 Task: Find connections with filter location Toulon with filter topic #Jobhunterswith filter profile language Spanish with filter current company Network18 Media & Investments Limited with filter school Sree Chitra Thirunal College of Engineering, Pappanamcode, Thiruvananthapuram with filter industry Rubber Products Manufacturing with filter service category Financial Accounting with filter keywords title Heavy Equipment Operator
Action: Mouse moved to (355, 284)
Screenshot: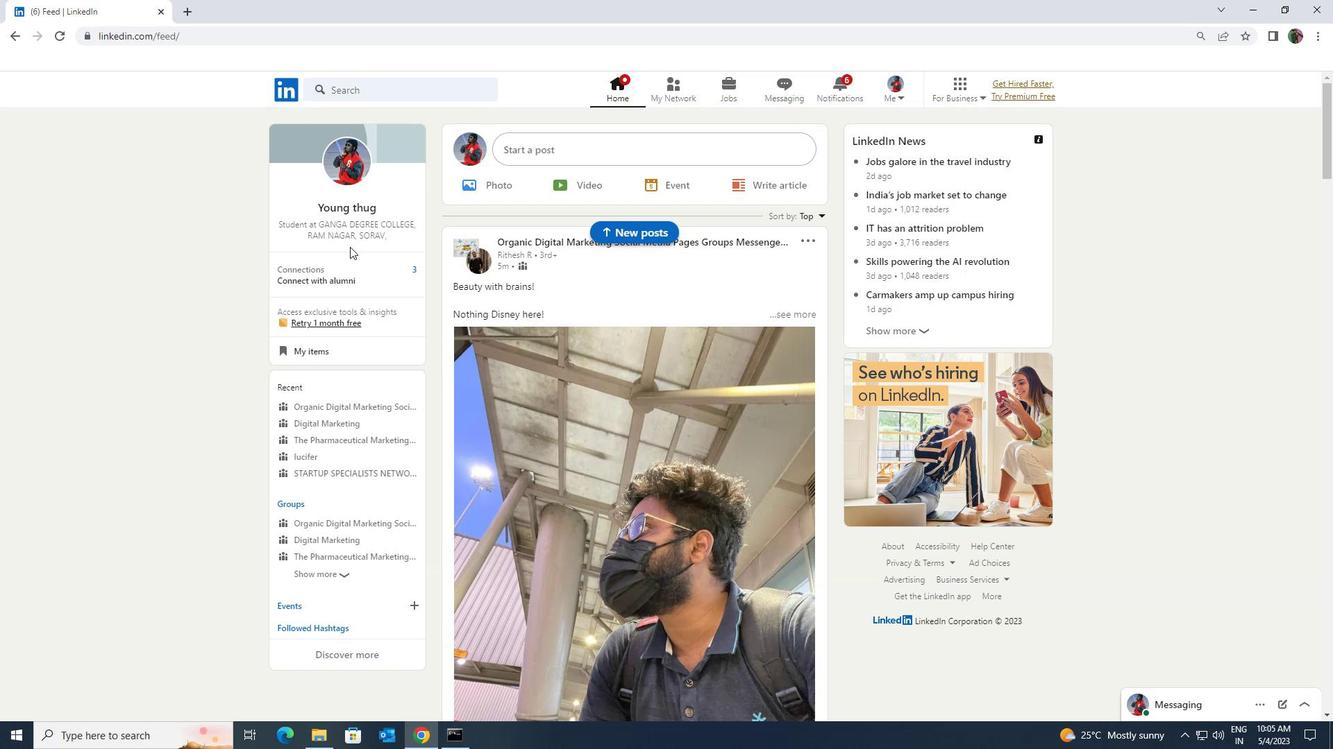 
Action: Mouse pressed left at (355, 284)
Screenshot: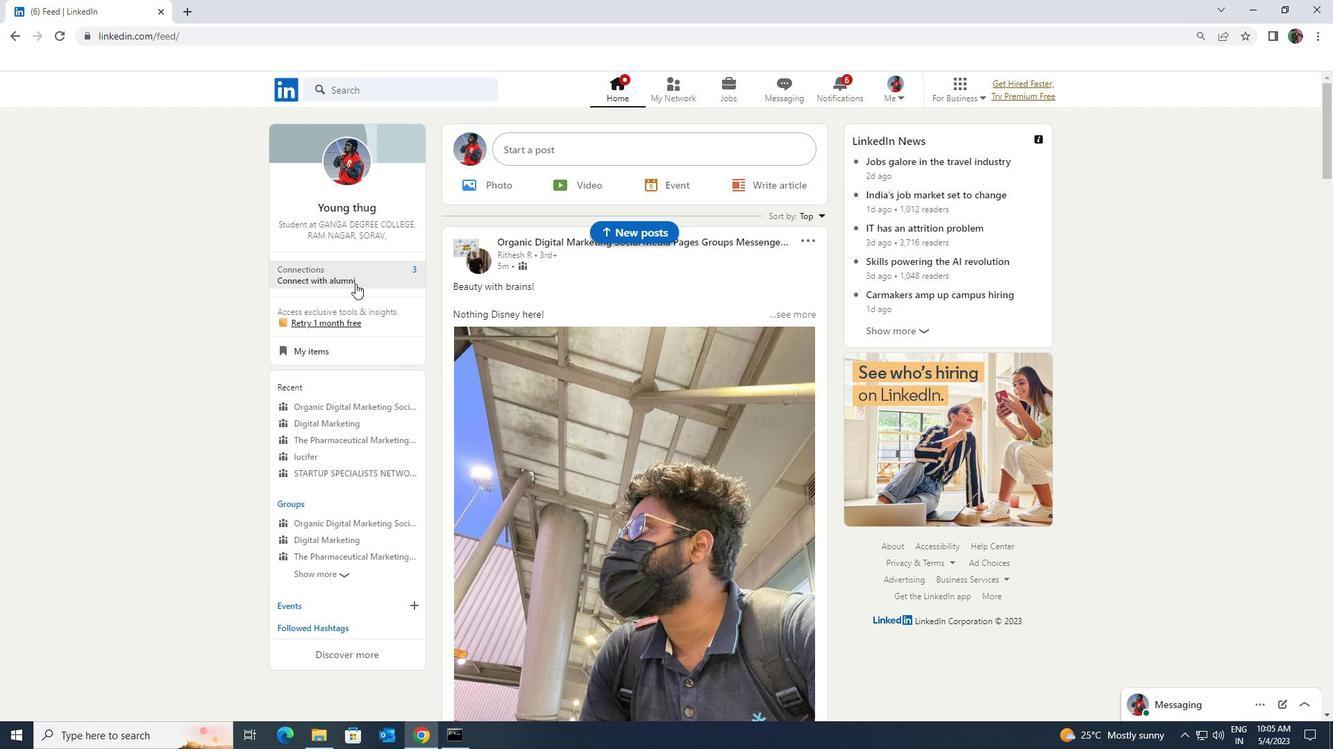 
Action: Mouse moved to (375, 163)
Screenshot: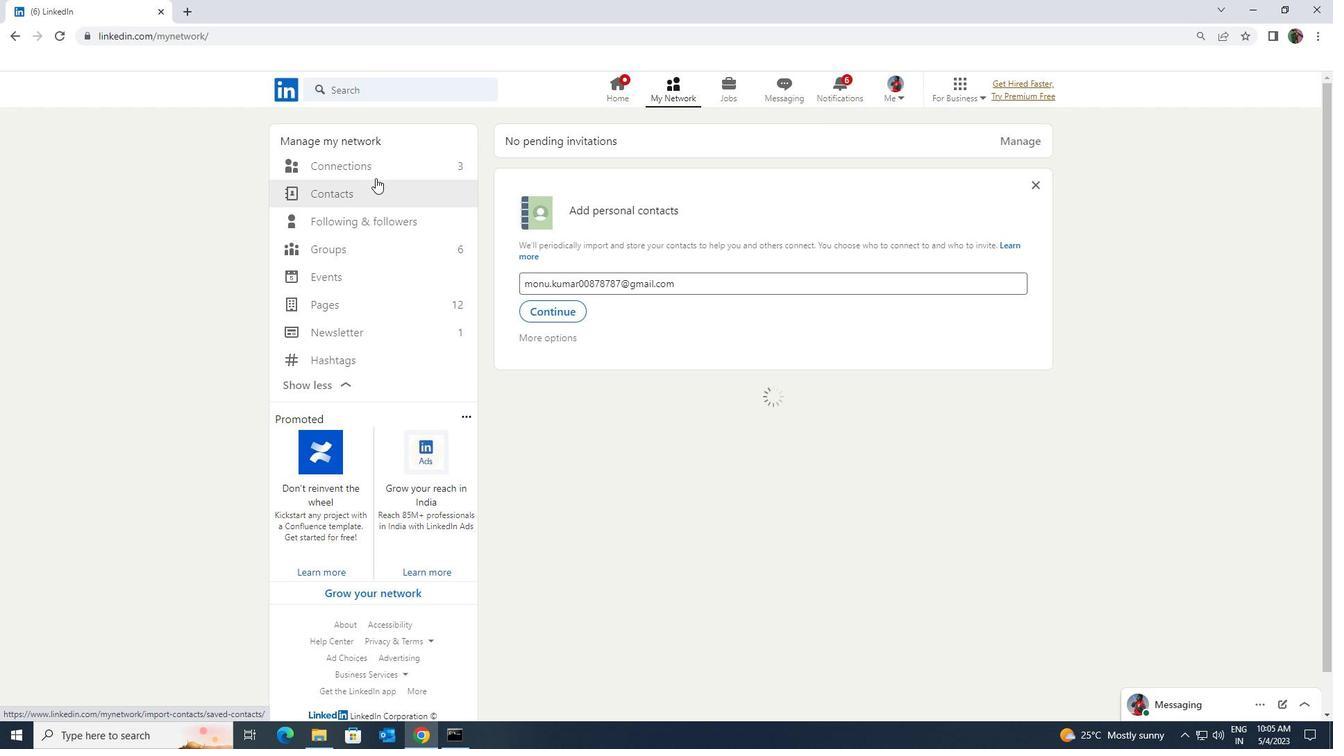
Action: Mouse pressed left at (375, 163)
Screenshot: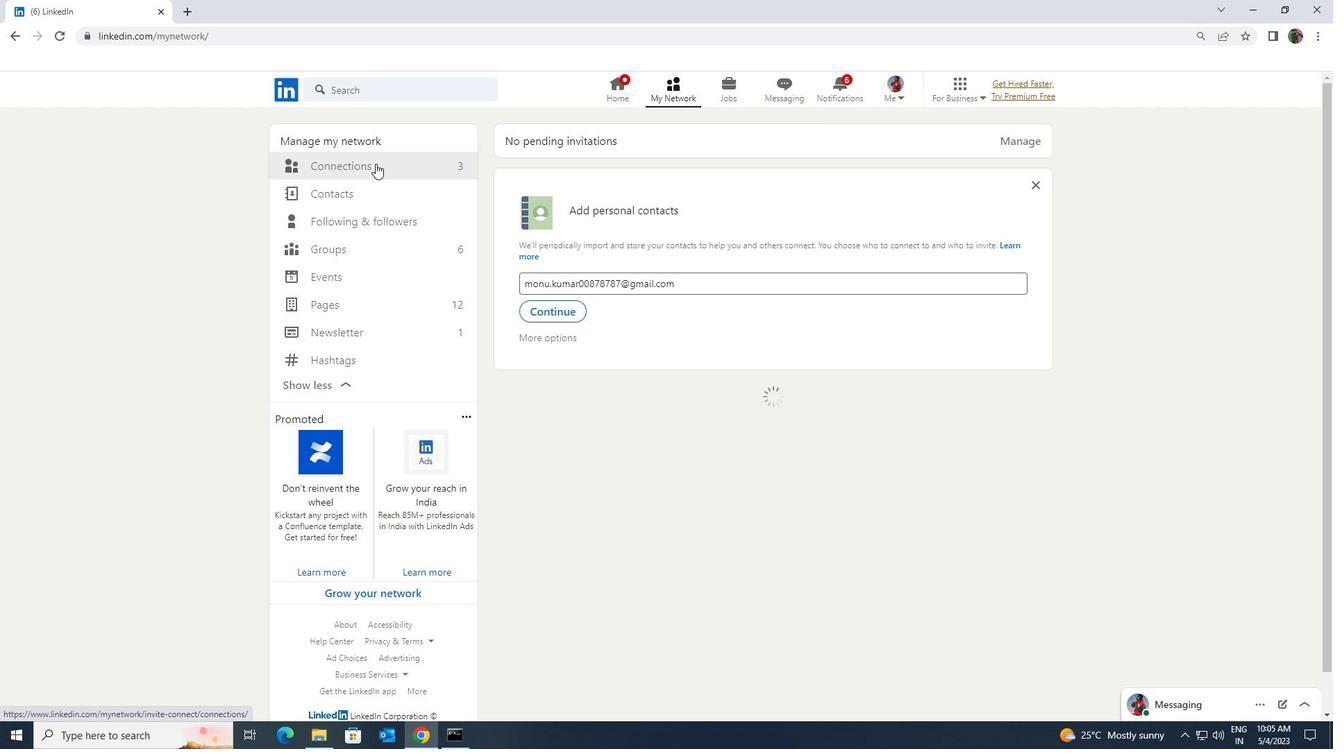 
Action: Mouse moved to (738, 169)
Screenshot: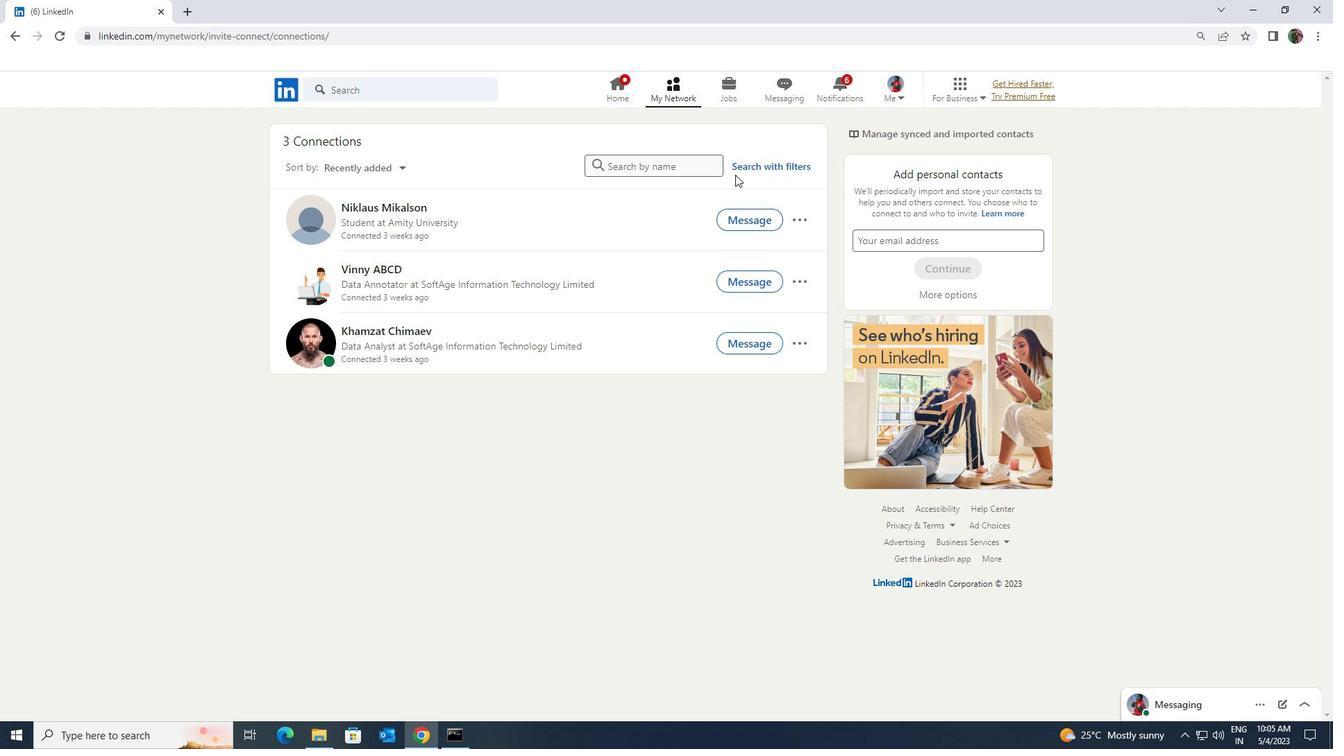 
Action: Mouse pressed left at (738, 169)
Screenshot: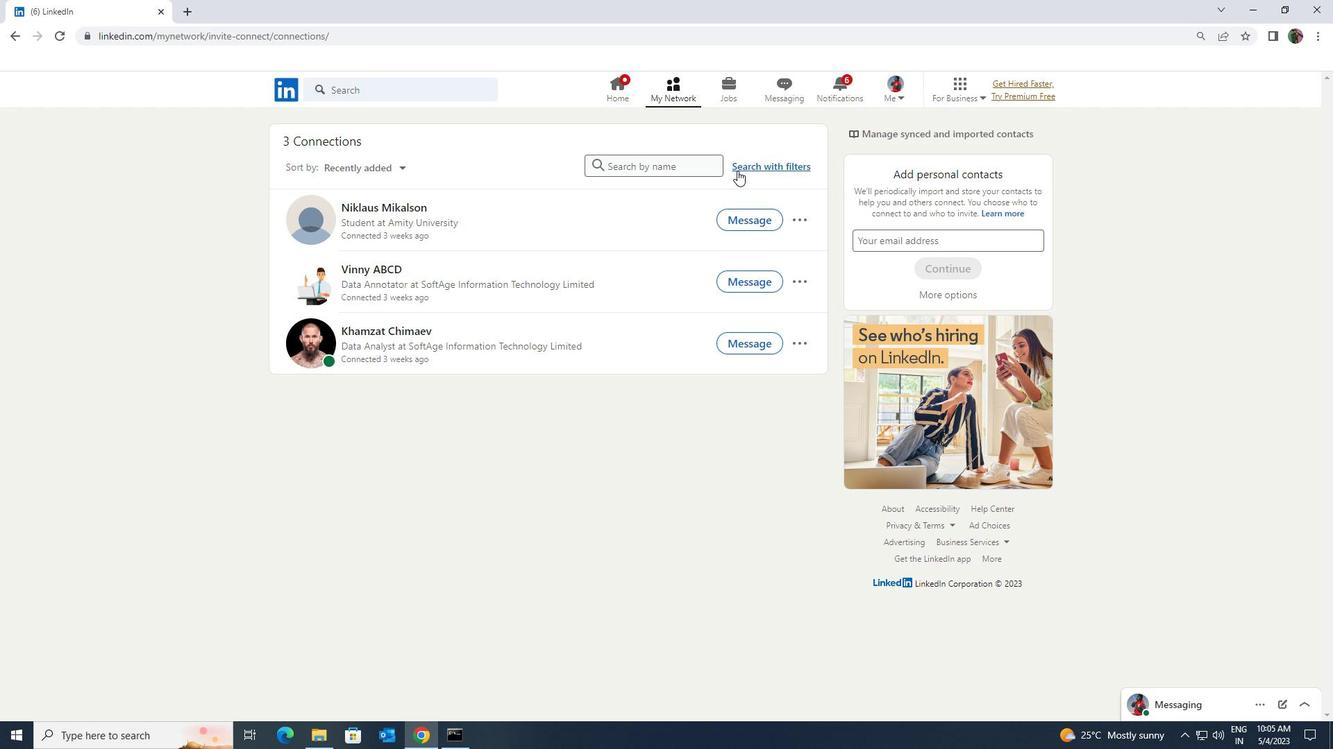 
Action: Mouse moved to (714, 131)
Screenshot: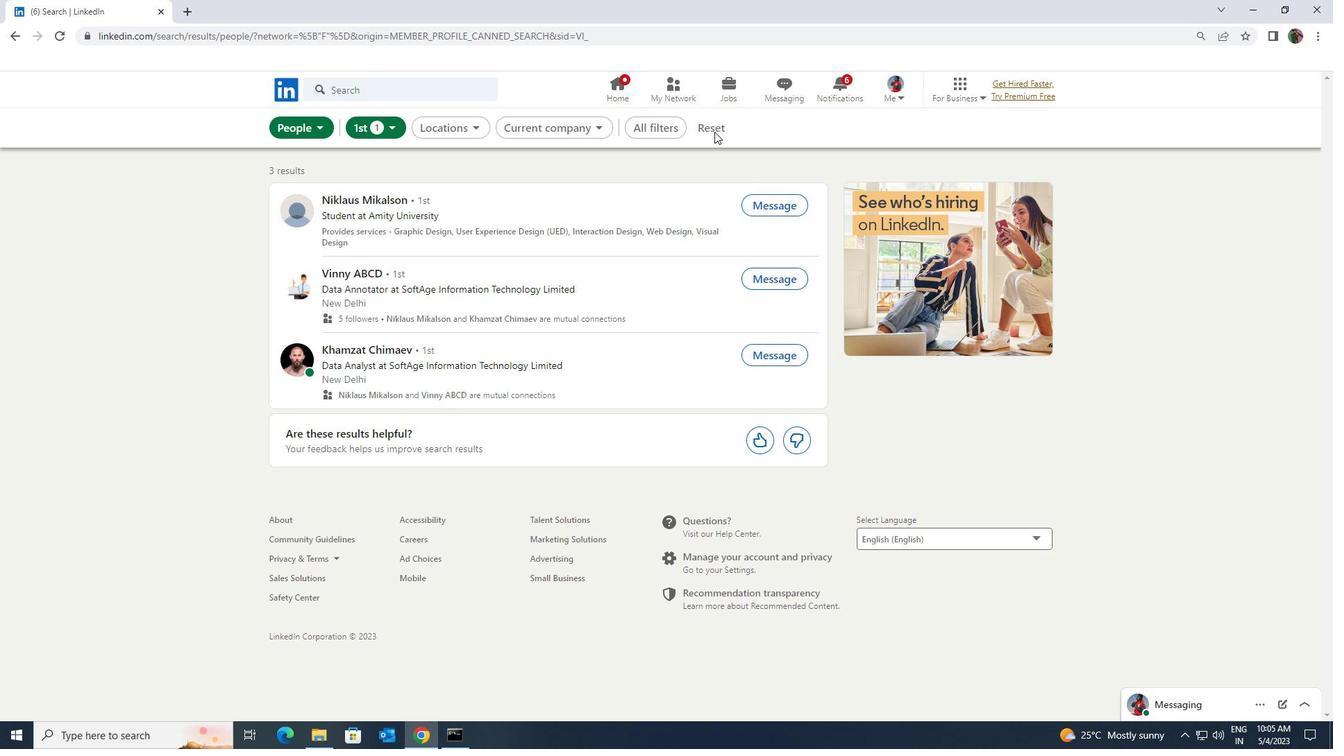 
Action: Mouse pressed left at (714, 131)
Screenshot: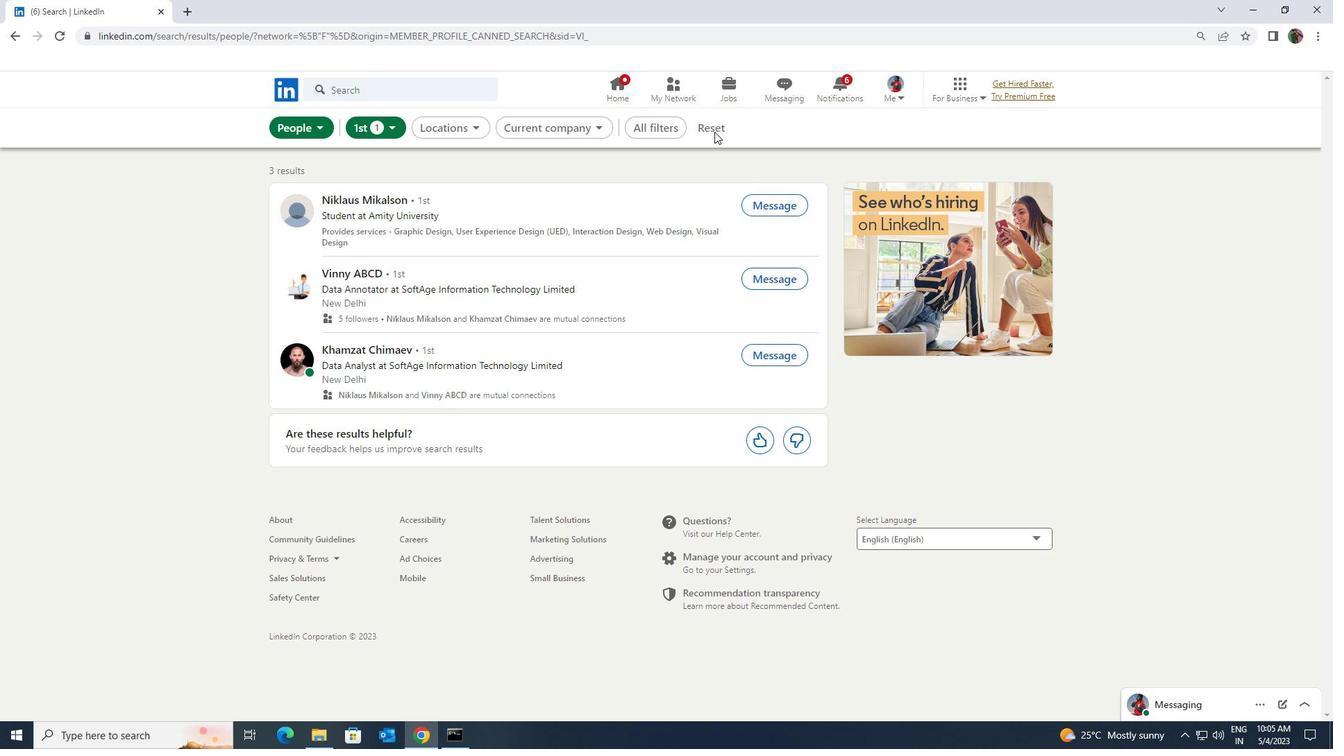 
Action: Mouse moved to (696, 127)
Screenshot: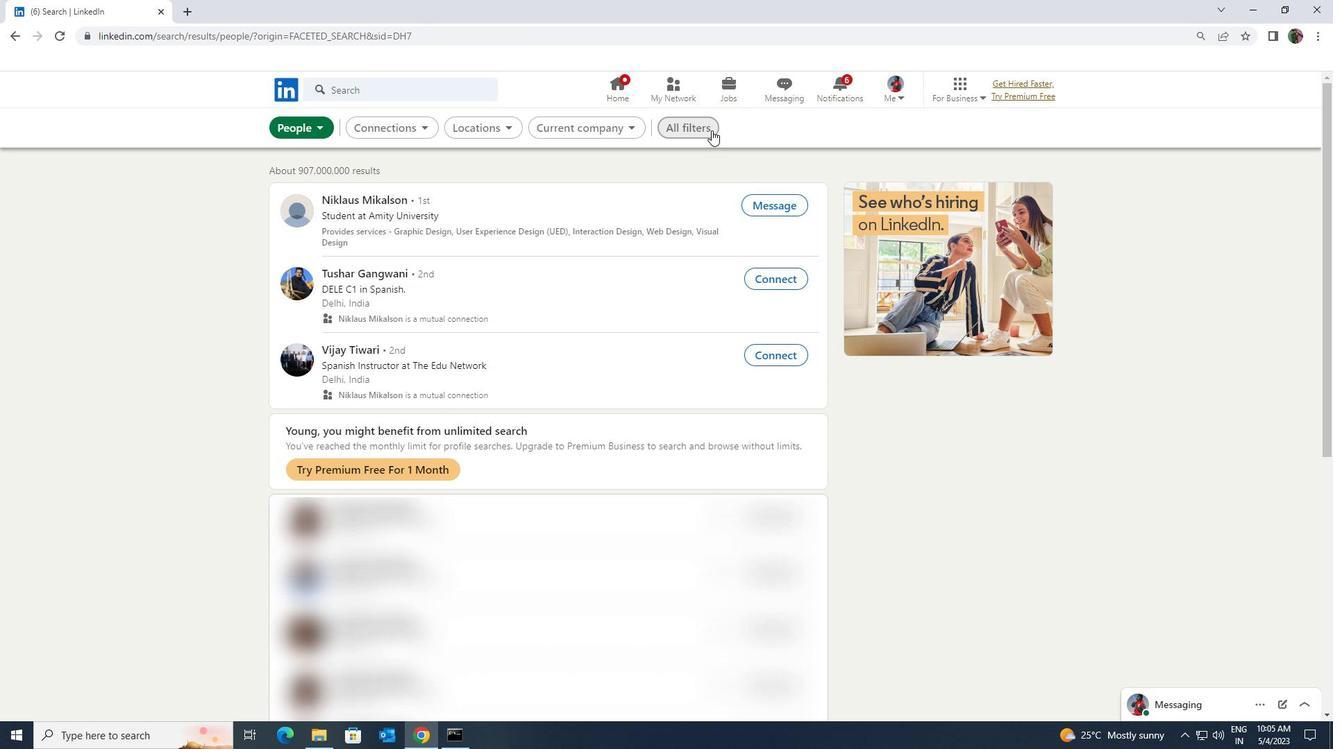 
Action: Mouse pressed left at (696, 127)
Screenshot: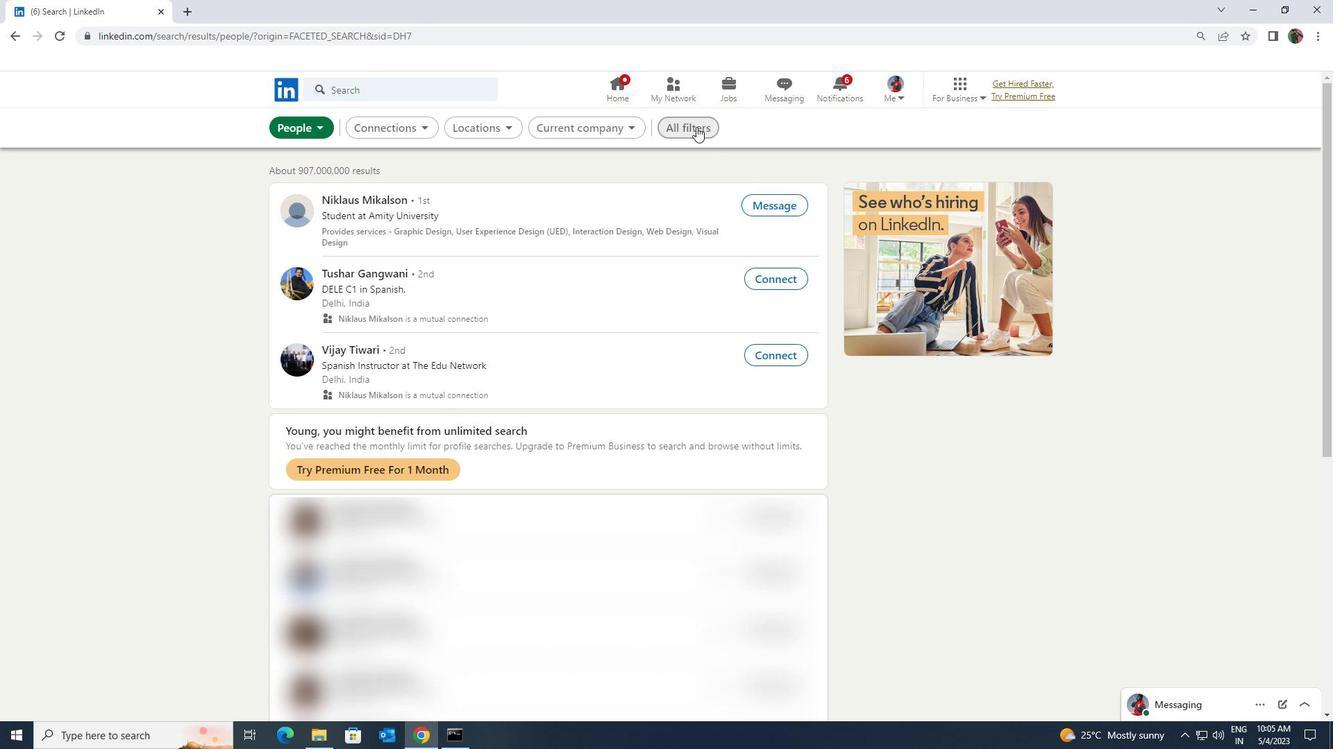 
Action: Mouse moved to (1179, 540)
Screenshot: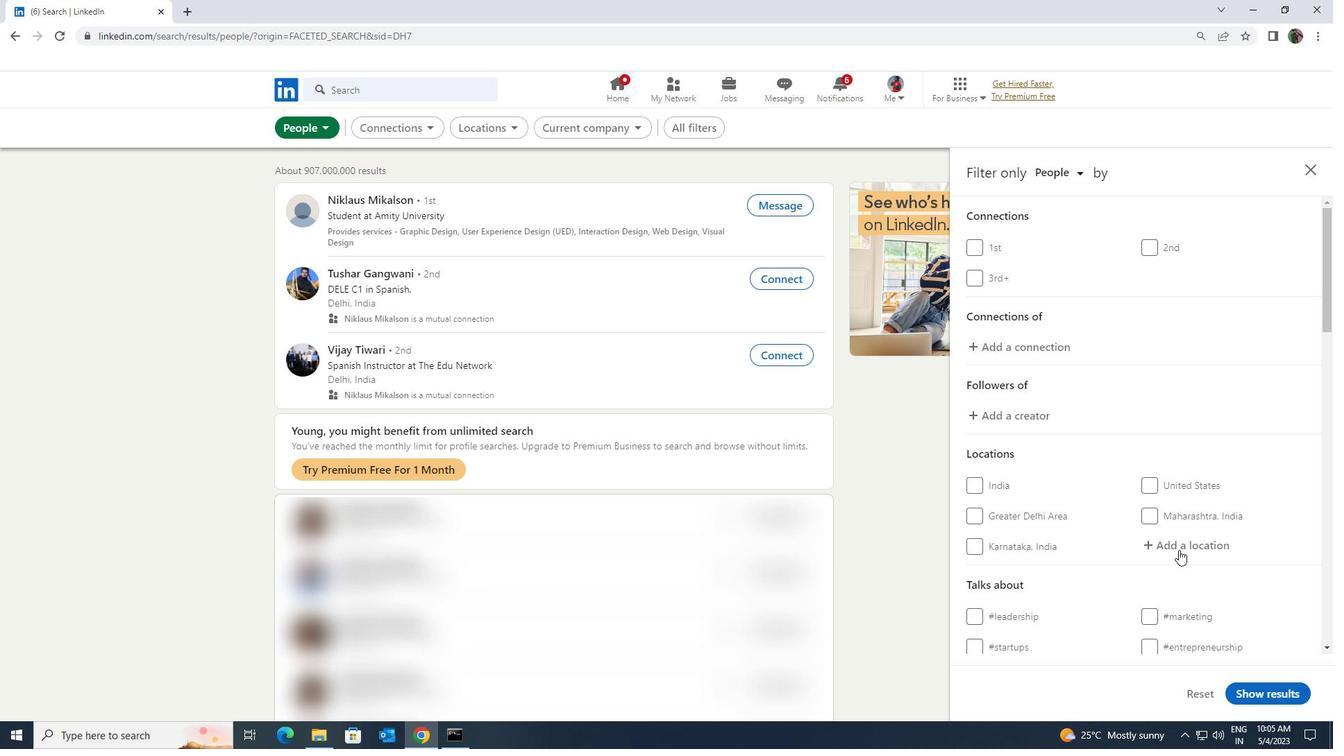 
Action: Mouse pressed left at (1179, 540)
Screenshot: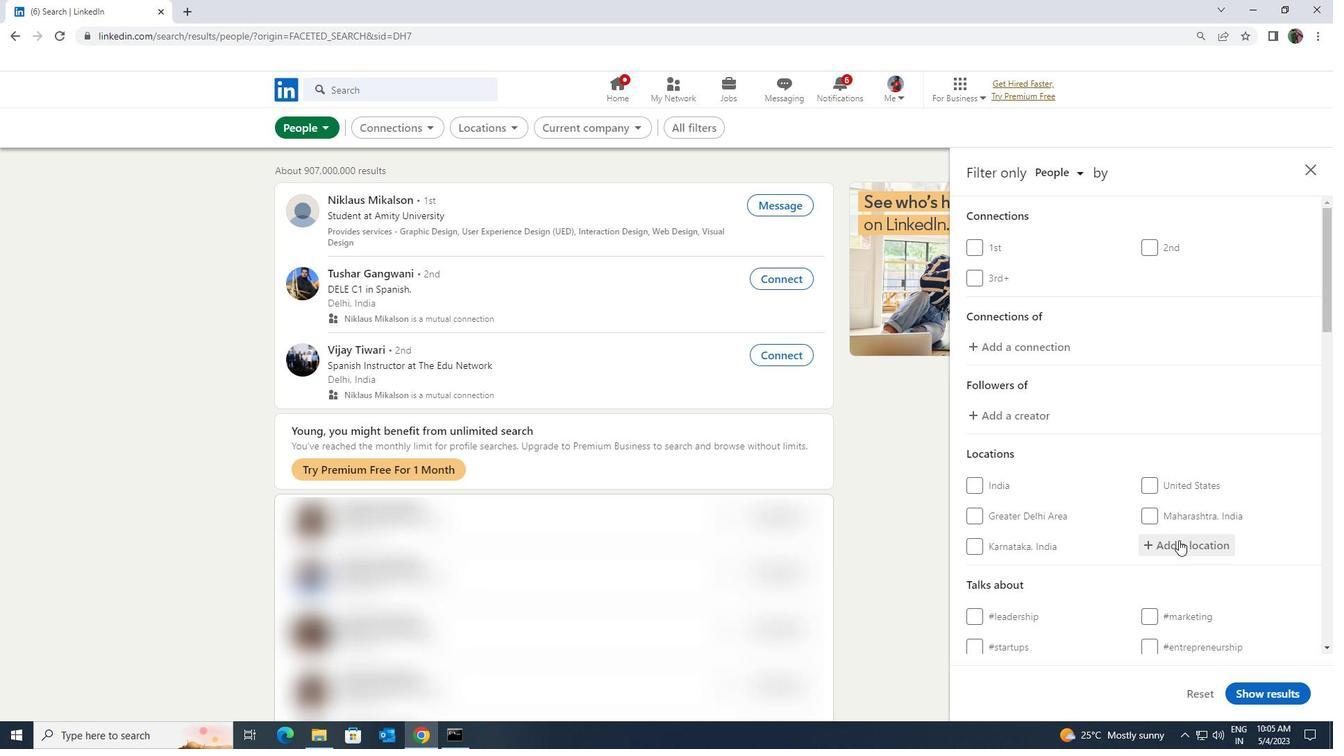 
Action: Key pressed <Key.shift>TOULON
Screenshot: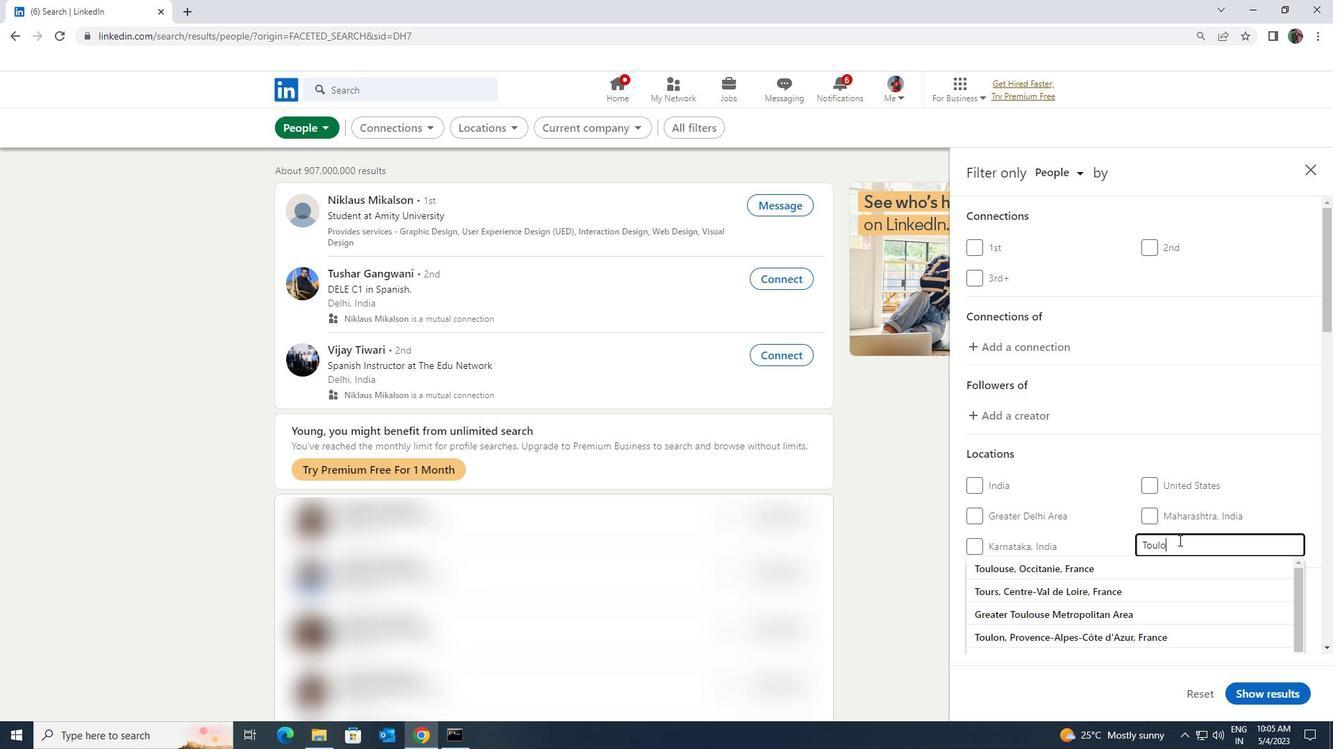 
Action: Mouse moved to (1175, 561)
Screenshot: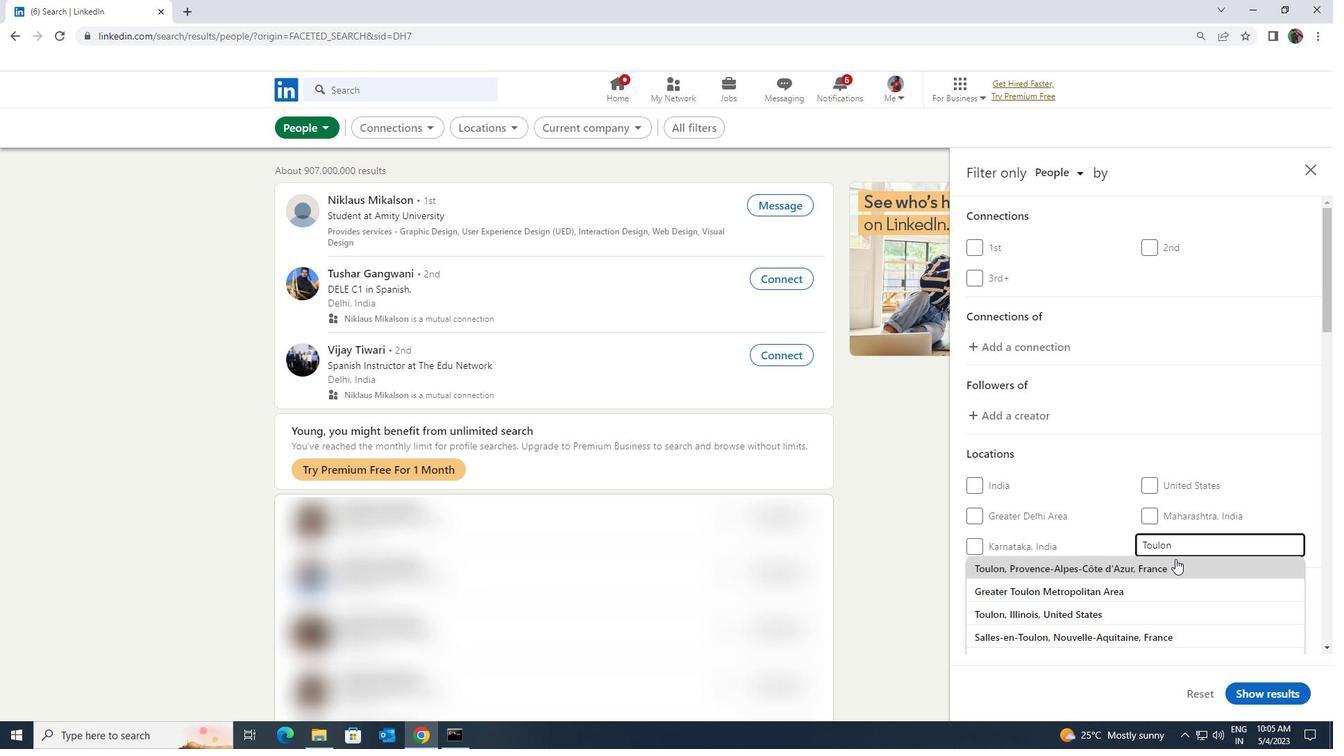 
Action: Mouse pressed left at (1175, 561)
Screenshot: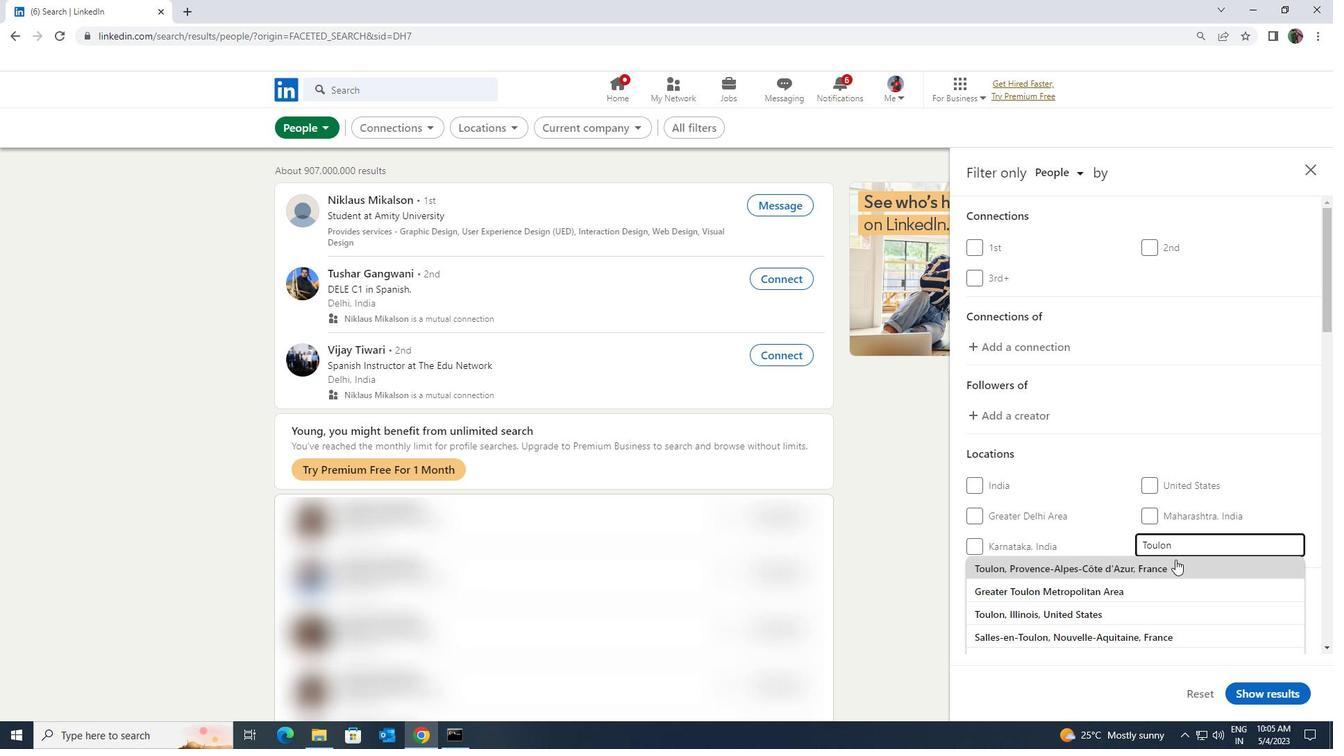 
Action: Mouse scrolled (1175, 560) with delta (0, 0)
Screenshot: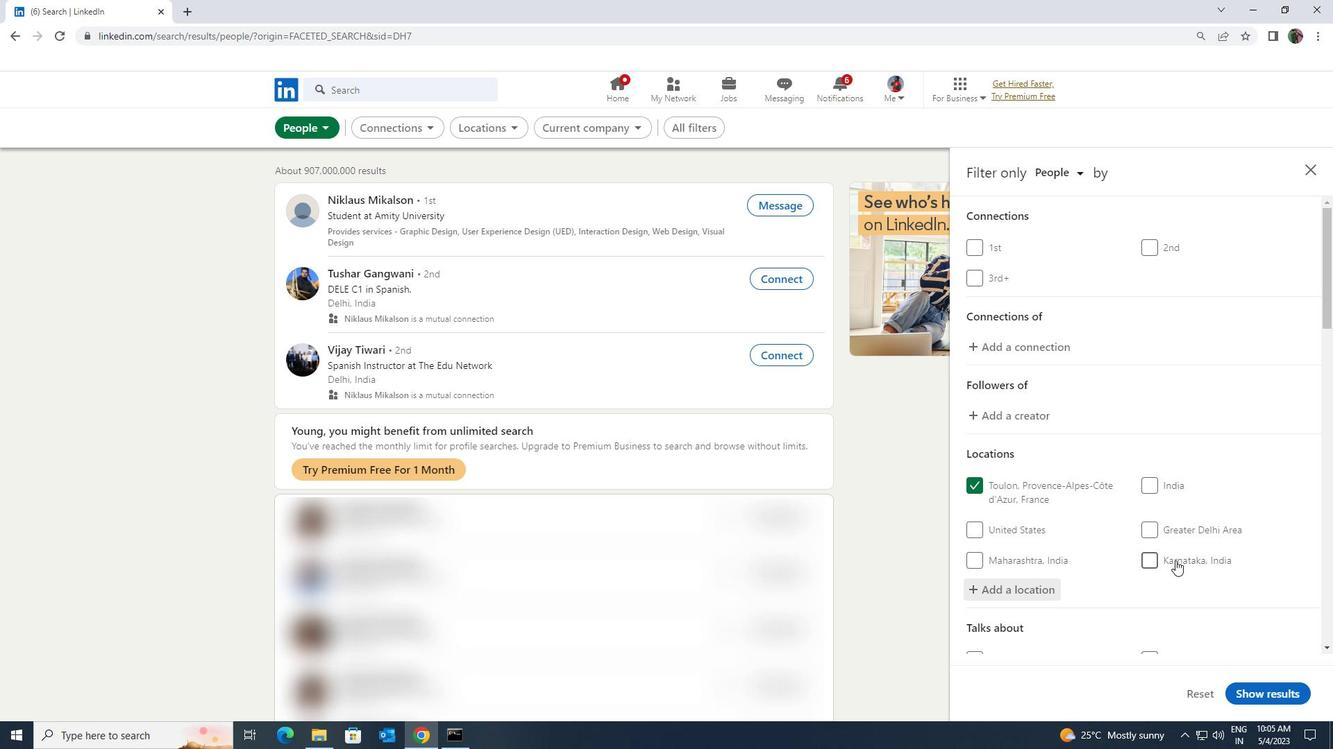 
Action: Mouse scrolled (1175, 560) with delta (0, 0)
Screenshot: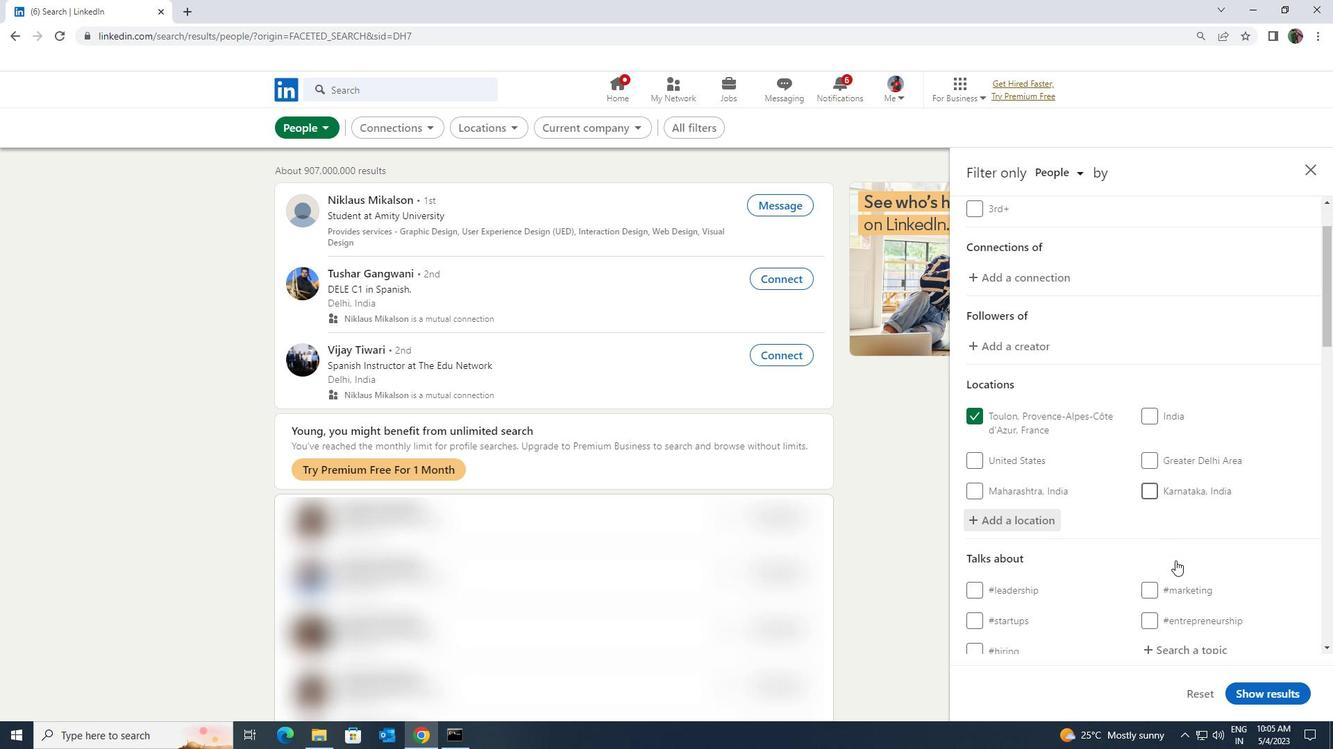 
Action: Mouse scrolled (1175, 560) with delta (0, 0)
Screenshot: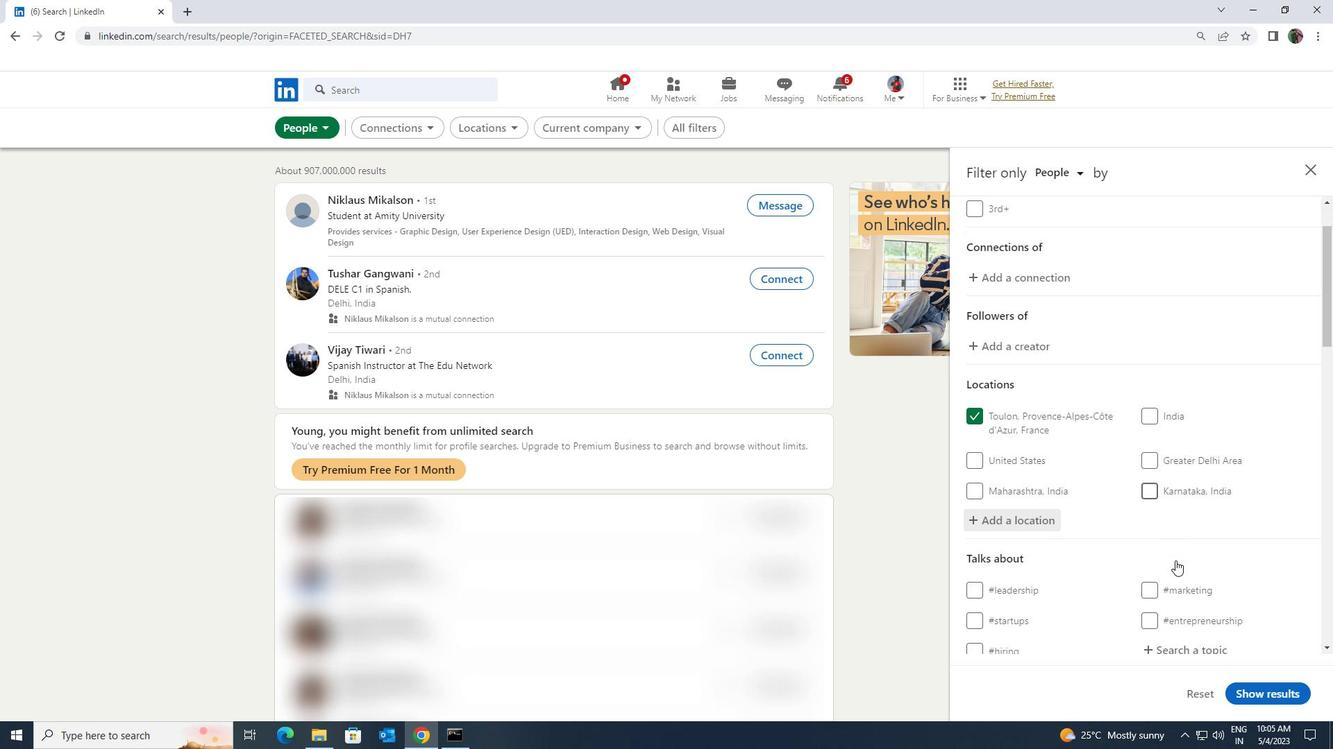 
Action: Mouse moved to (1178, 515)
Screenshot: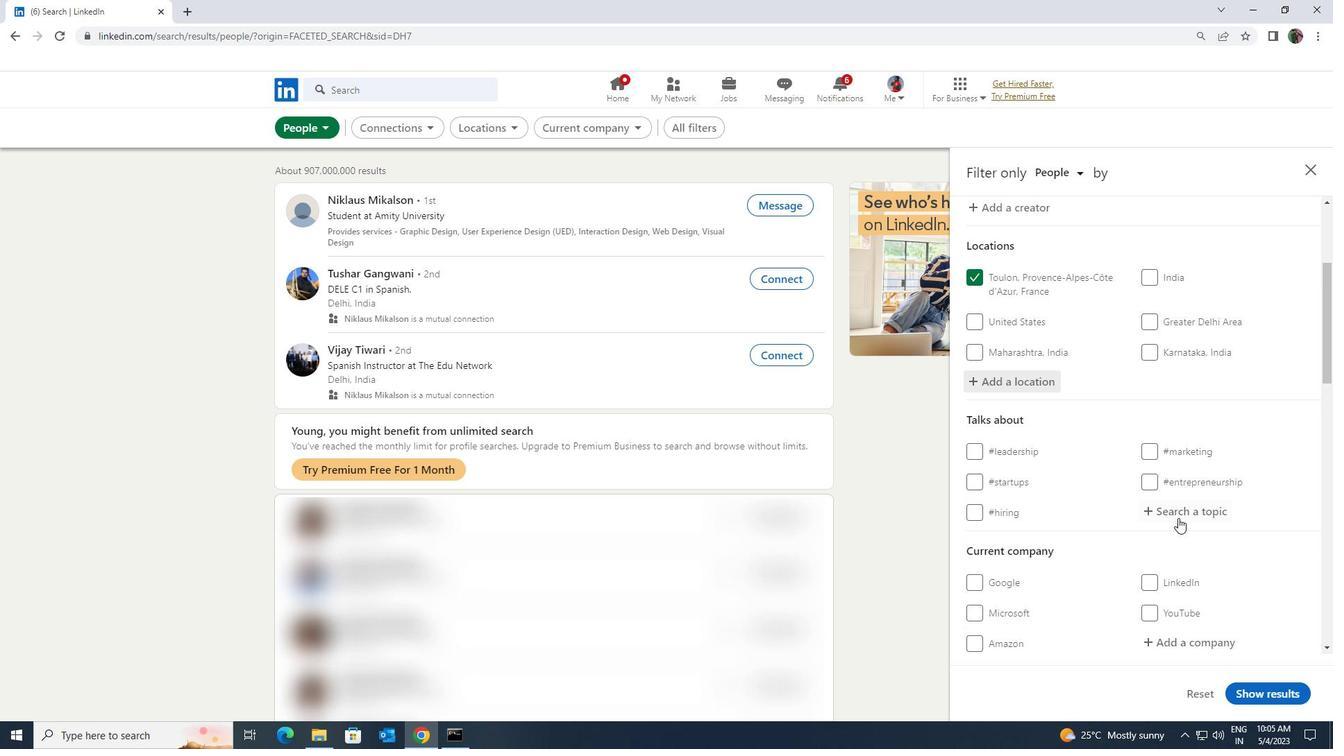 
Action: Mouse pressed left at (1178, 515)
Screenshot: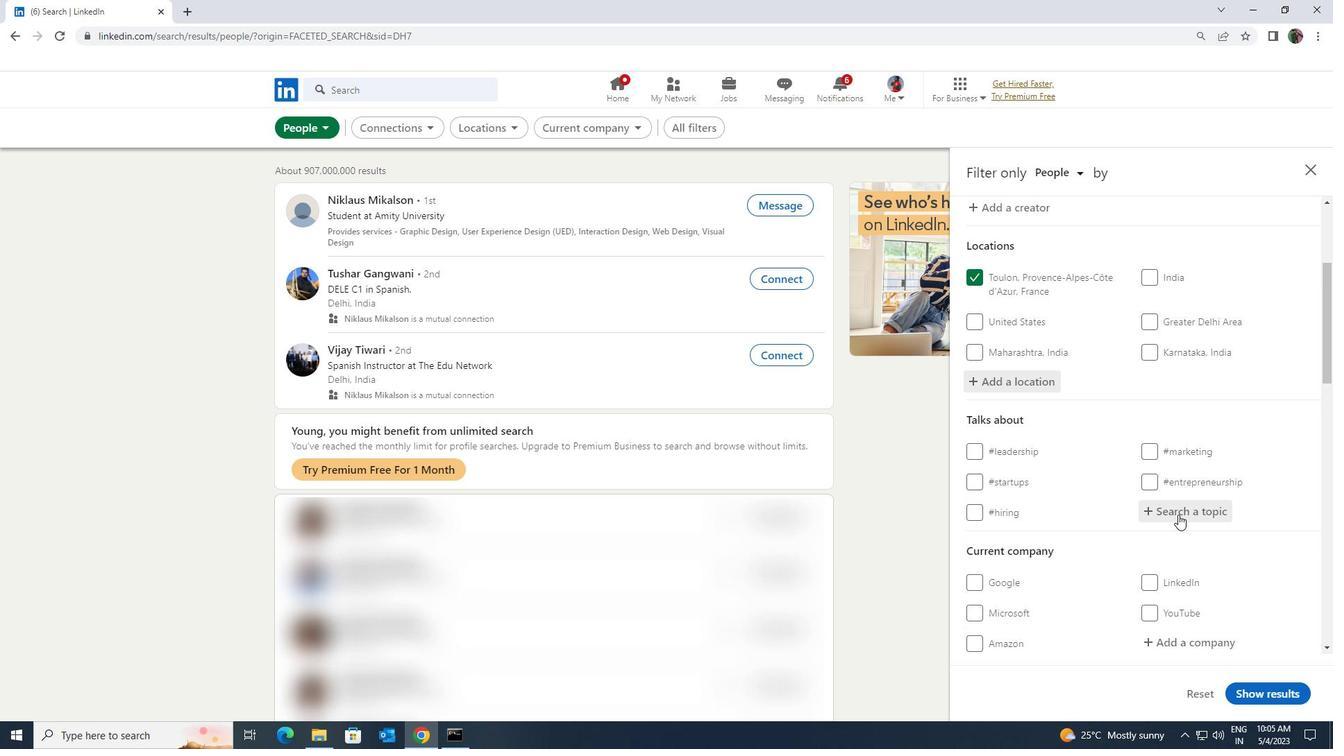 
Action: Key pressed <Key.shift>JOBHUN
Screenshot: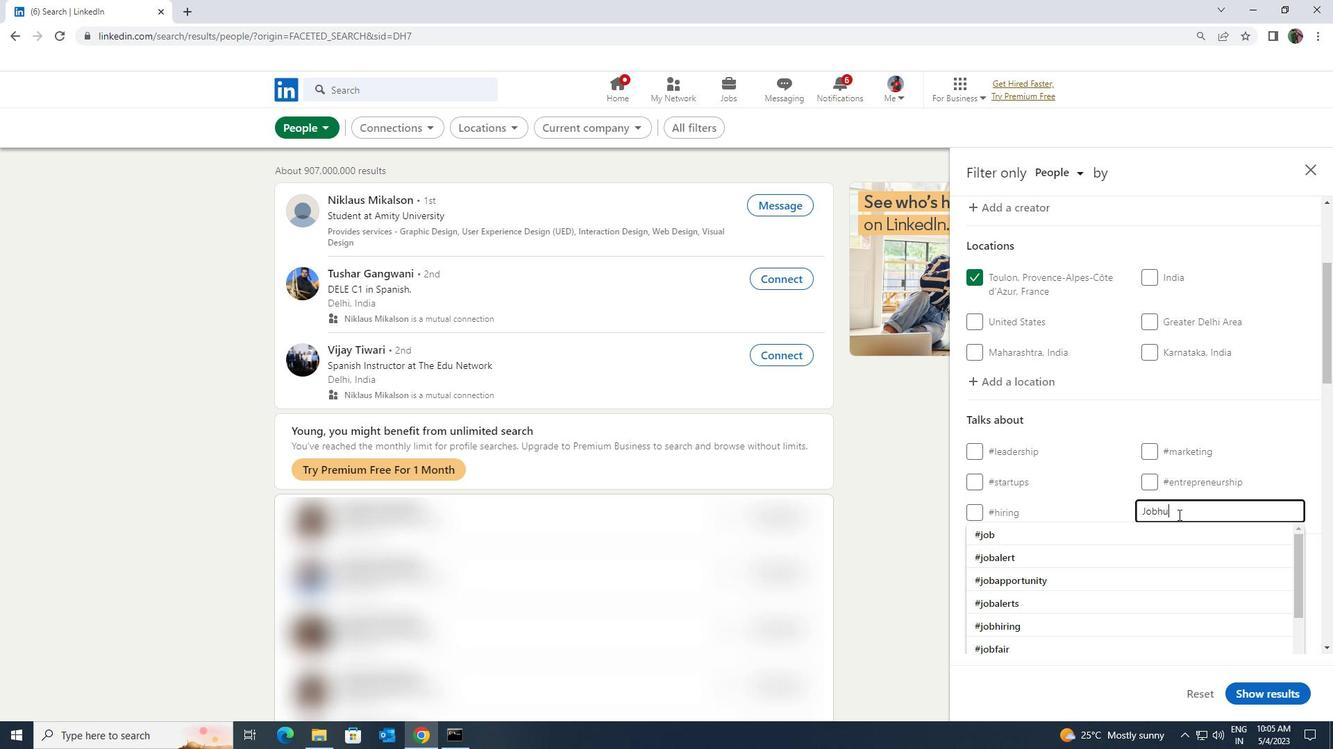 
Action: Mouse moved to (1152, 556)
Screenshot: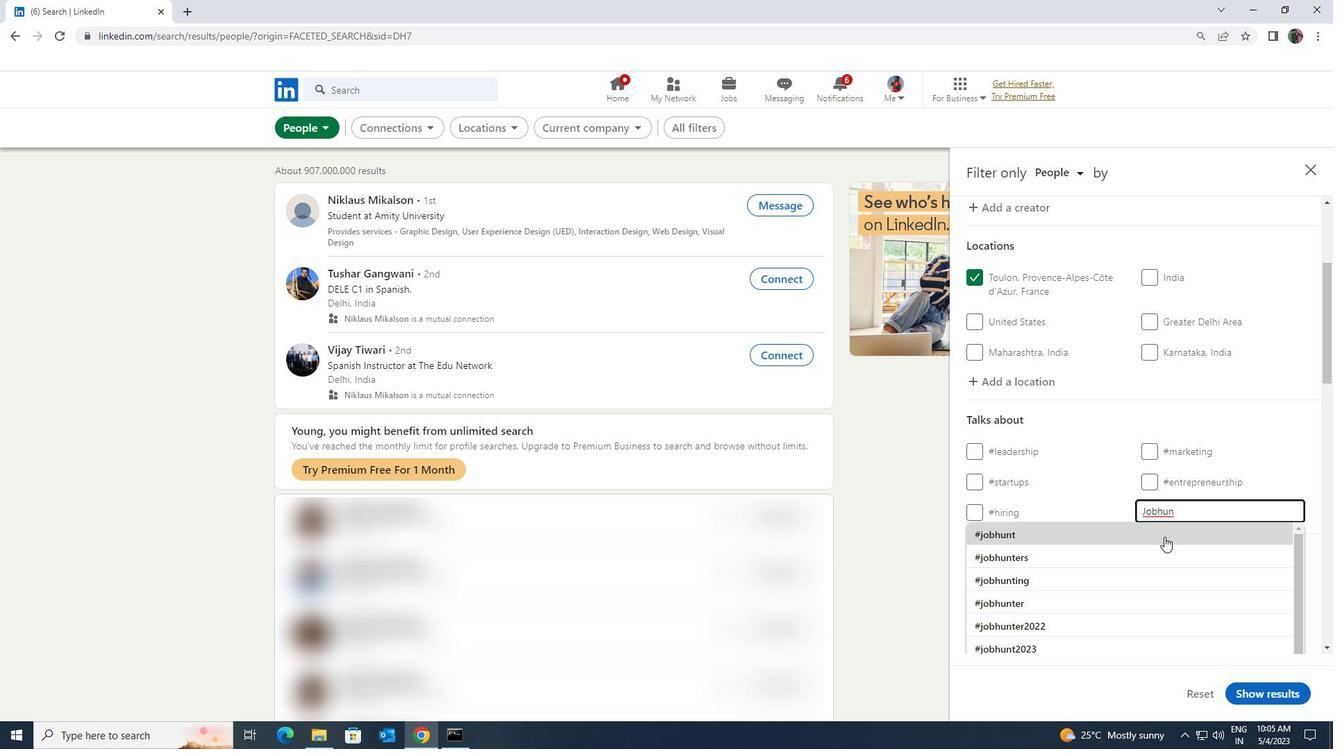
Action: Mouse pressed left at (1152, 556)
Screenshot: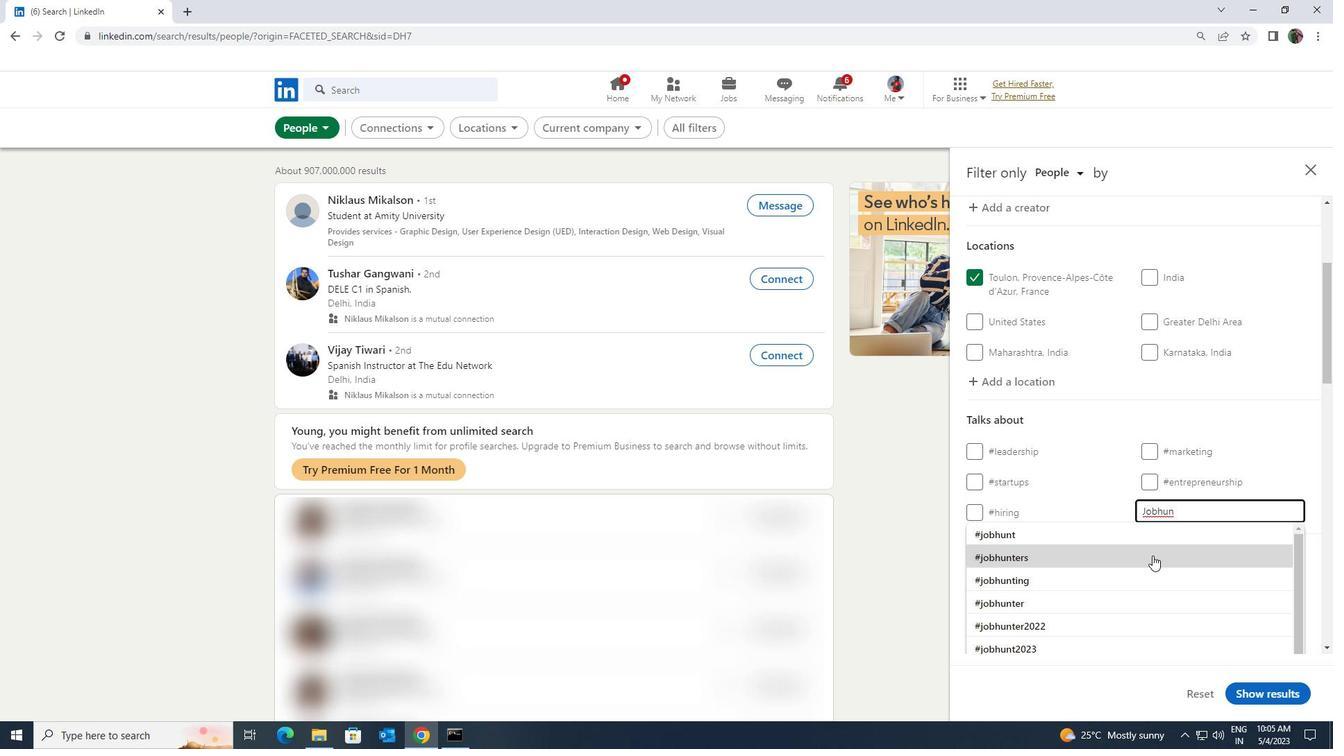 
Action: Mouse scrolled (1152, 555) with delta (0, 0)
Screenshot: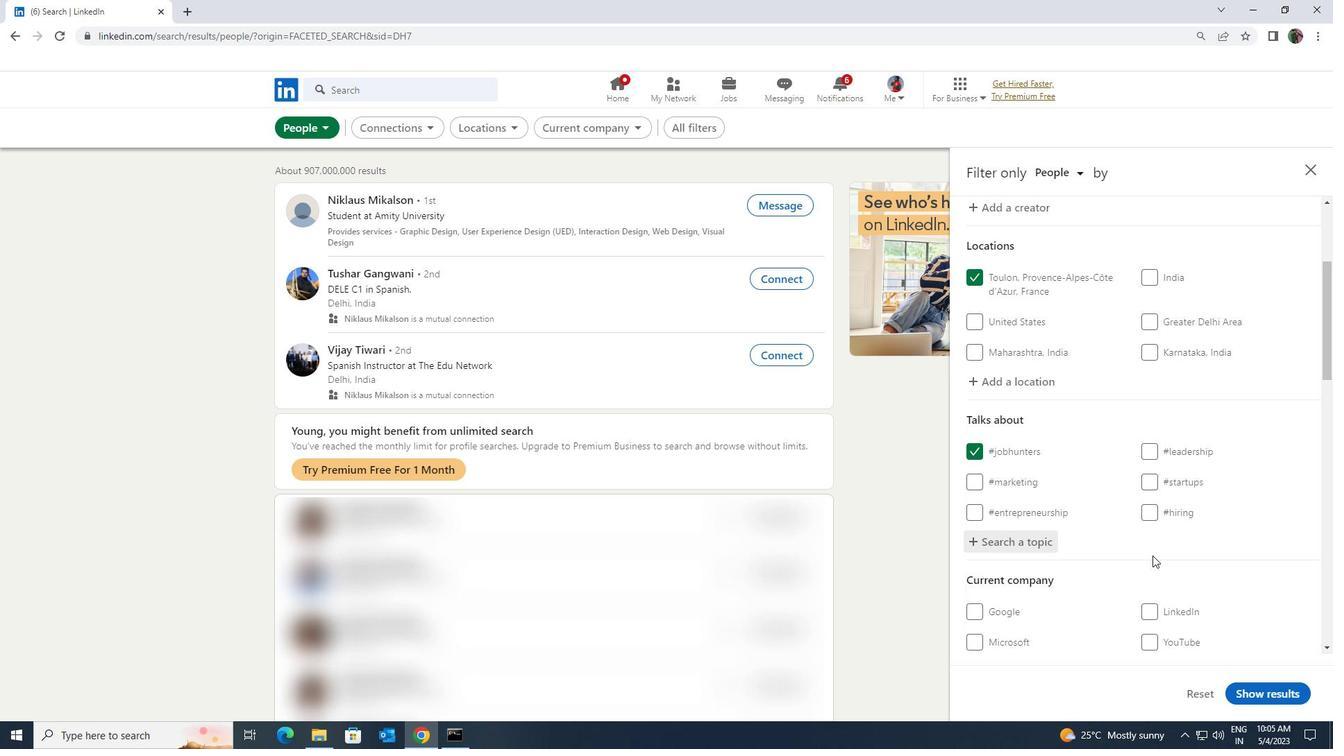
Action: Mouse scrolled (1152, 555) with delta (0, 0)
Screenshot: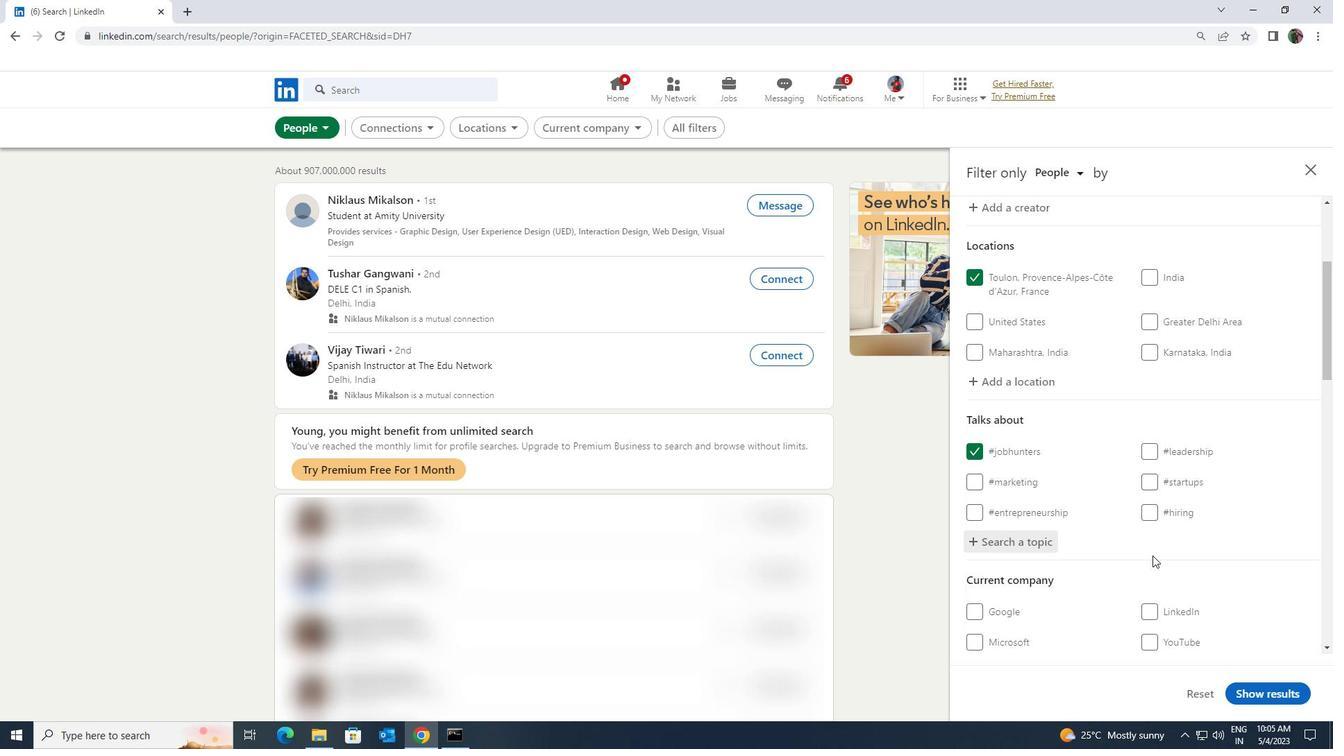 
Action: Mouse scrolled (1152, 555) with delta (0, 0)
Screenshot: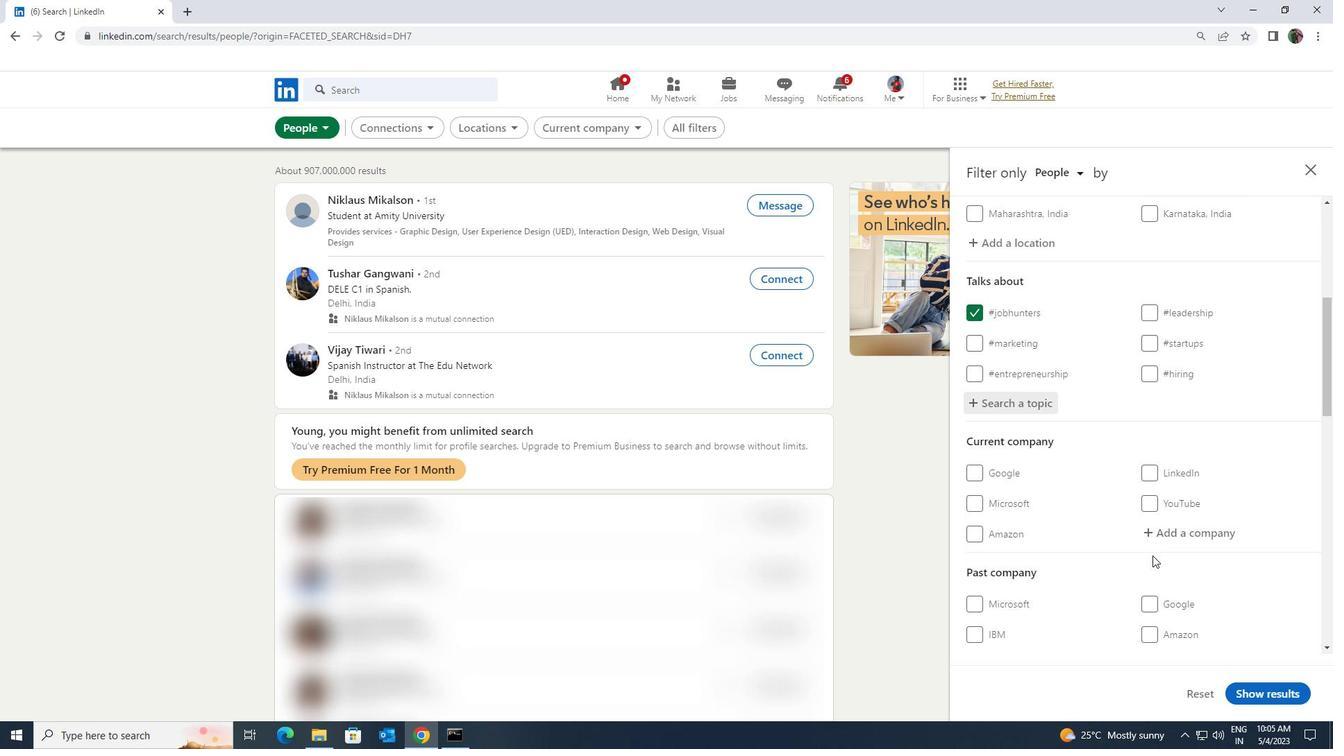
Action: Mouse scrolled (1152, 555) with delta (0, 0)
Screenshot: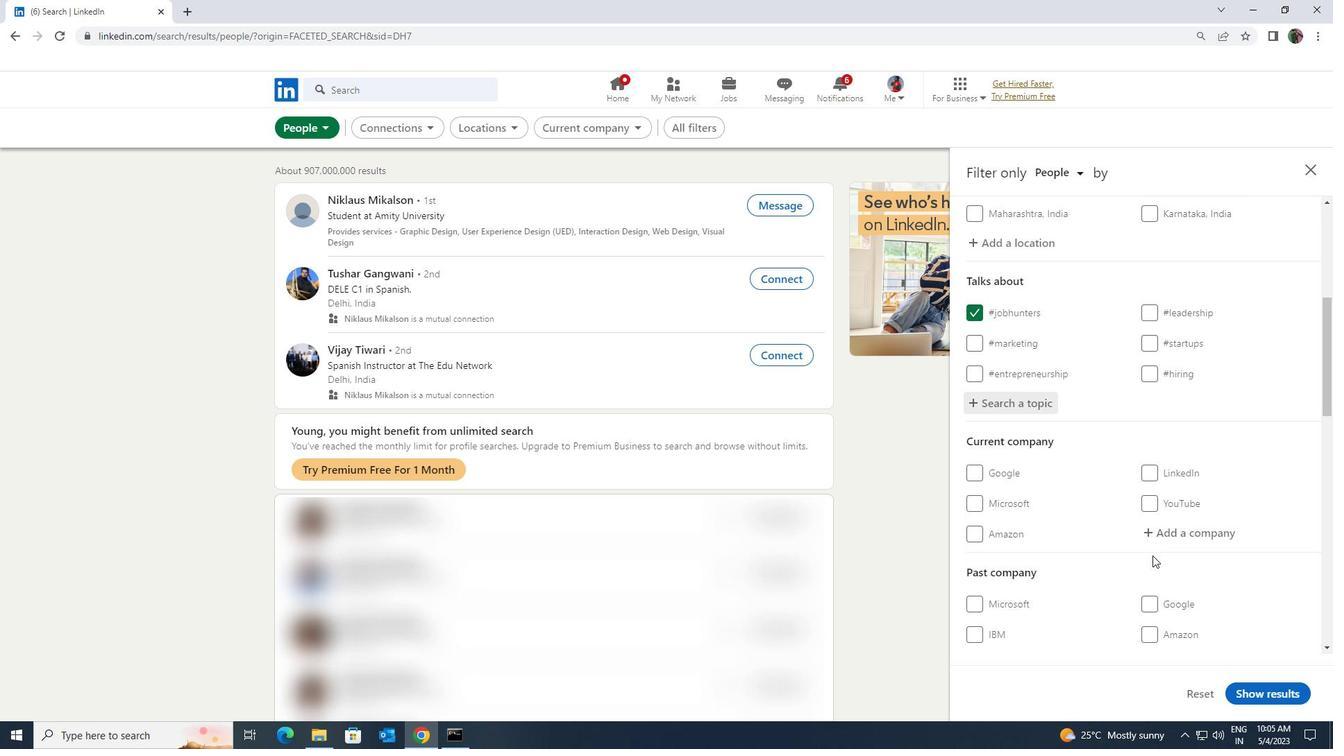 
Action: Mouse moved to (1151, 556)
Screenshot: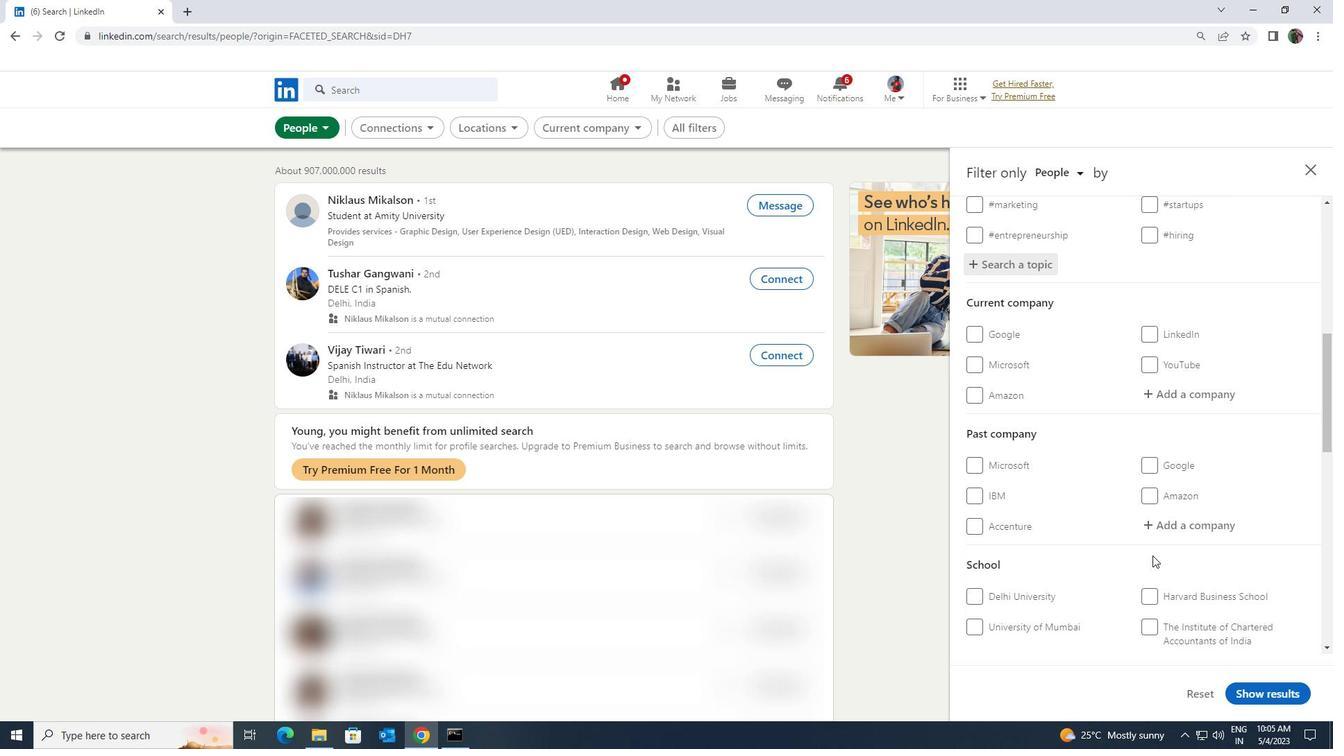 
Action: Mouse scrolled (1151, 556) with delta (0, 0)
Screenshot: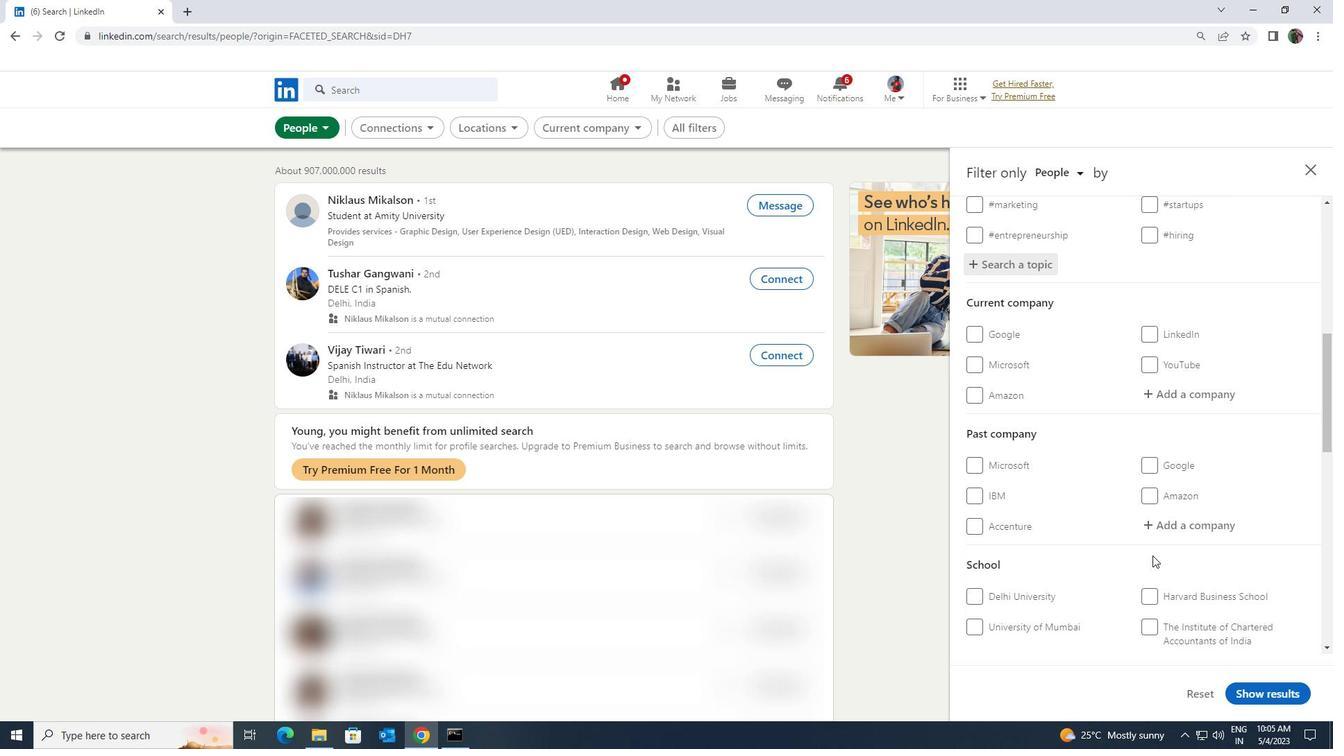 
Action: Mouse scrolled (1151, 556) with delta (0, 0)
Screenshot: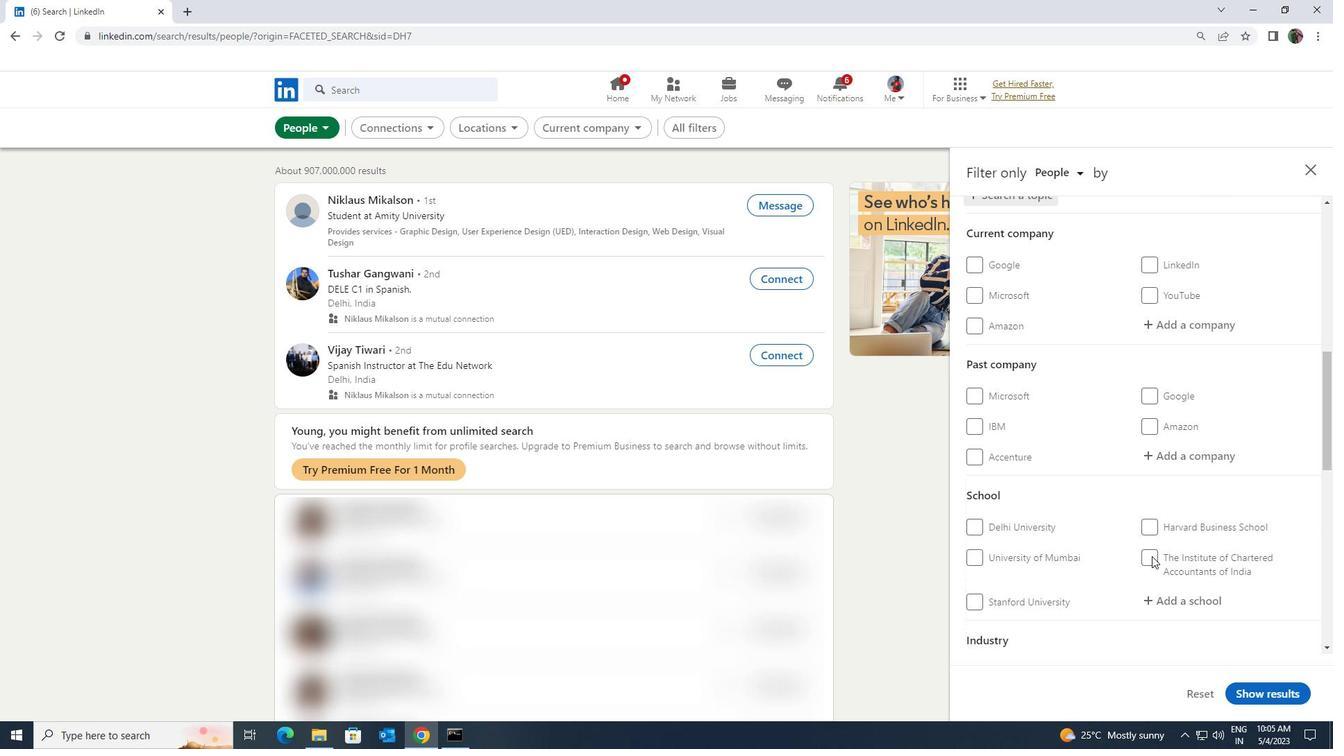 
Action: Mouse scrolled (1151, 556) with delta (0, 0)
Screenshot: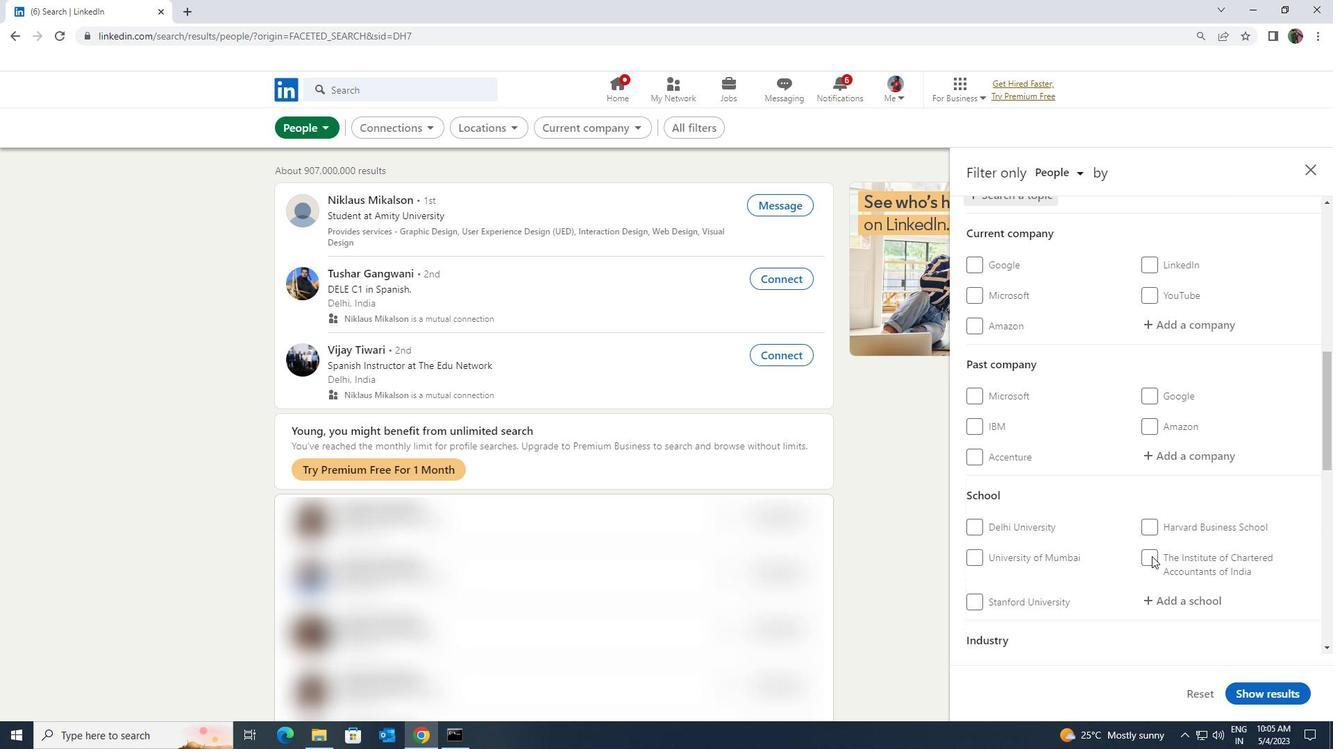 
Action: Mouse scrolled (1151, 556) with delta (0, 0)
Screenshot: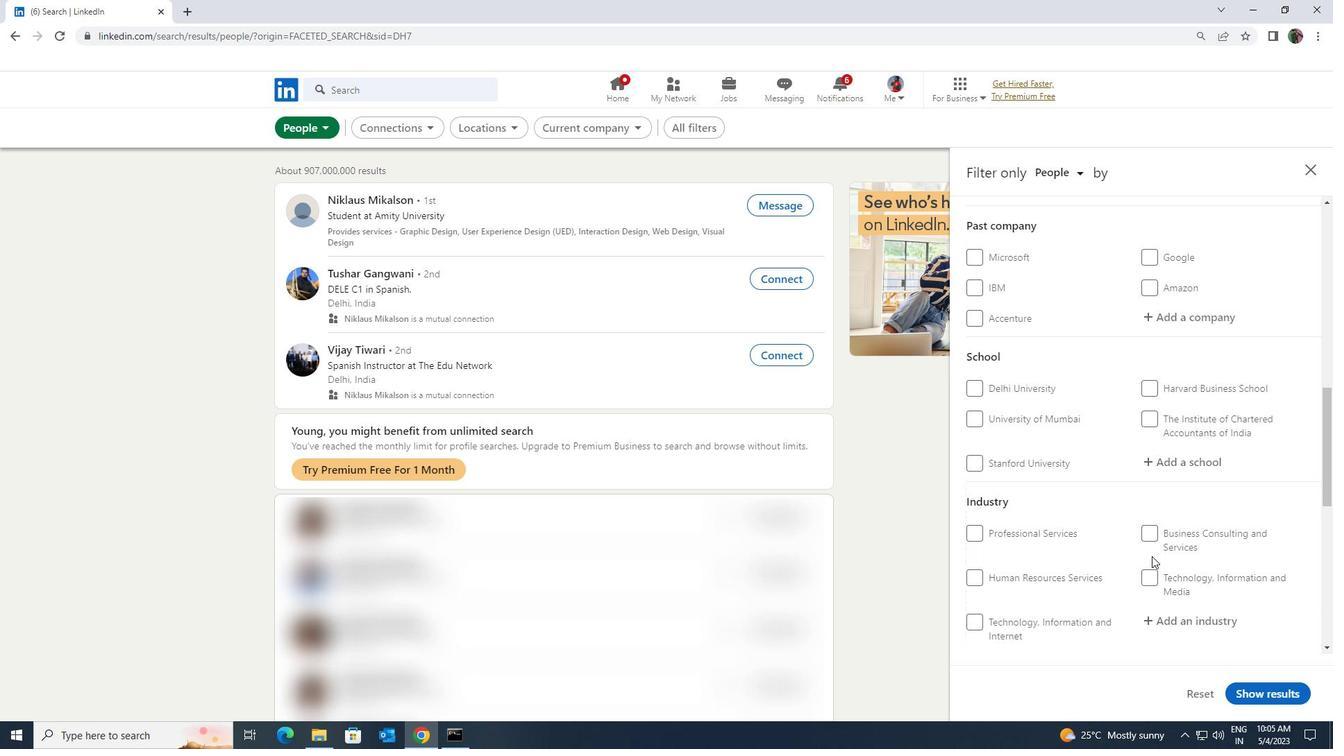 
Action: Mouse scrolled (1151, 556) with delta (0, 0)
Screenshot: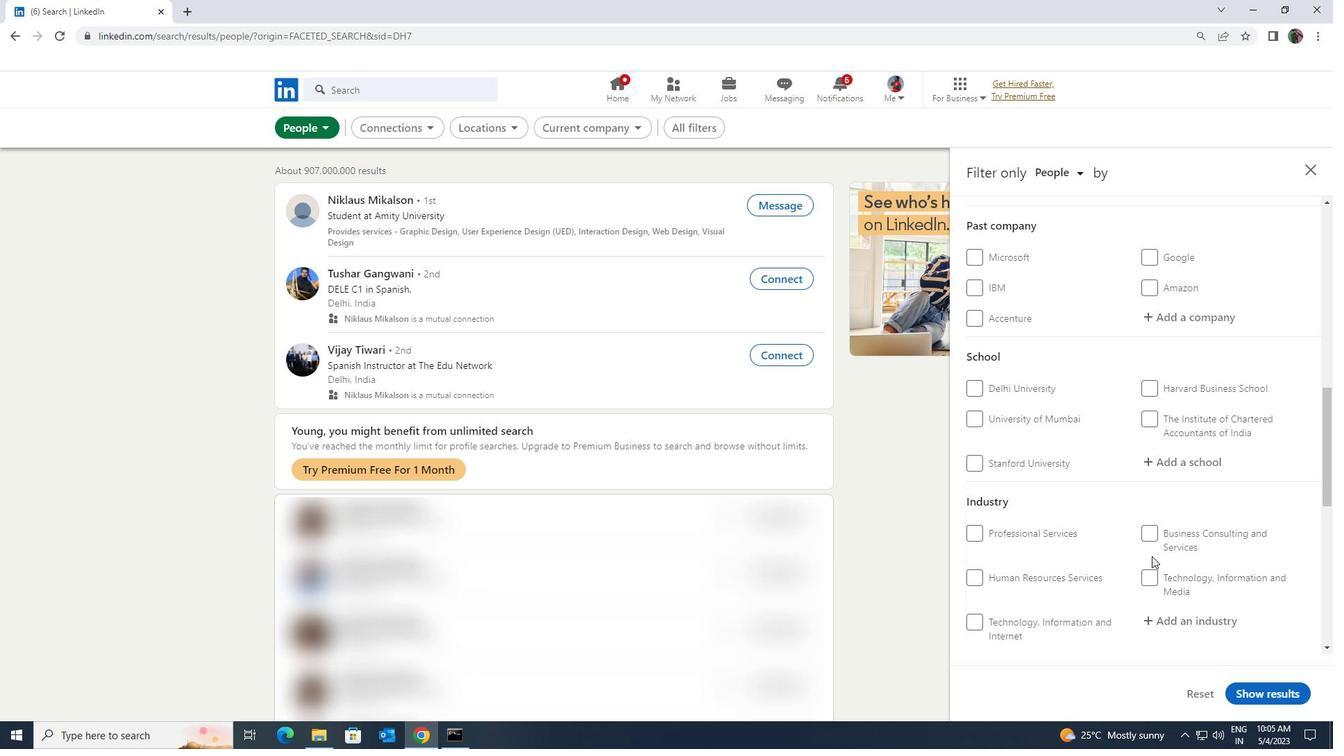 
Action: Mouse moved to (975, 594)
Screenshot: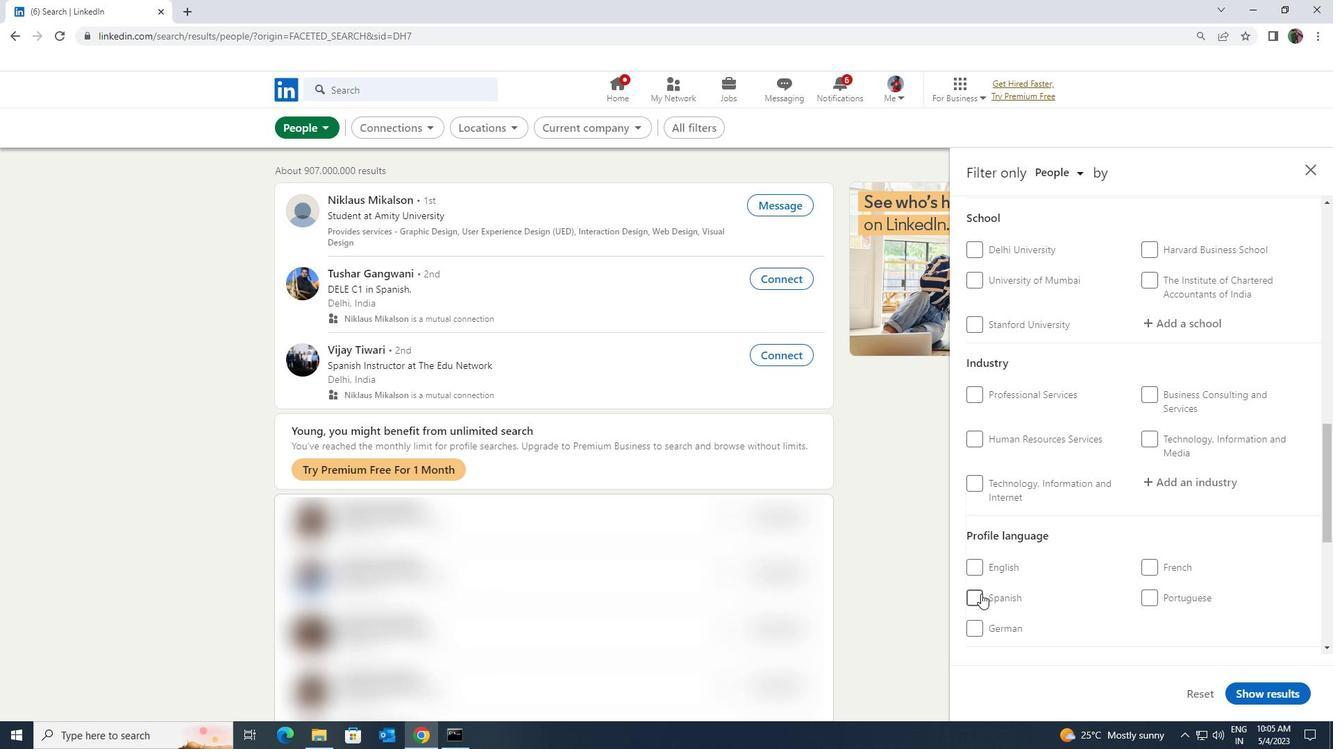 
Action: Mouse pressed left at (975, 594)
Screenshot: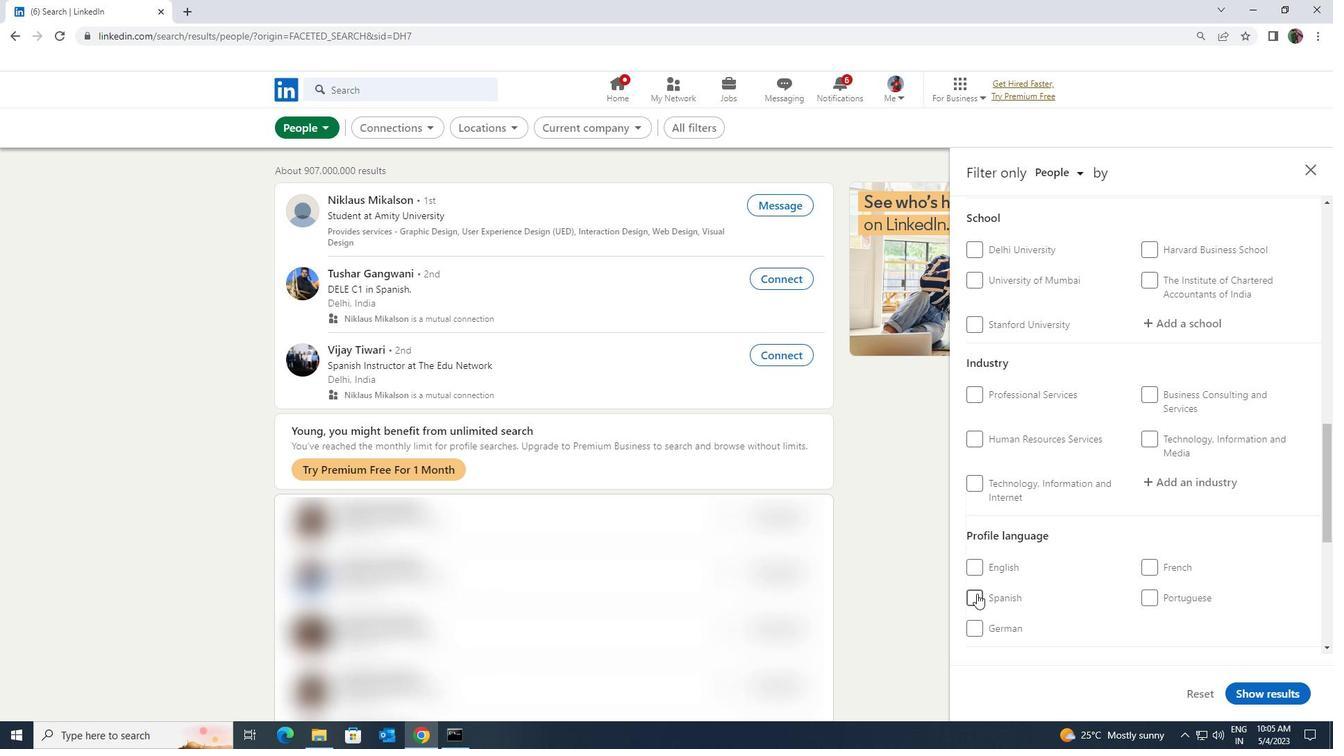 
Action: Mouse moved to (1097, 578)
Screenshot: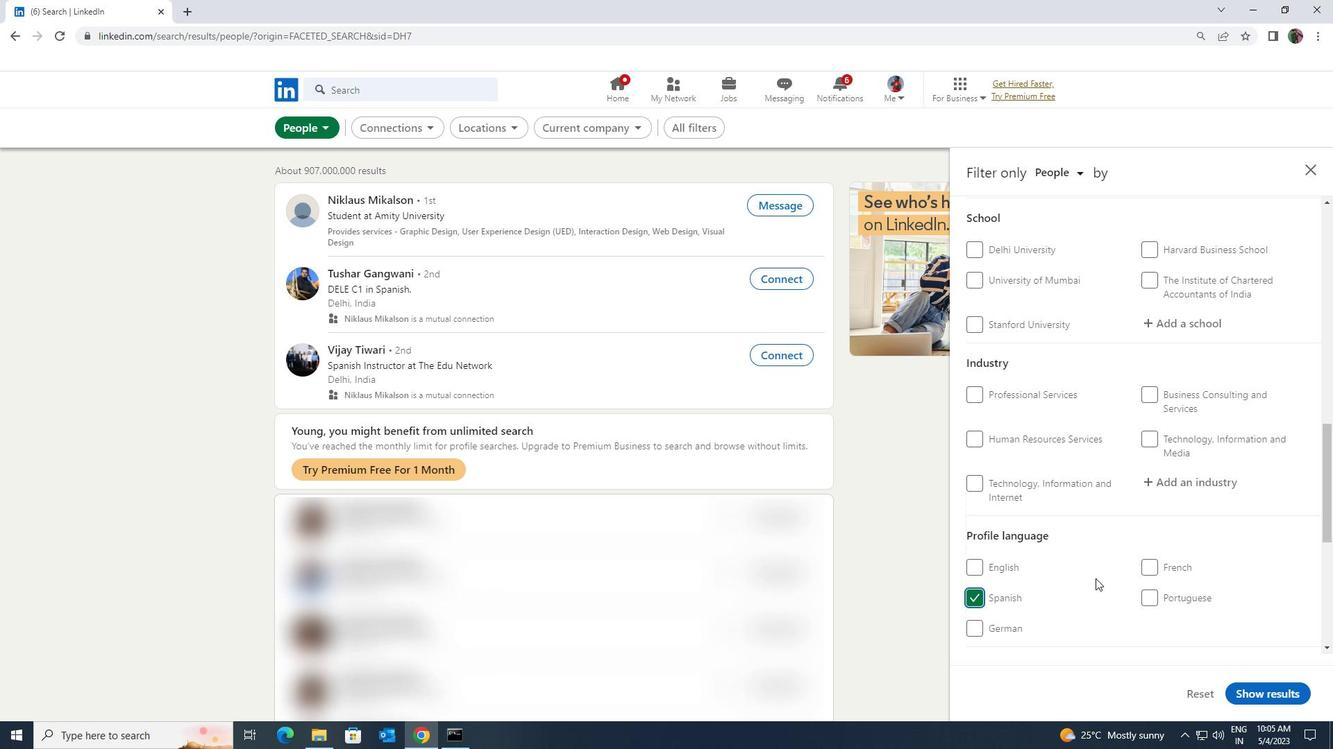 
Action: Mouse scrolled (1097, 579) with delta (0, 0)
Screenshot: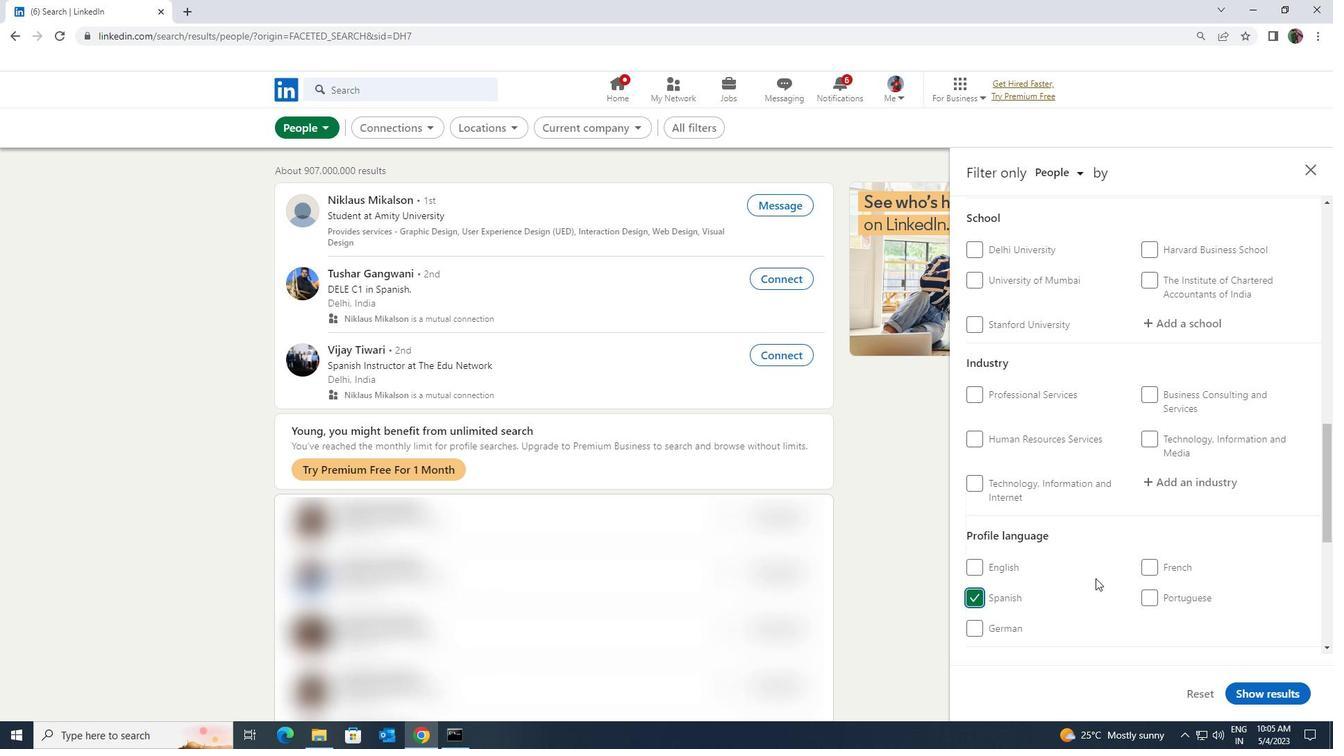 
Action: Mouse scrolled (1097, 579) with delta (0, 0)
Screenshot: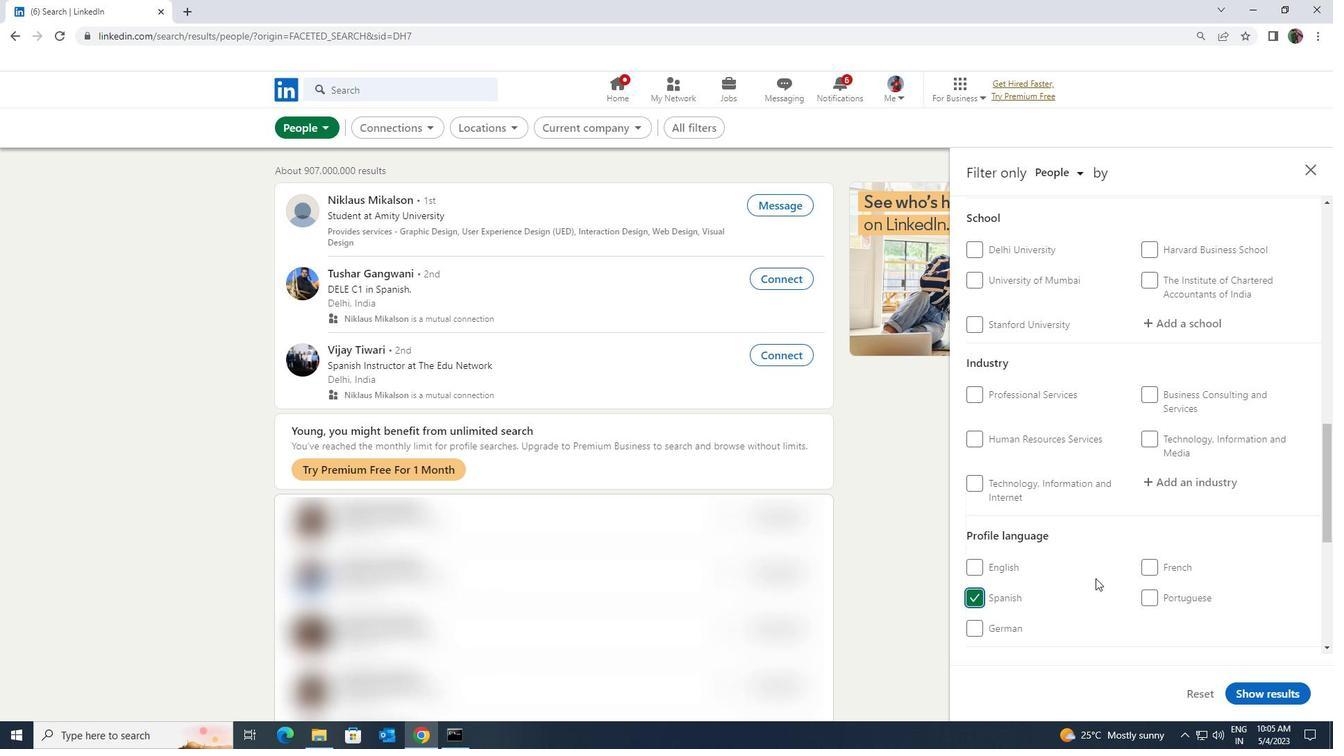 
Action: Mouse scrolled (1097, 579) with delta (0, 0)
Screenshot: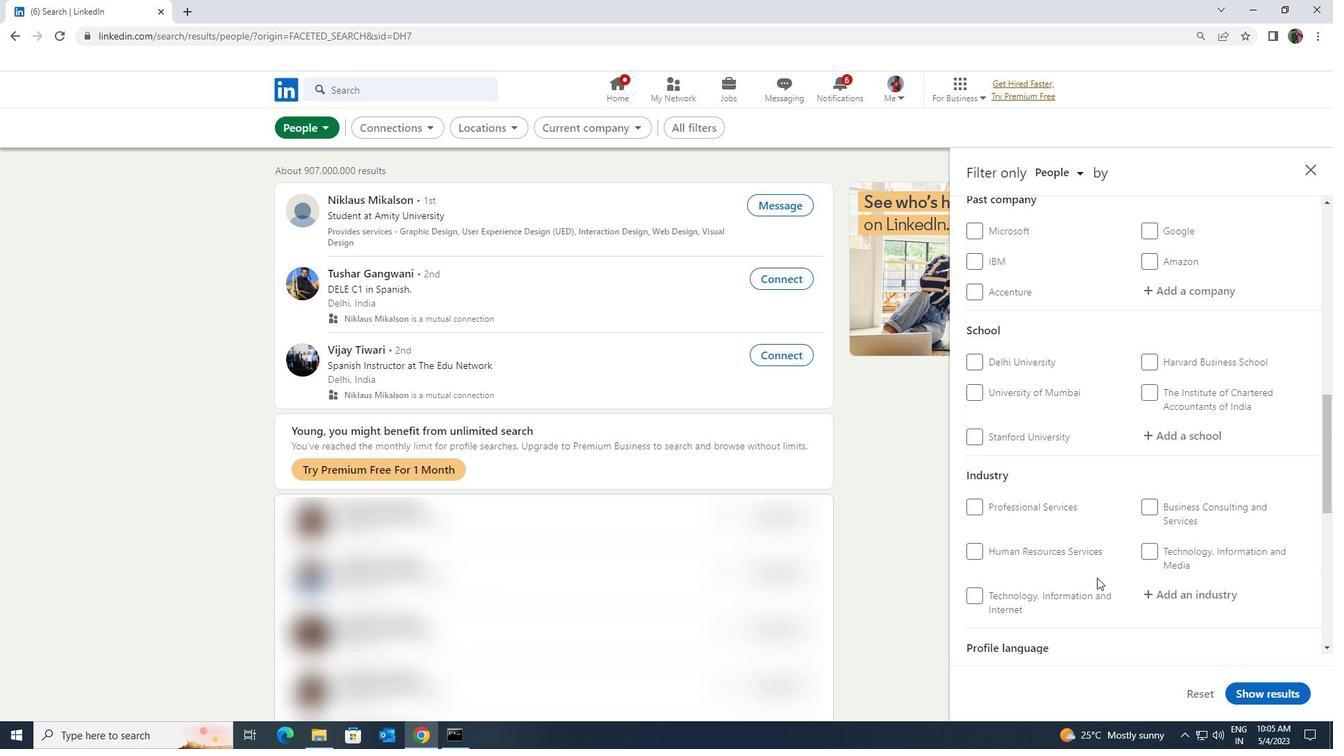 
Action: Mouse scrolled (1097, 579) with delta (0, 0)
Screenshot: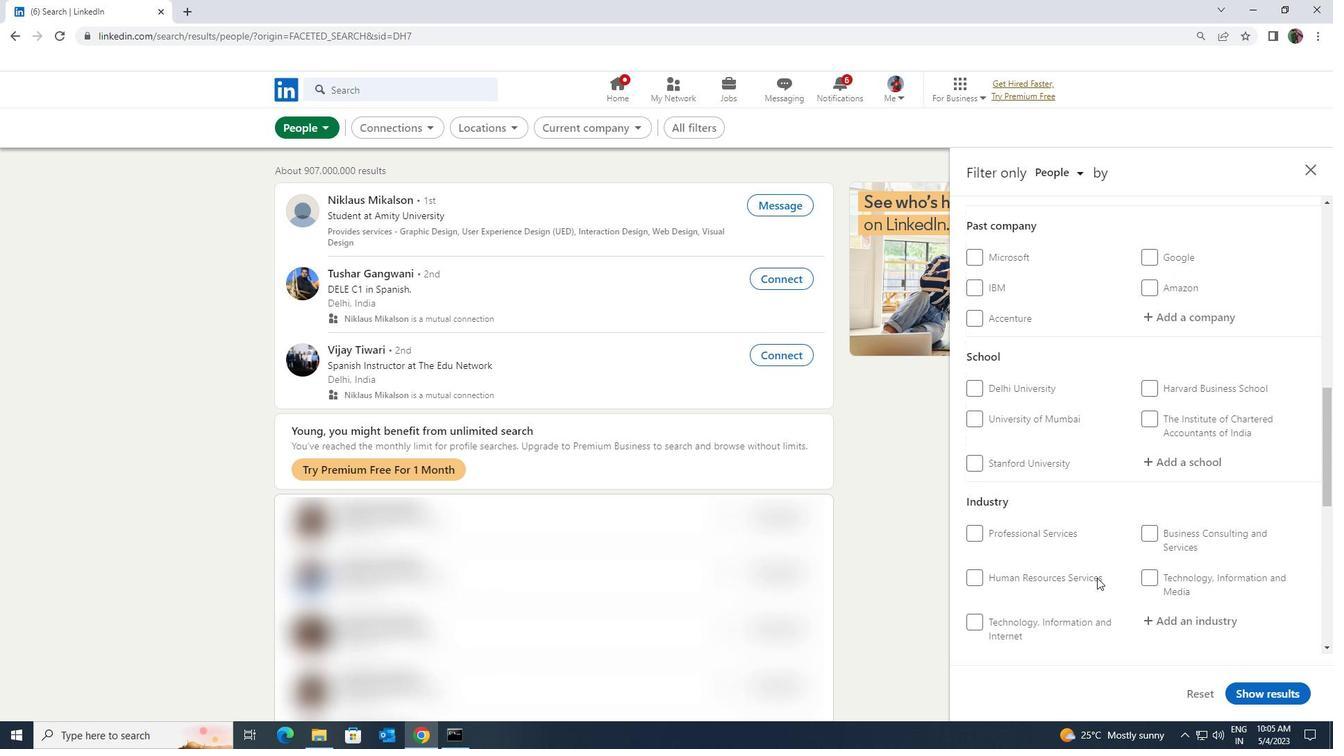 
Action: Mouse scrolled (1097, 579) with delta (0, 0)
Screenshot: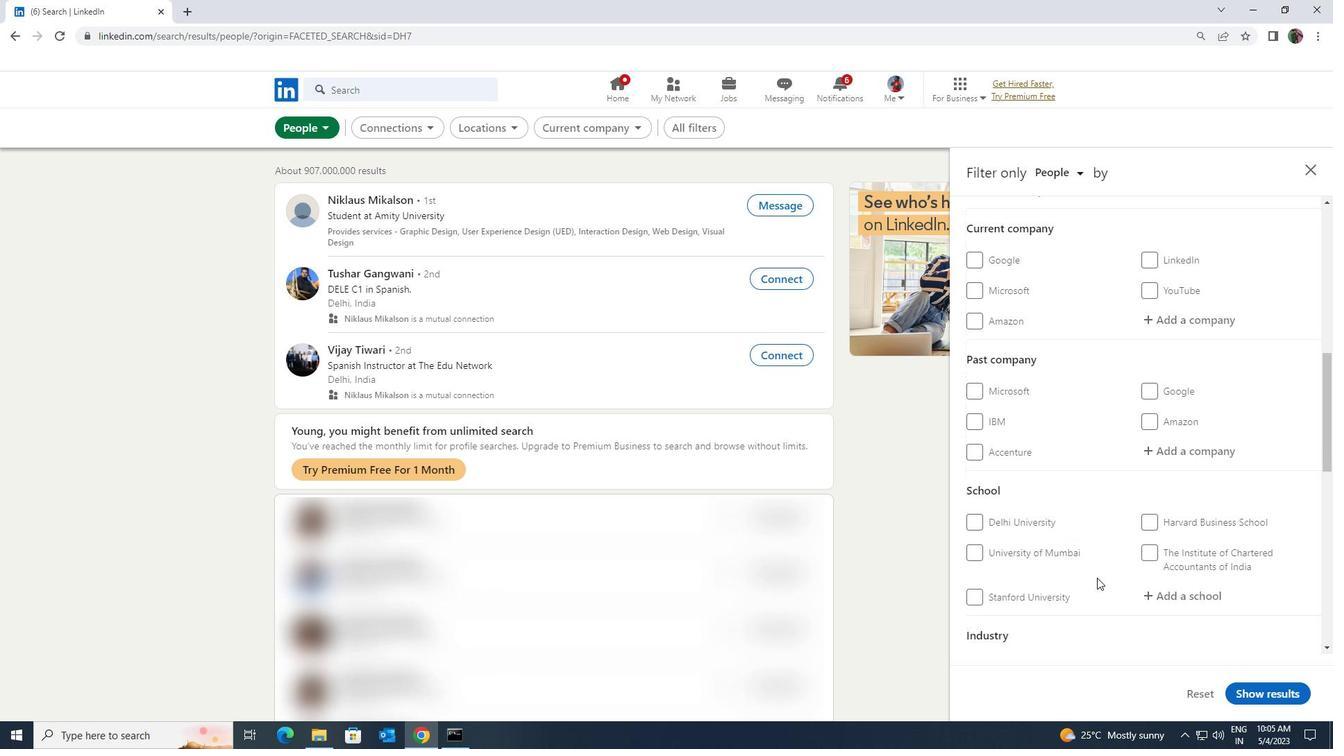
Action: Mouse scrolled (1097, 579) with delta (0, 0)
Screenshot: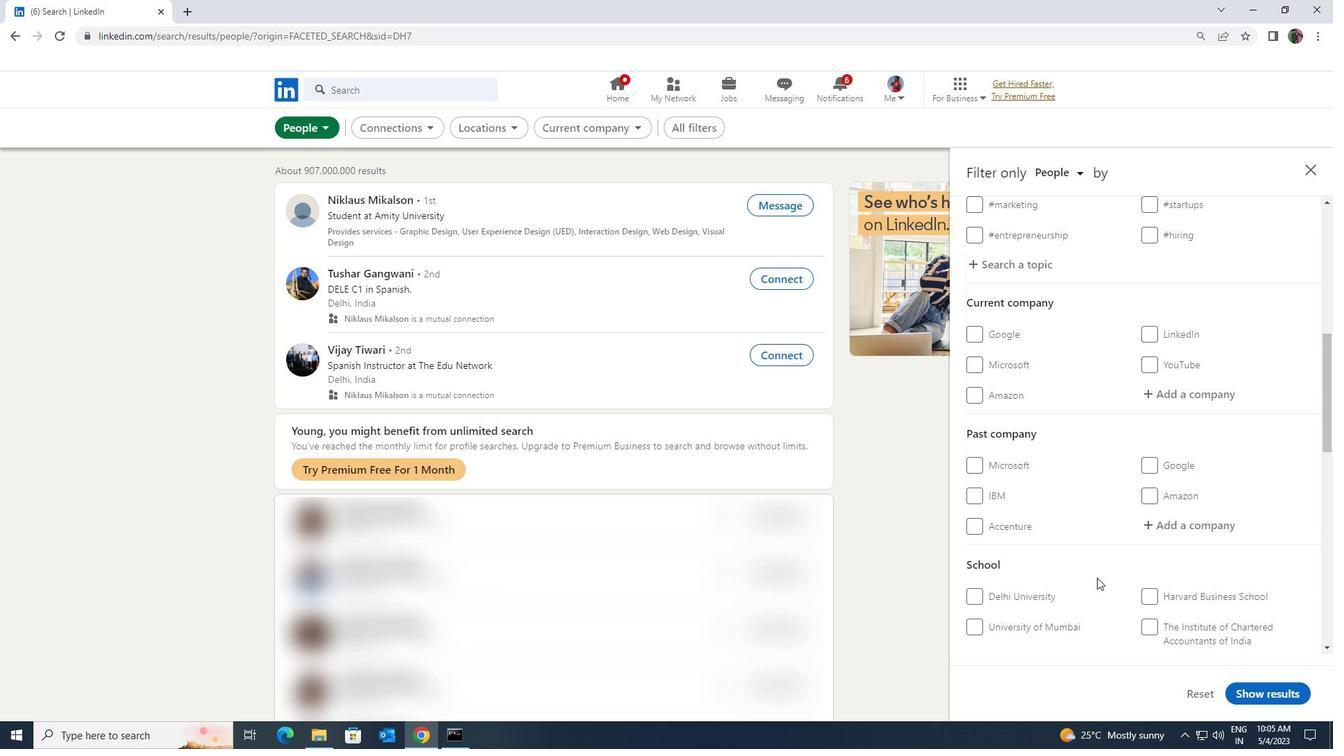 
Action: Mouse scrolled (1097, 579) with delta (0, 0)
Screenshot: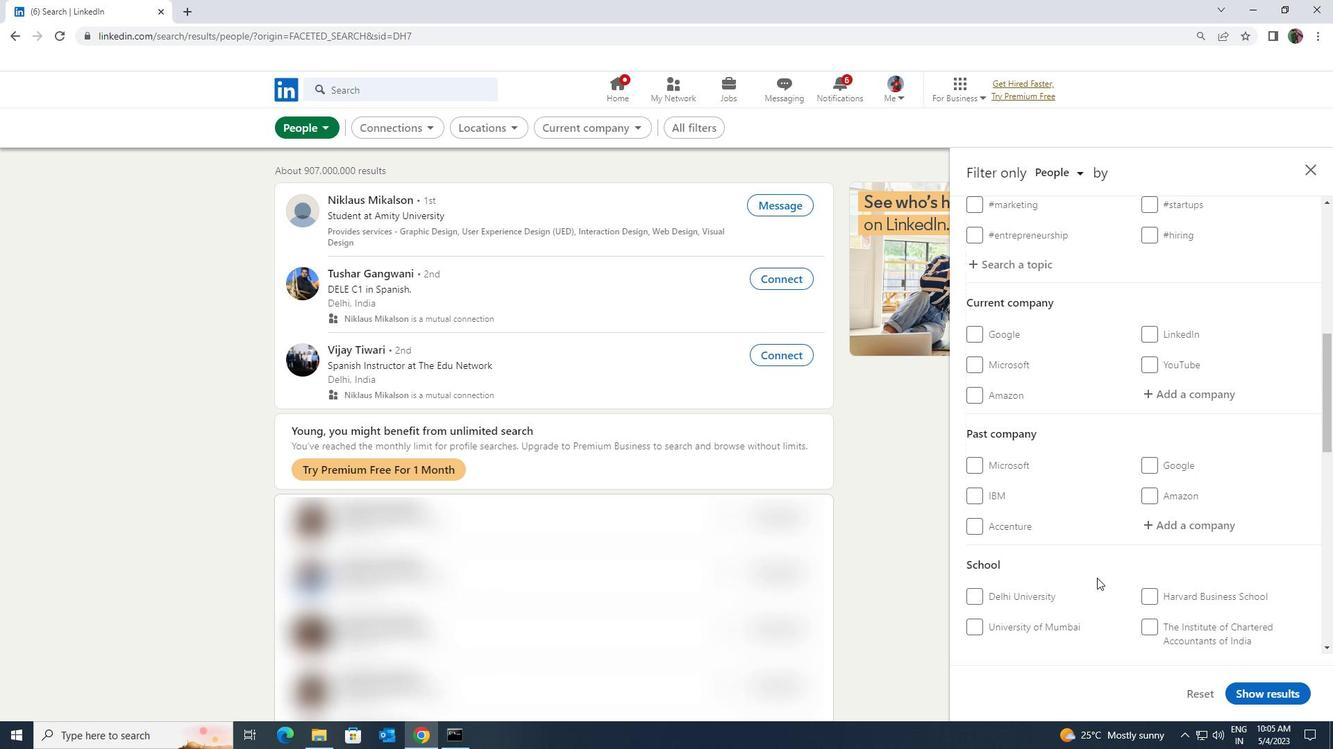 
Action: Mouse moved to (1161, 534)
Screenshot: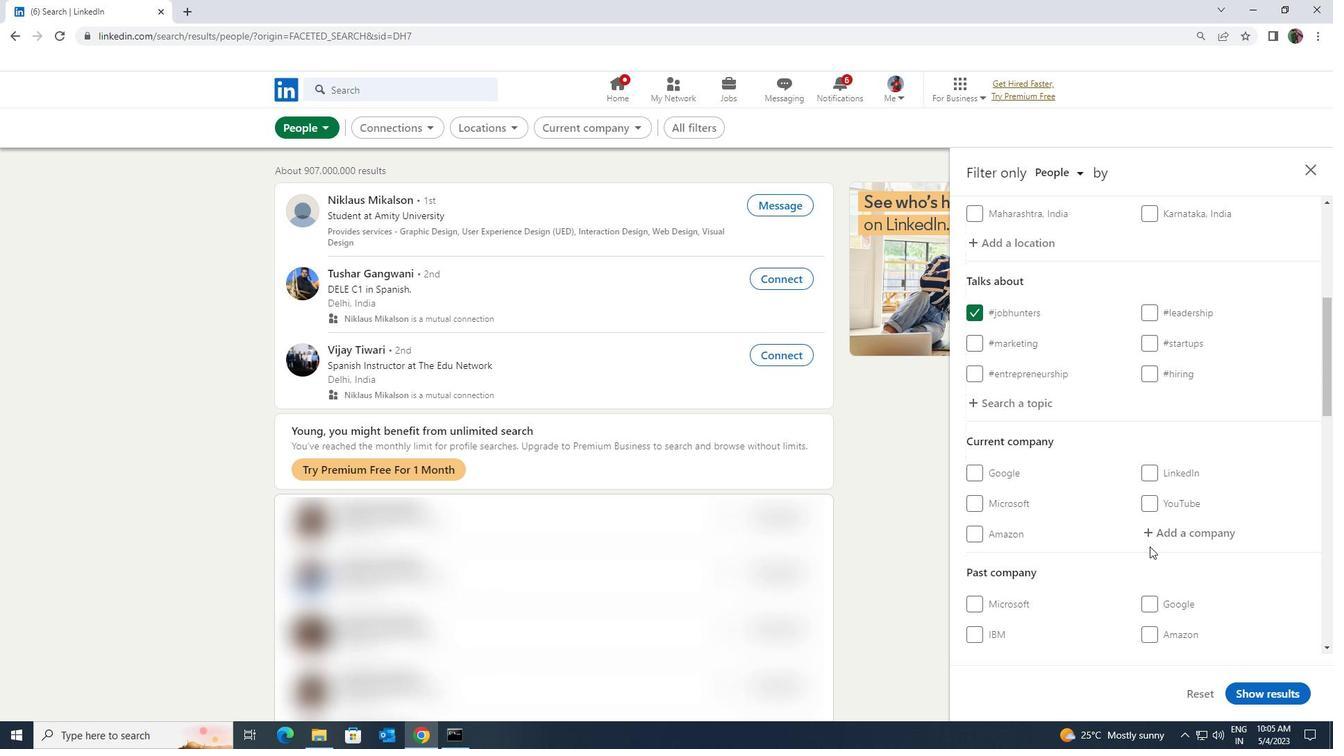 
Action: Mouse pressed left at (1161, 534)
Screenshot: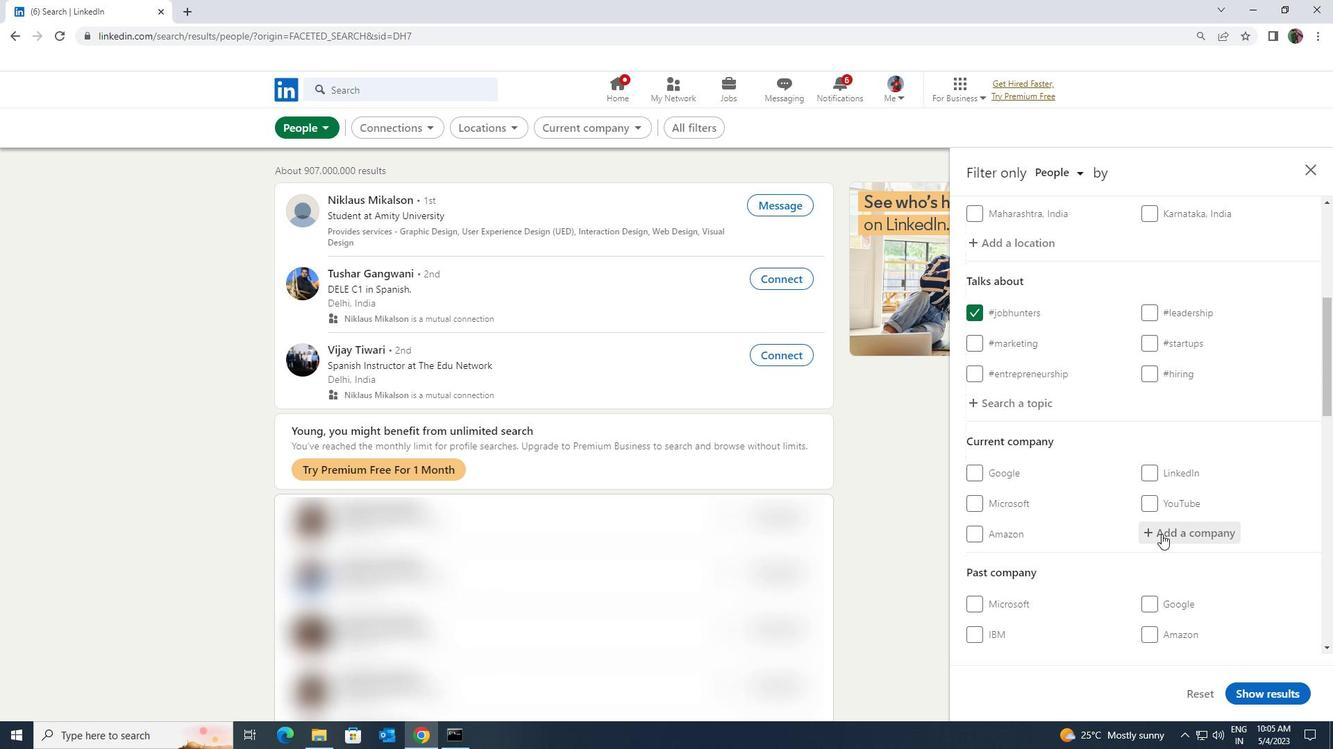 
Action: Key pressed <Key.shift>NETWORK18
Screenshot: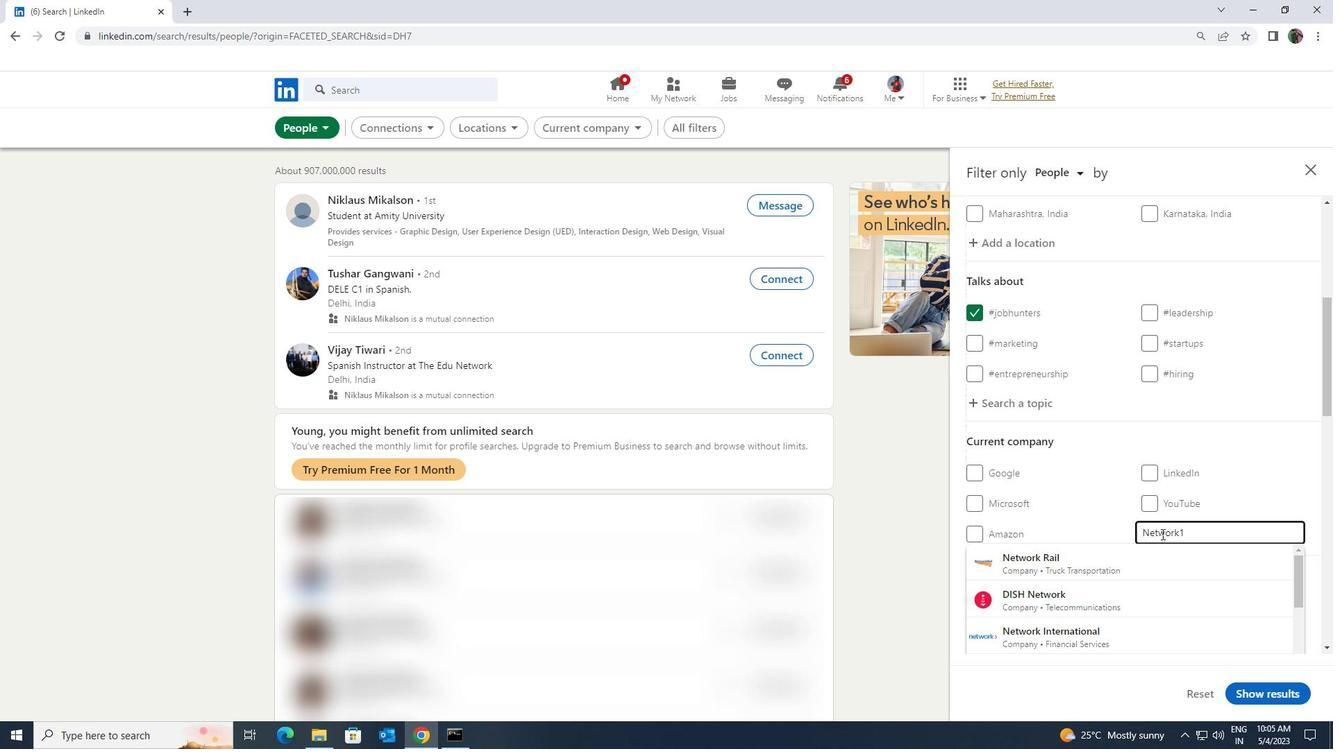 
Action: Mouse moved to (1154, 561)
Screenshot: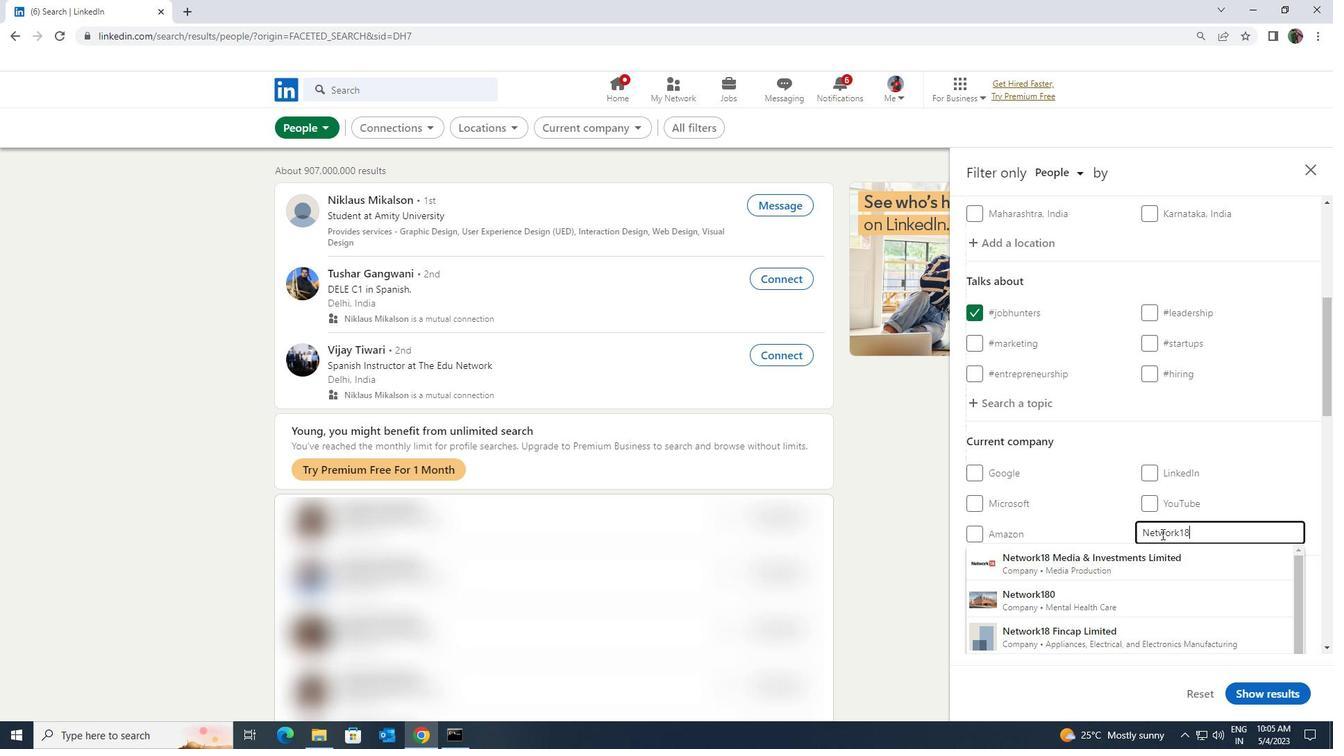
Action: Mouse pressed left at (1154, 561)
Screenshot: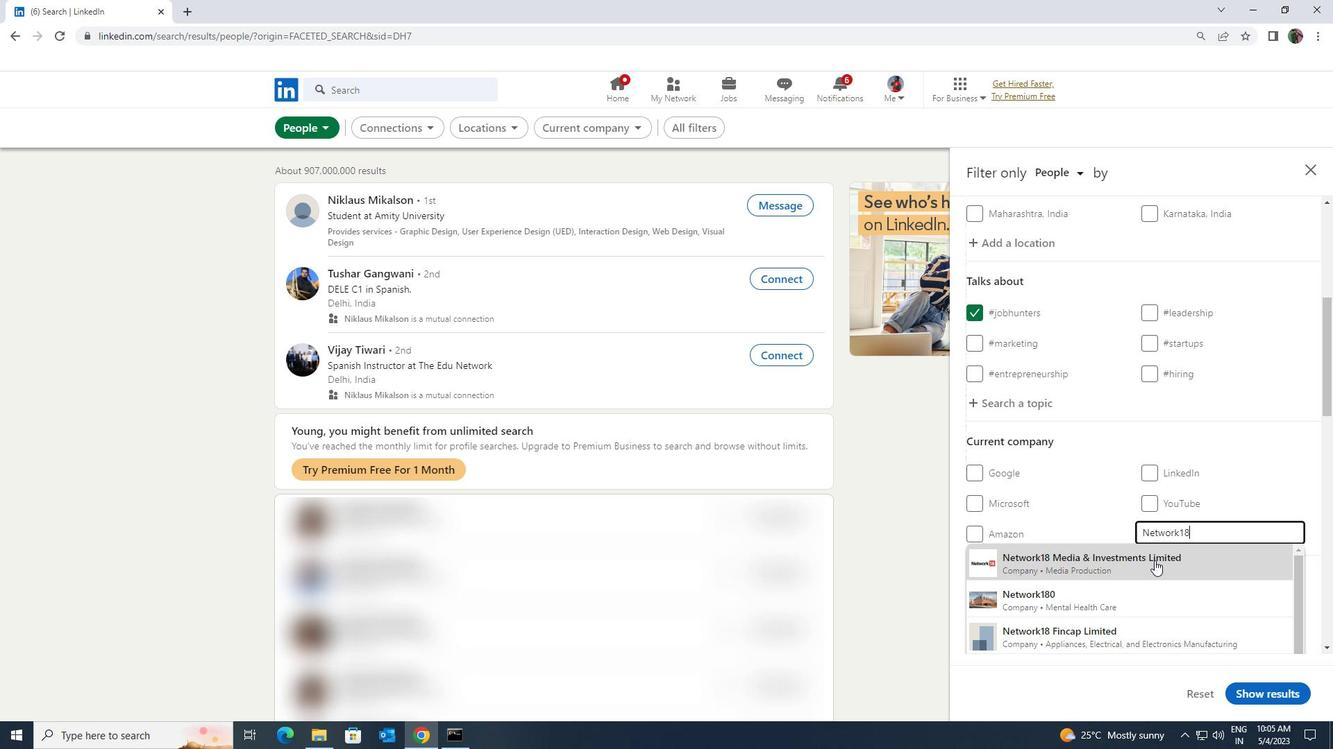 
Action: Mouse scrolled (1154, 560) with delta (0, 0)
Screenshot: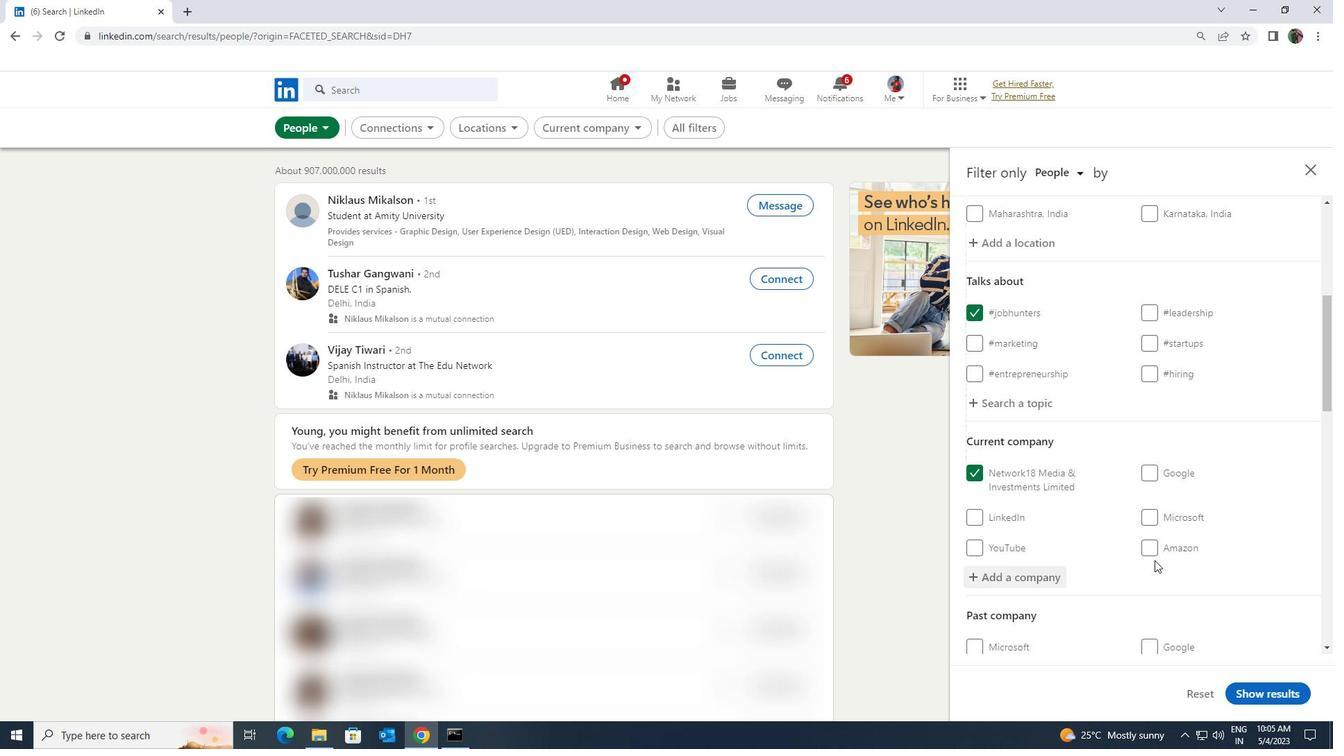 
Action: Mouse scrolled (1154, 560) with delta (0, 0)
Screenshot: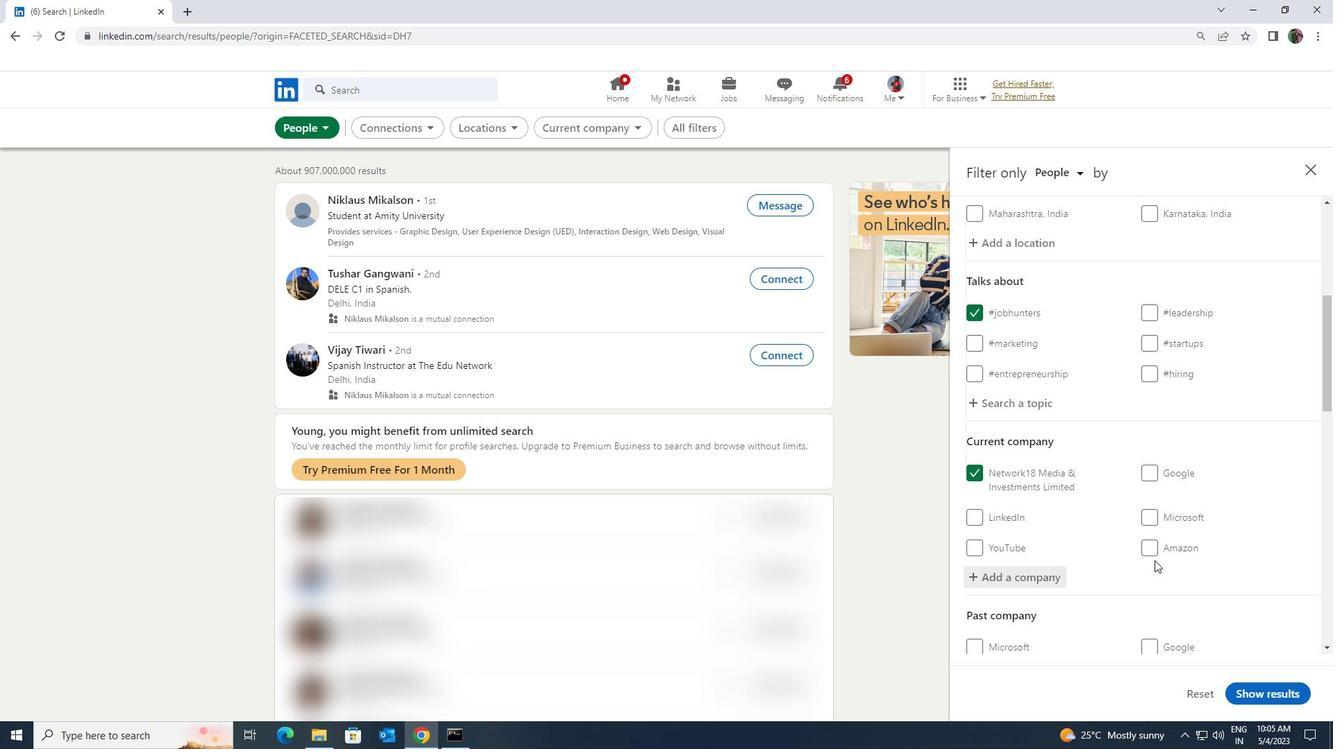 
Action: Mouse moved to (1154, 561)
Screenshot: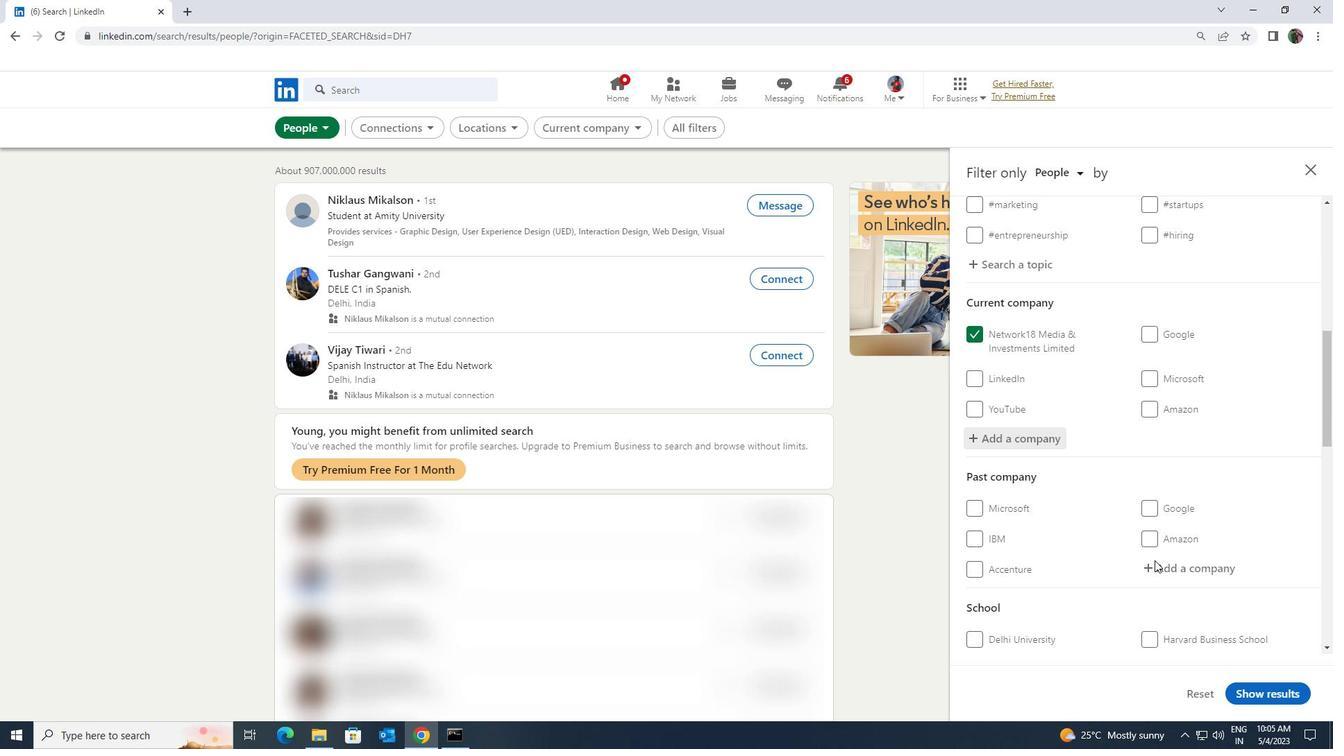 
Action: Mouse scrolled (1154, 561) with delta (0, 0)
Screenshot: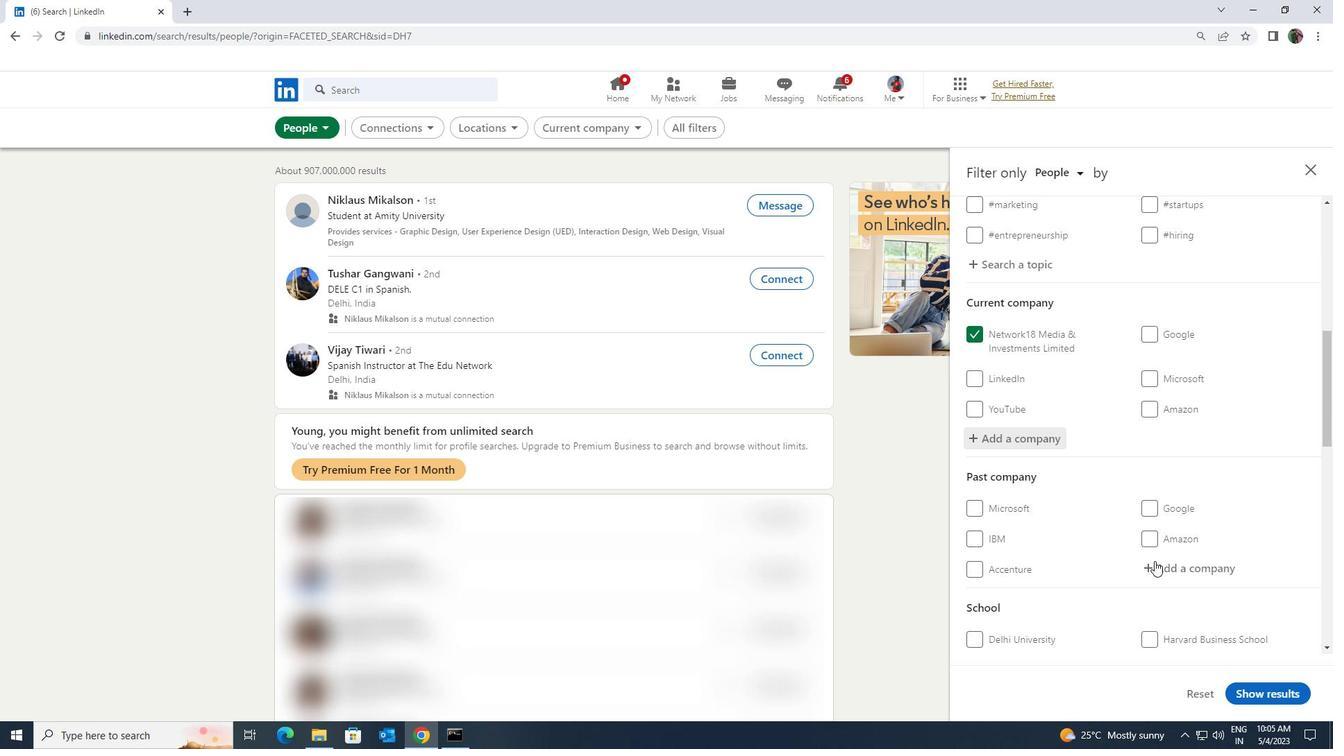
Action: Mouse moved to (1156, 561)
Screenshot: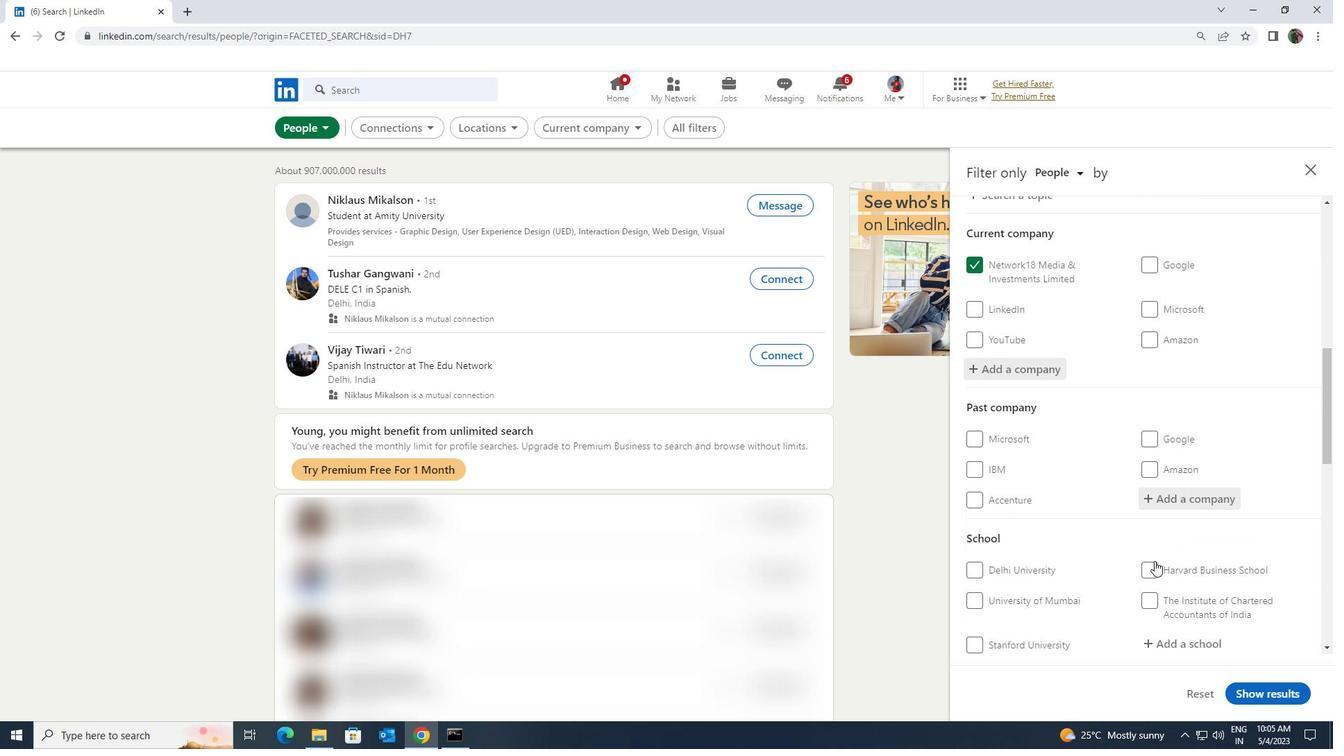
Action: Mouse scrolled (1156, 560) with delta (0, 0)
Screenshot: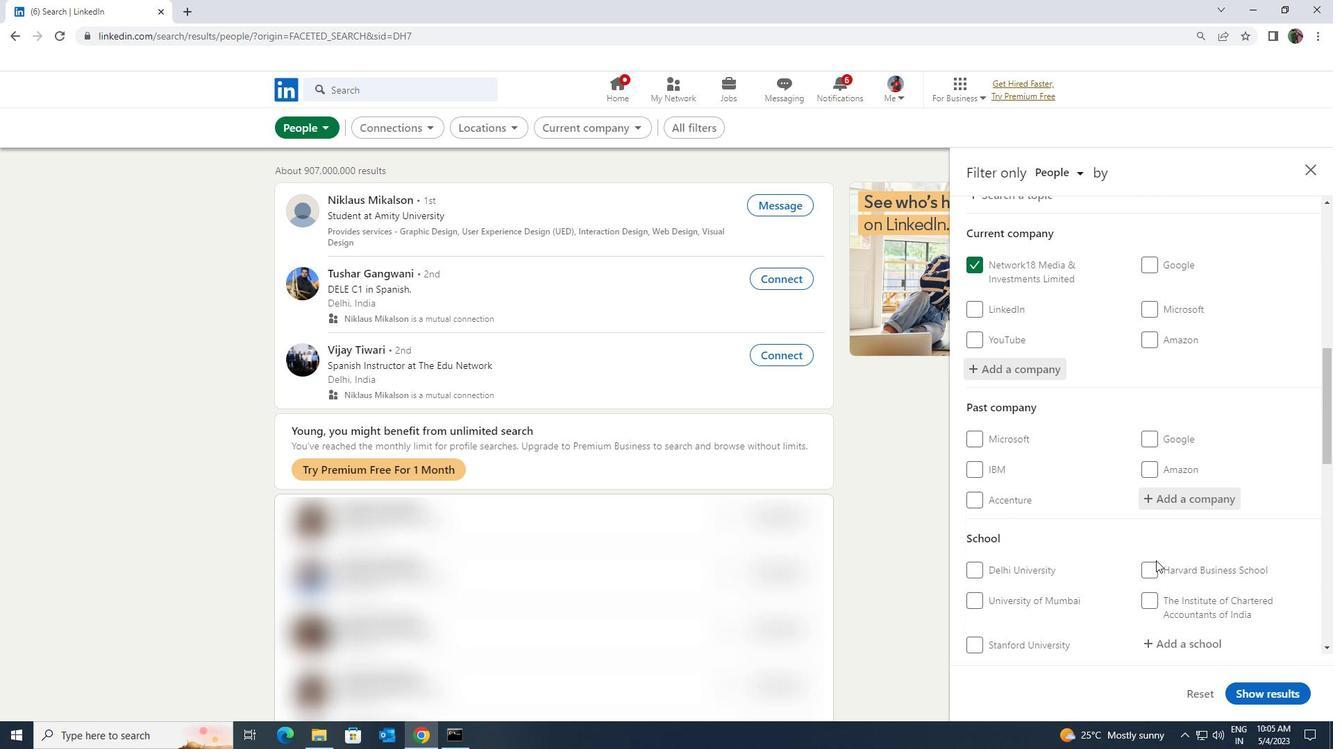 
Action: Mouse moved to (1155, 565)
Screenshot: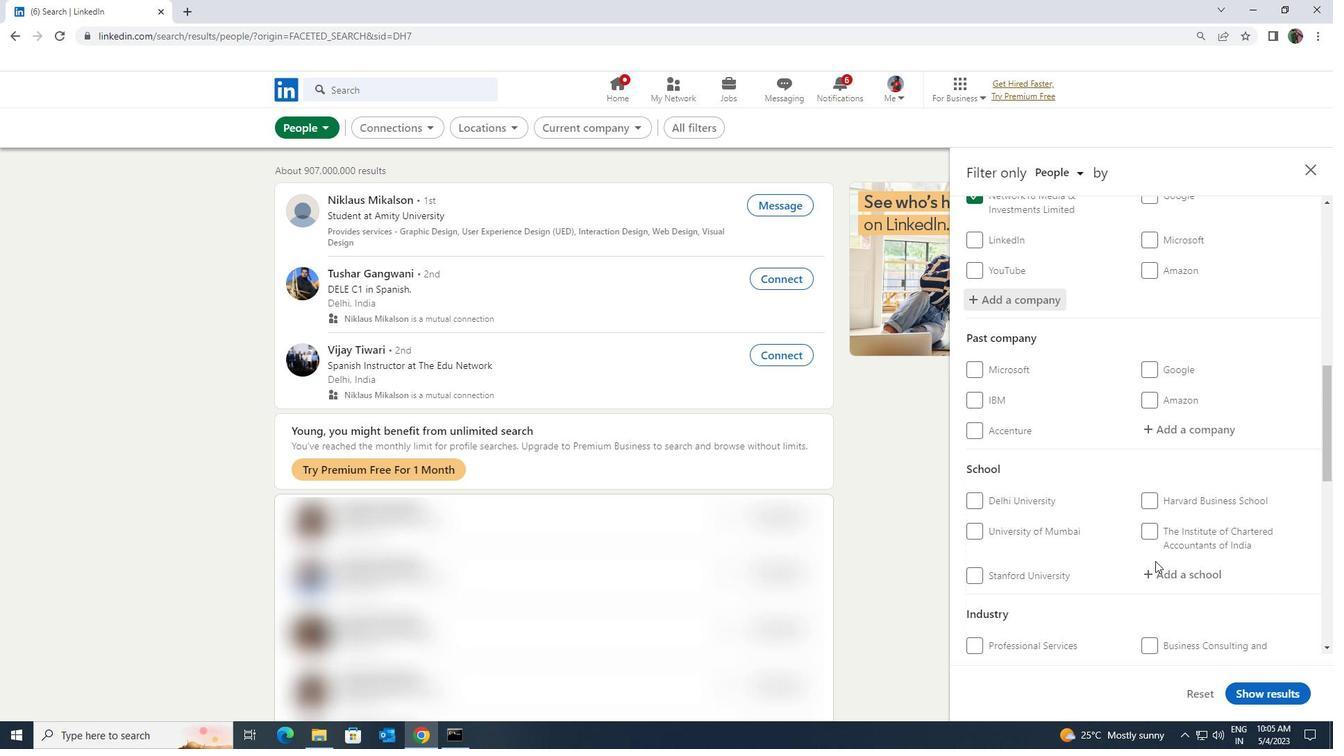 
Action: Mouse pressed left at (1155, 565)
Screenshot: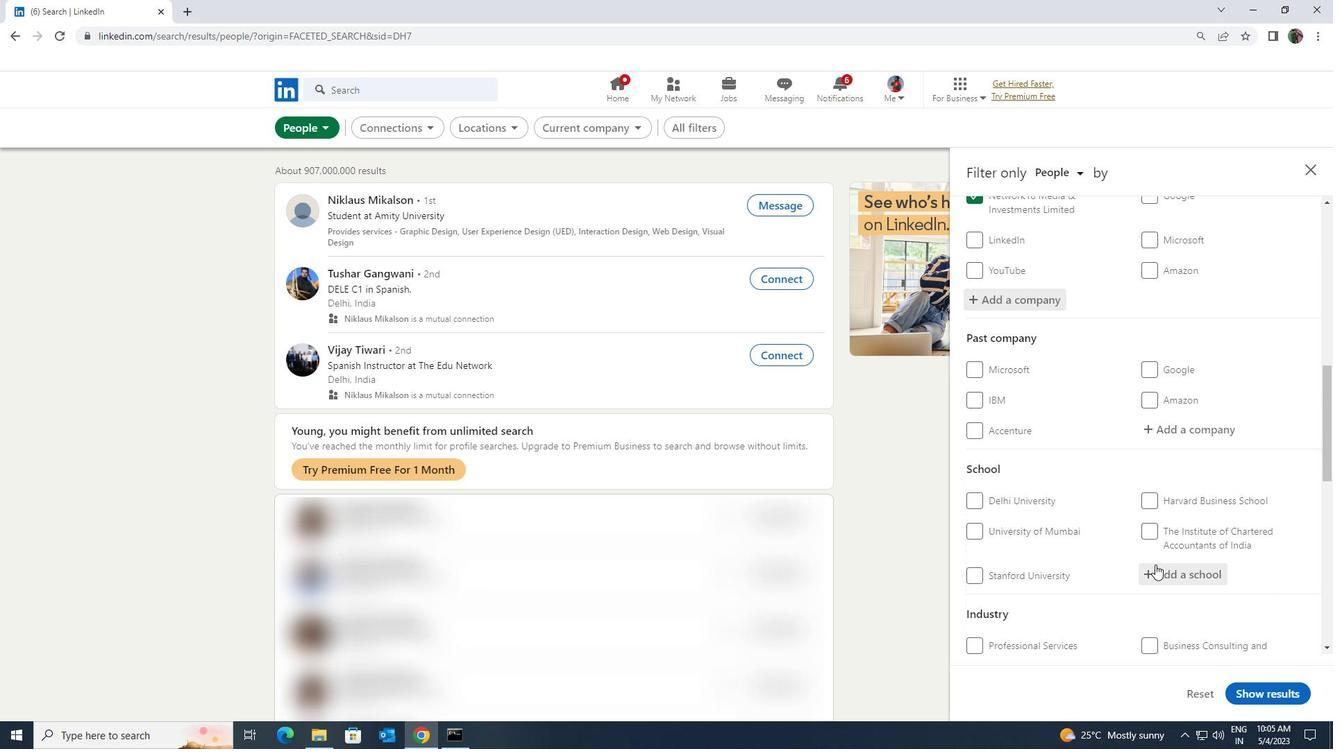 
Action: Key pressed <Key.shift><Key.shift><Key.shift><Key.shift><Key.shift><Key.shift>SREE<Key.space><Key.shift><Key.shift><Key.shift><Key.shift><Key.shift><Key.shift><Key.shift><Key.shift><Key.shift><Key.shift>CHITRA
Screenshot: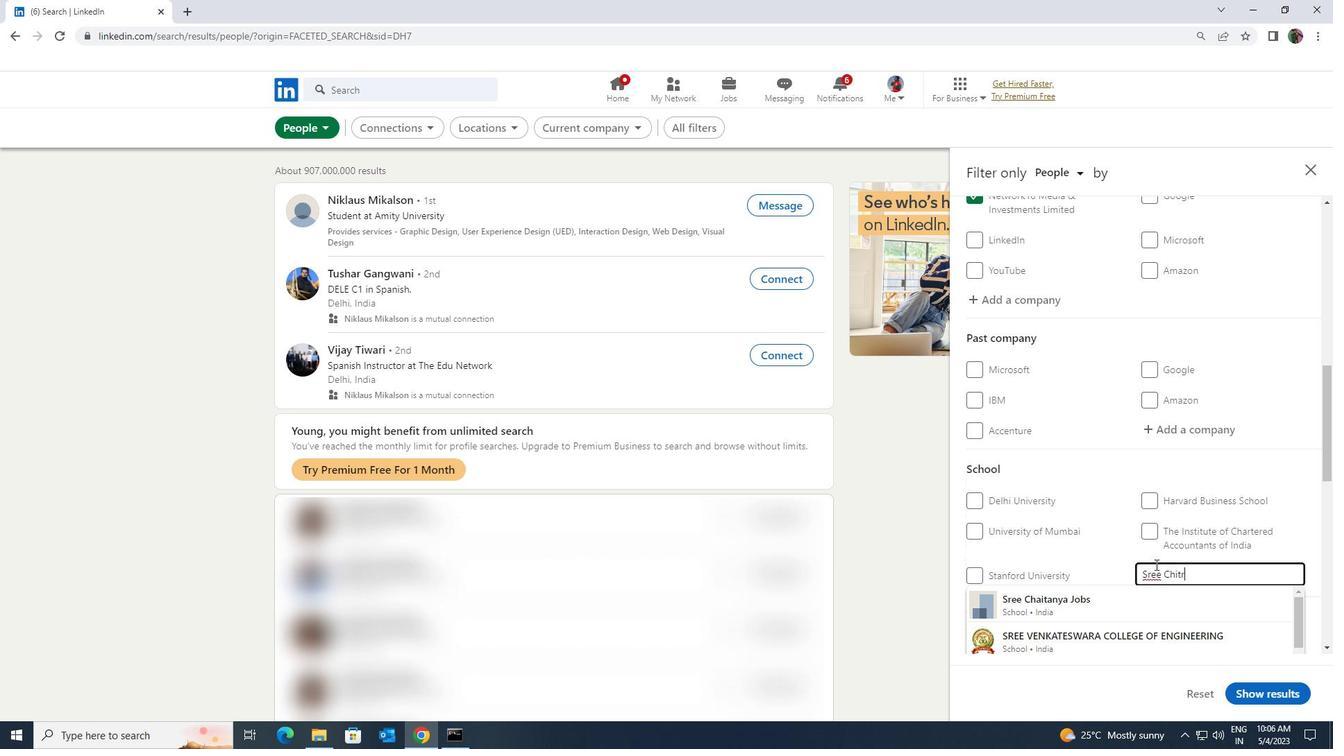 
Action: Mouse moved to (1154, 587)
Screenshot: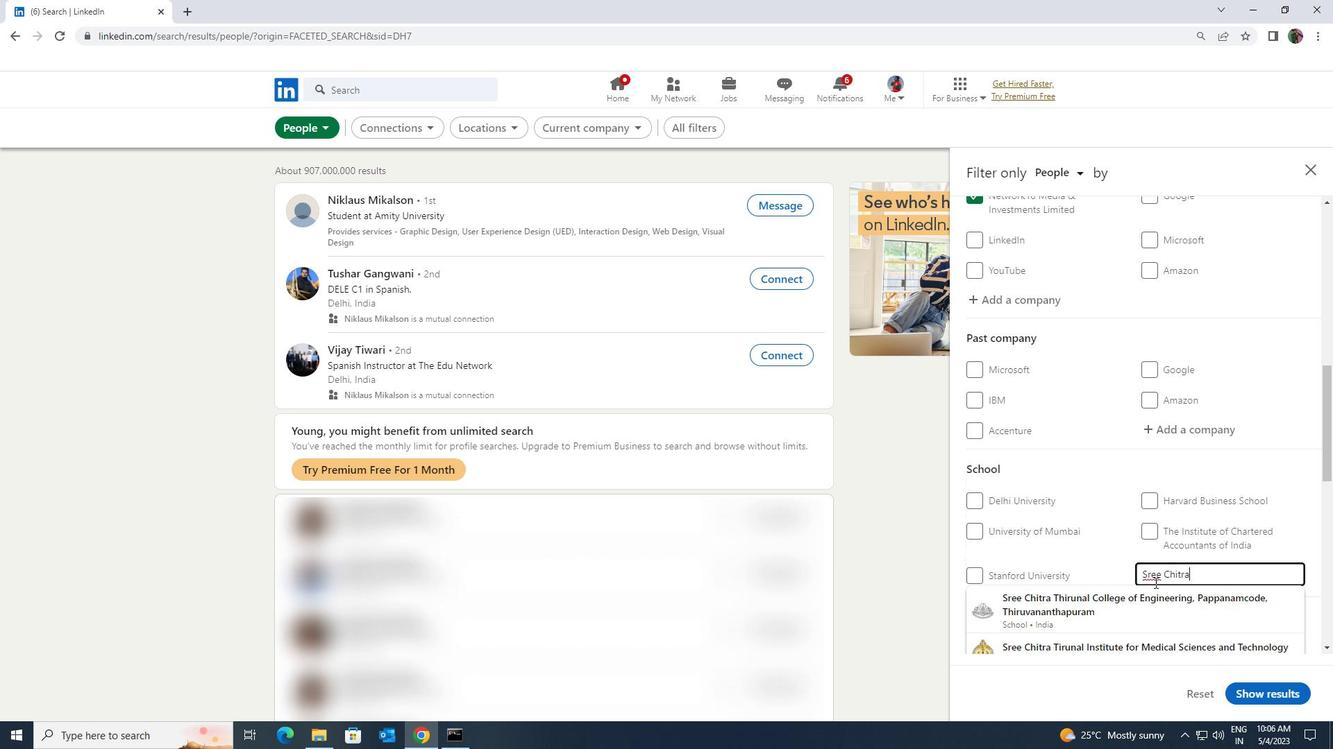 
Action: Mouse pressed left at (1154, 587)
Screenshot: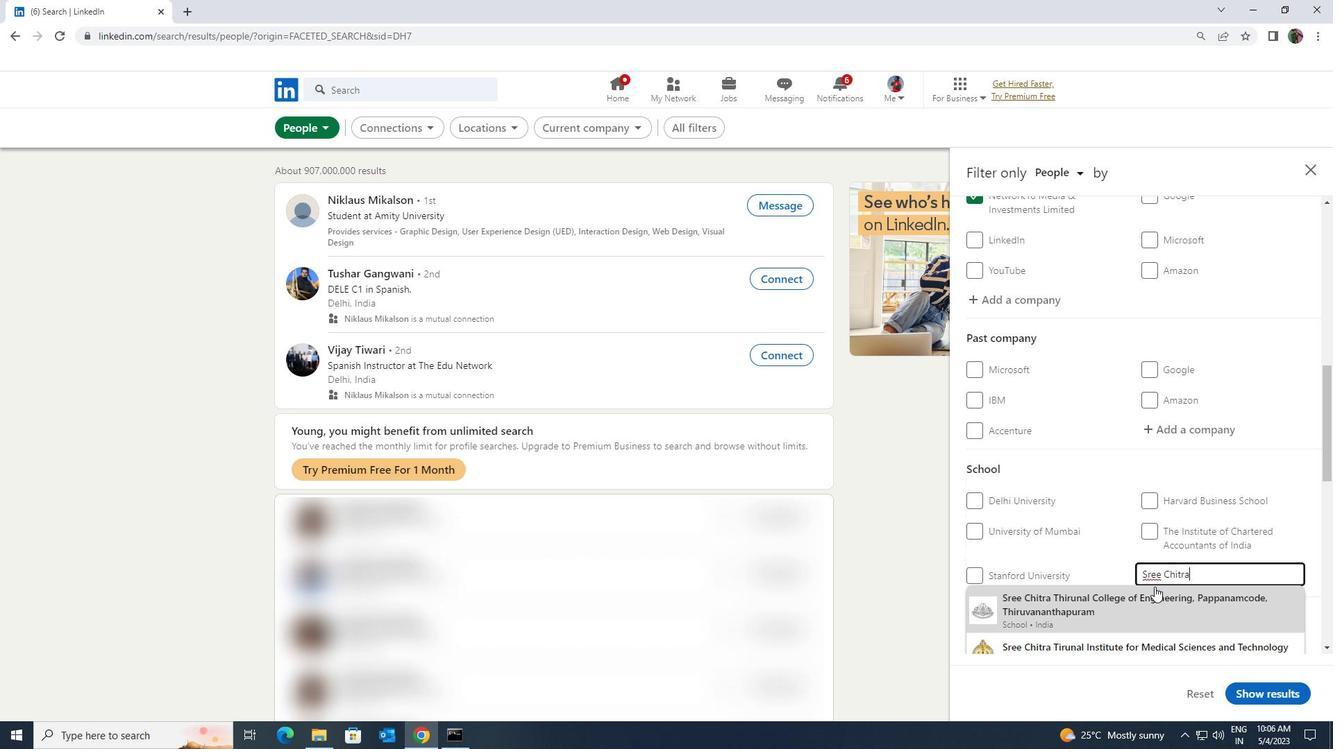 
Action: Mouse scrolled (1154, 586) with delta (0, 0)
Screenshot: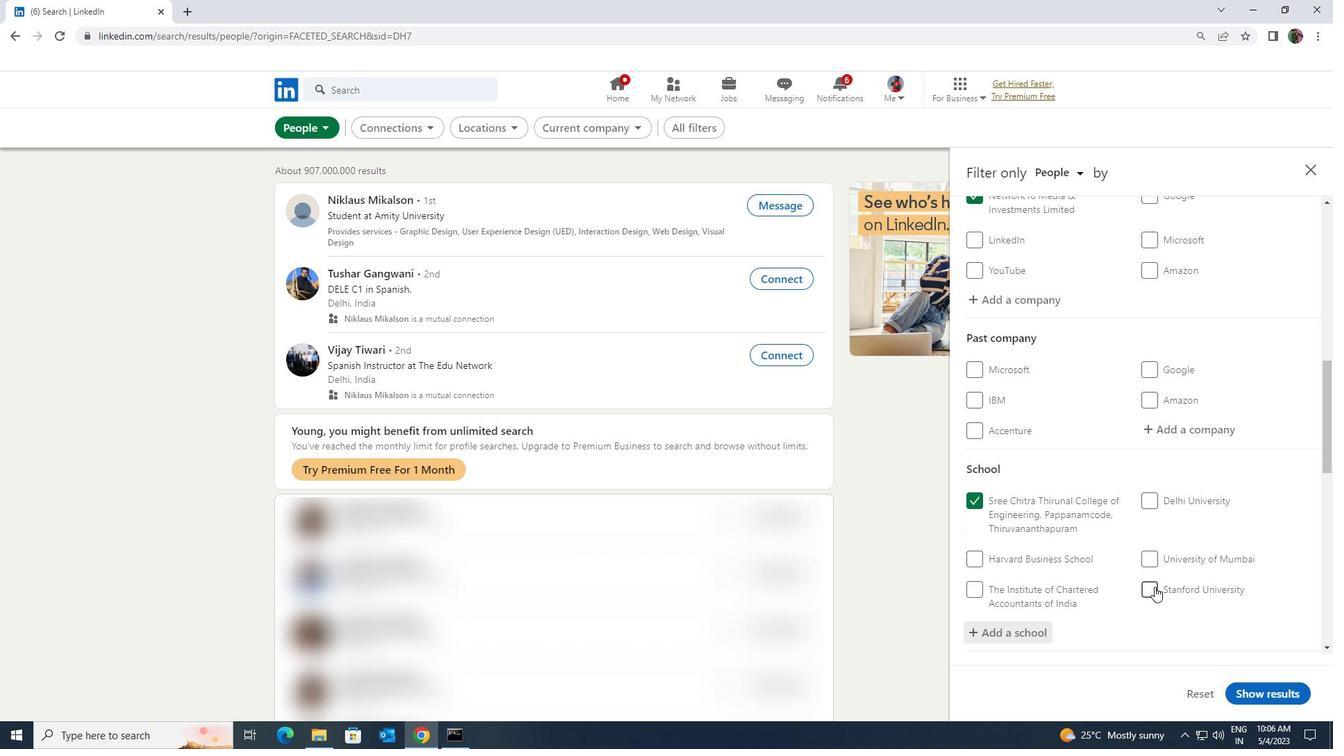 
Action: Mouse scrolled (1154, 586) with delta (0, 0)
Screenshot: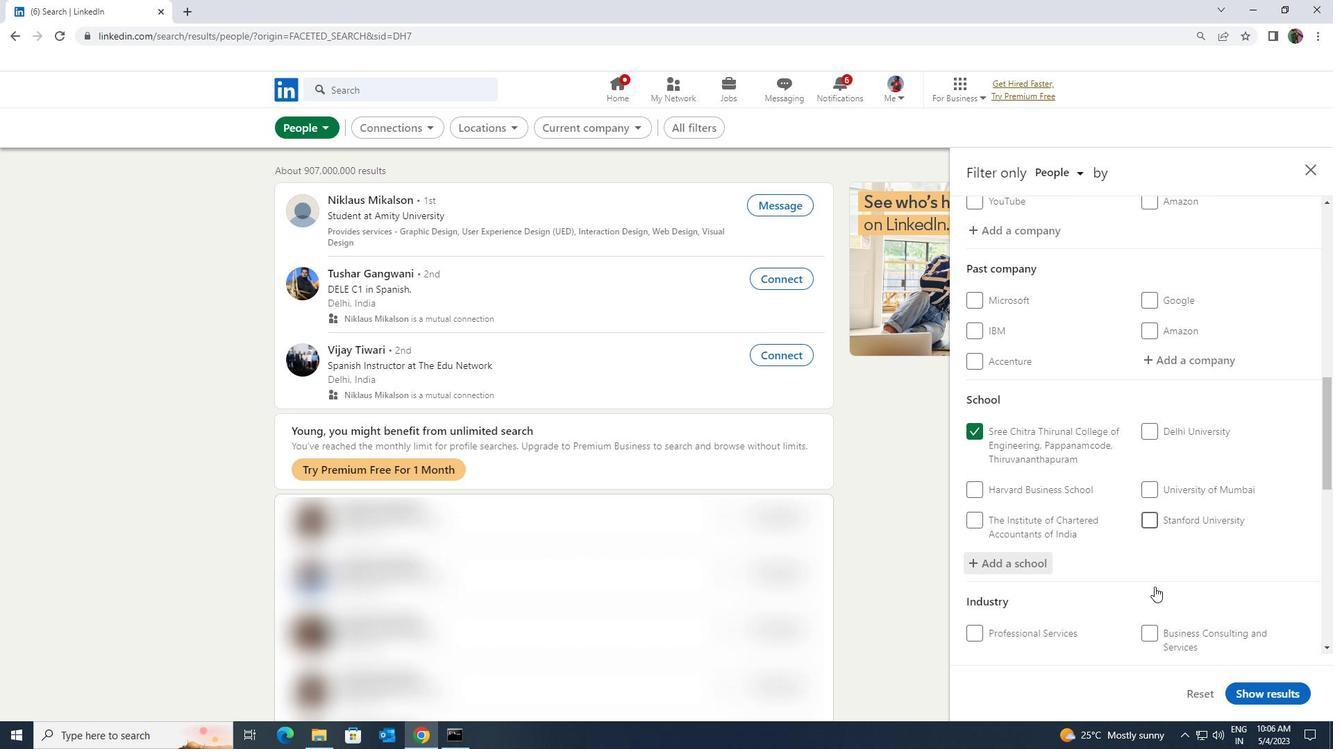 
Action: Mouse scrolled (1154, 586) with delta (0, 0)
Screenshot: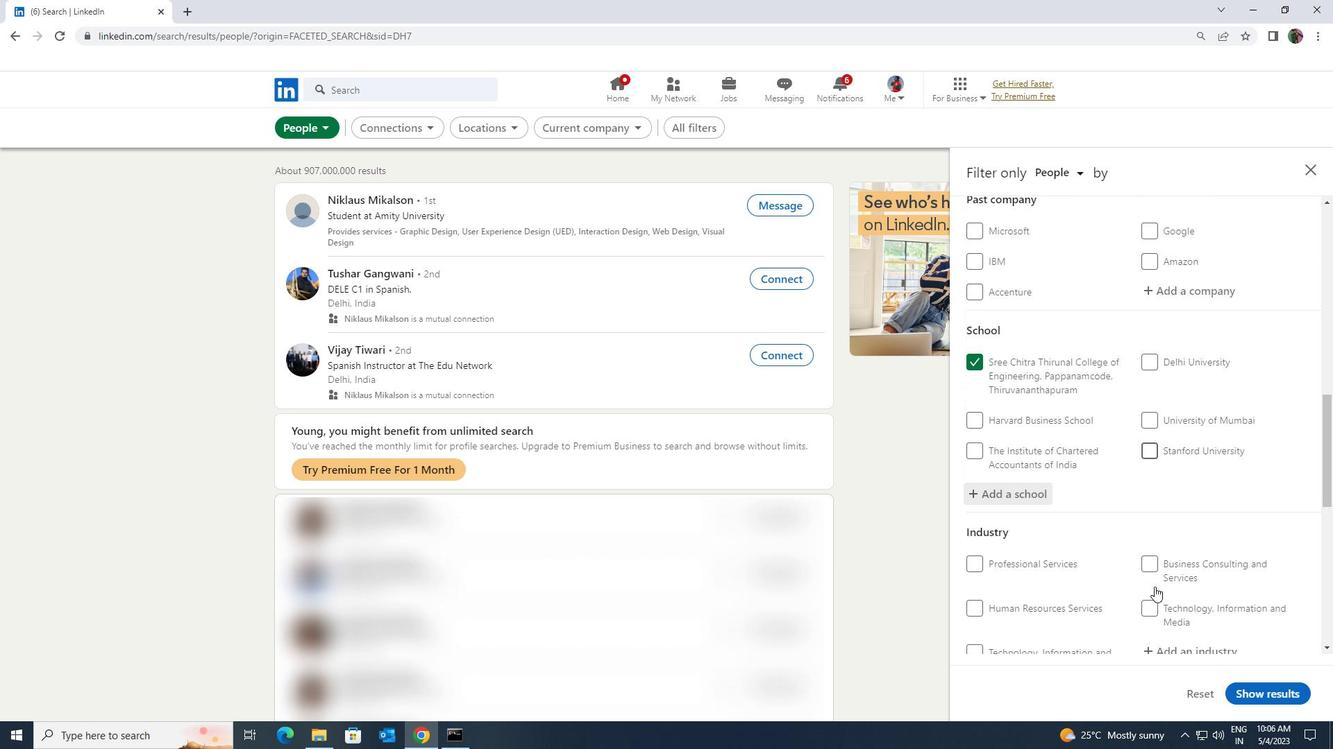 
Action: Mouse scrolled (1154, 586) with delta (0, 0)
Screenshot: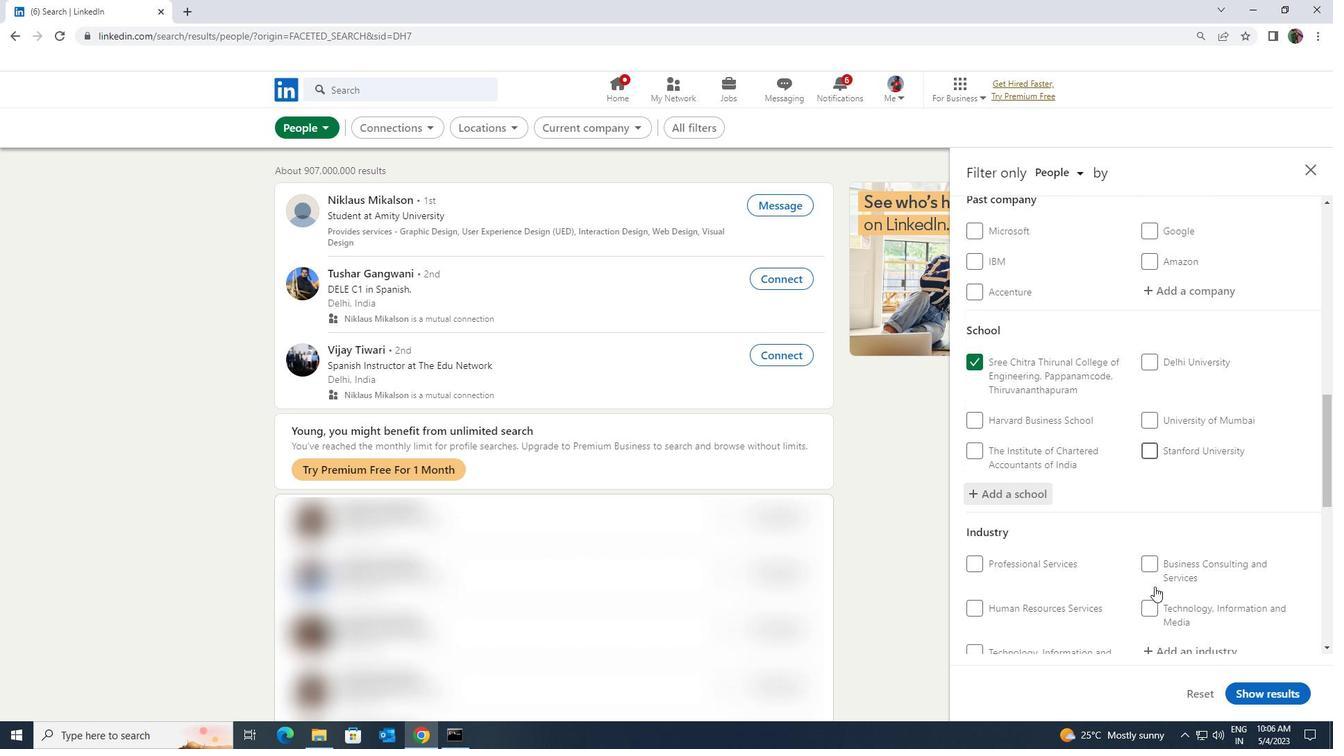 
Action: Mouse moved to (1171, 517)
Screenshot: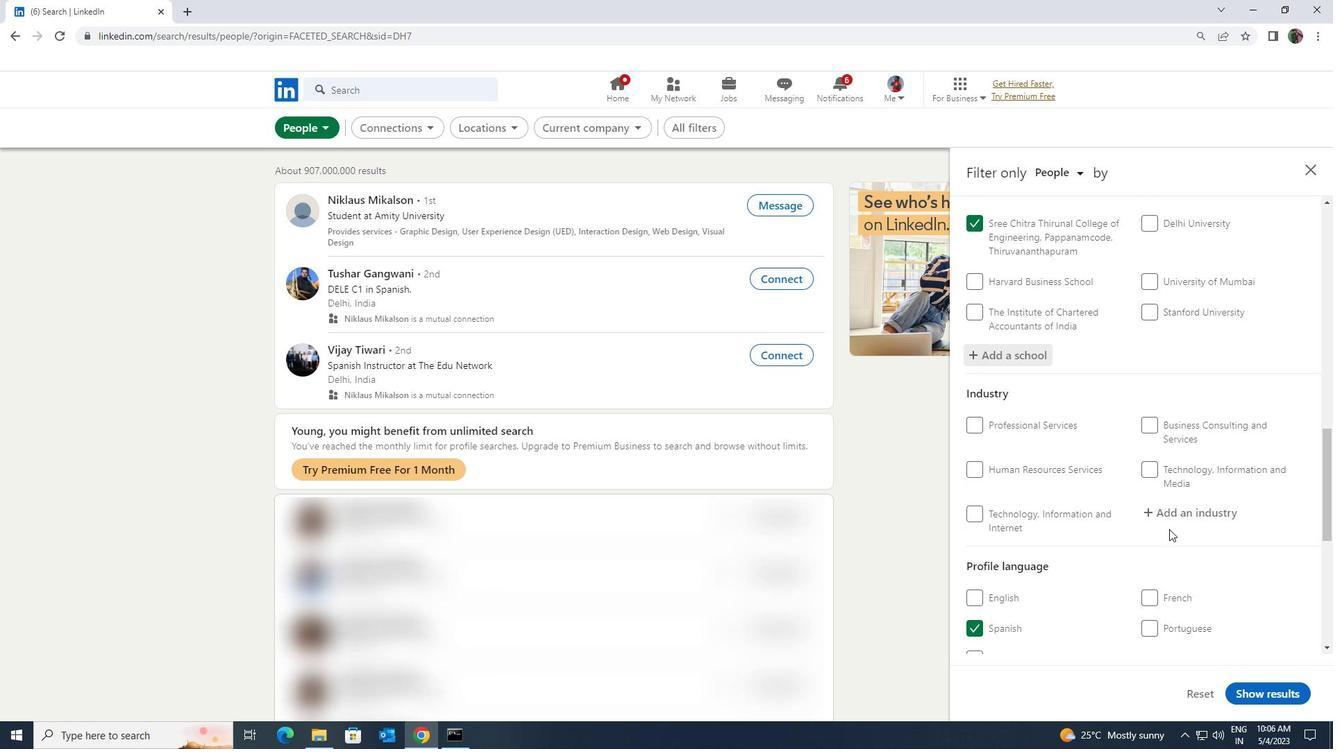 
Action: Mouse pressed left at (1171, 517)
Screenshot: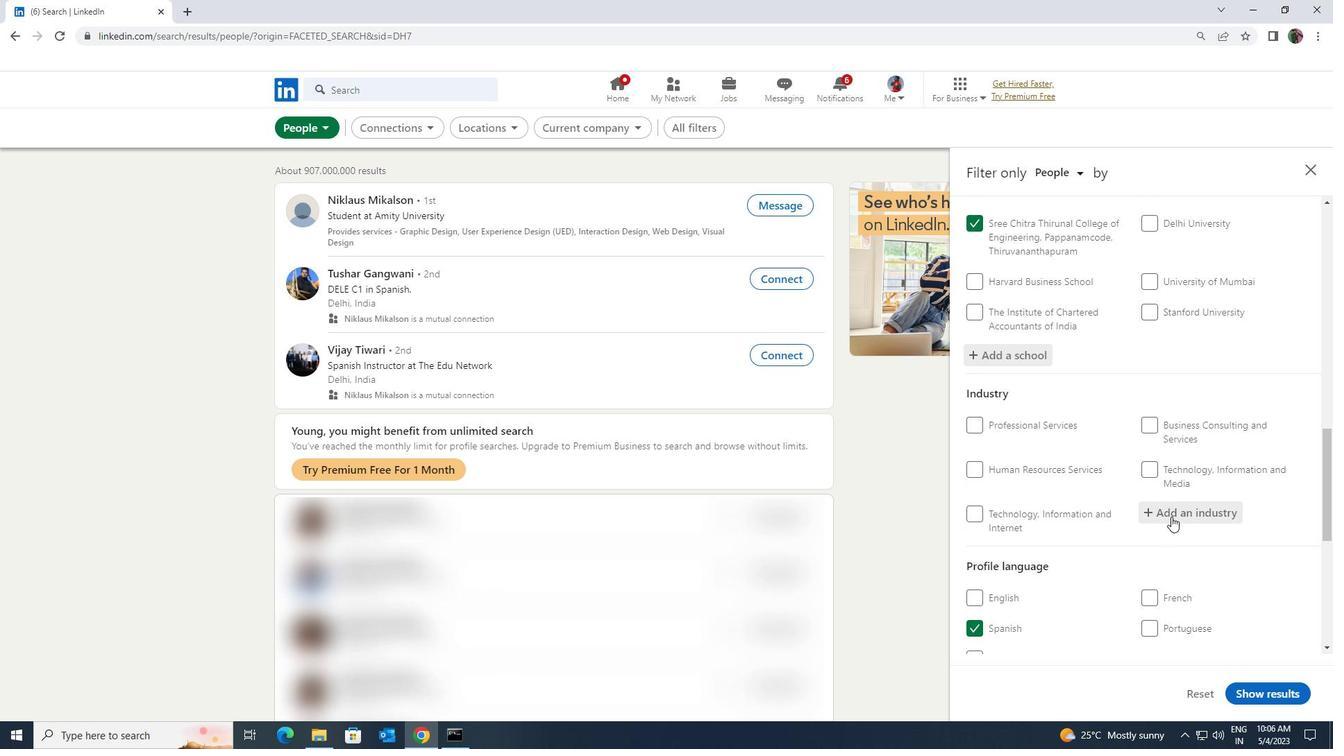 
Action: Key pressed <Key.shift><Key.shift><Key.shift><Key.shift><Key.shift>PRODUCT<Key.space>
Screenshot: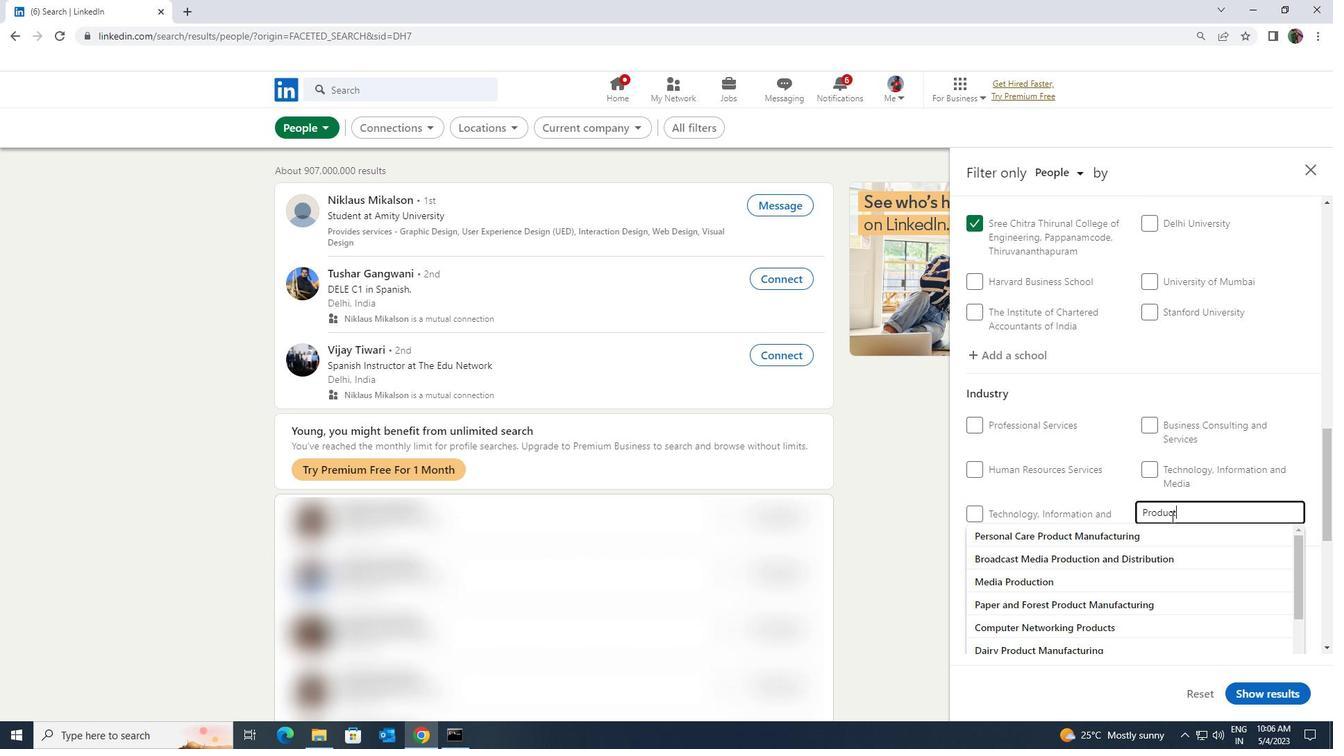 
Action: Mouse moved to (1173, 515)
Screenshot: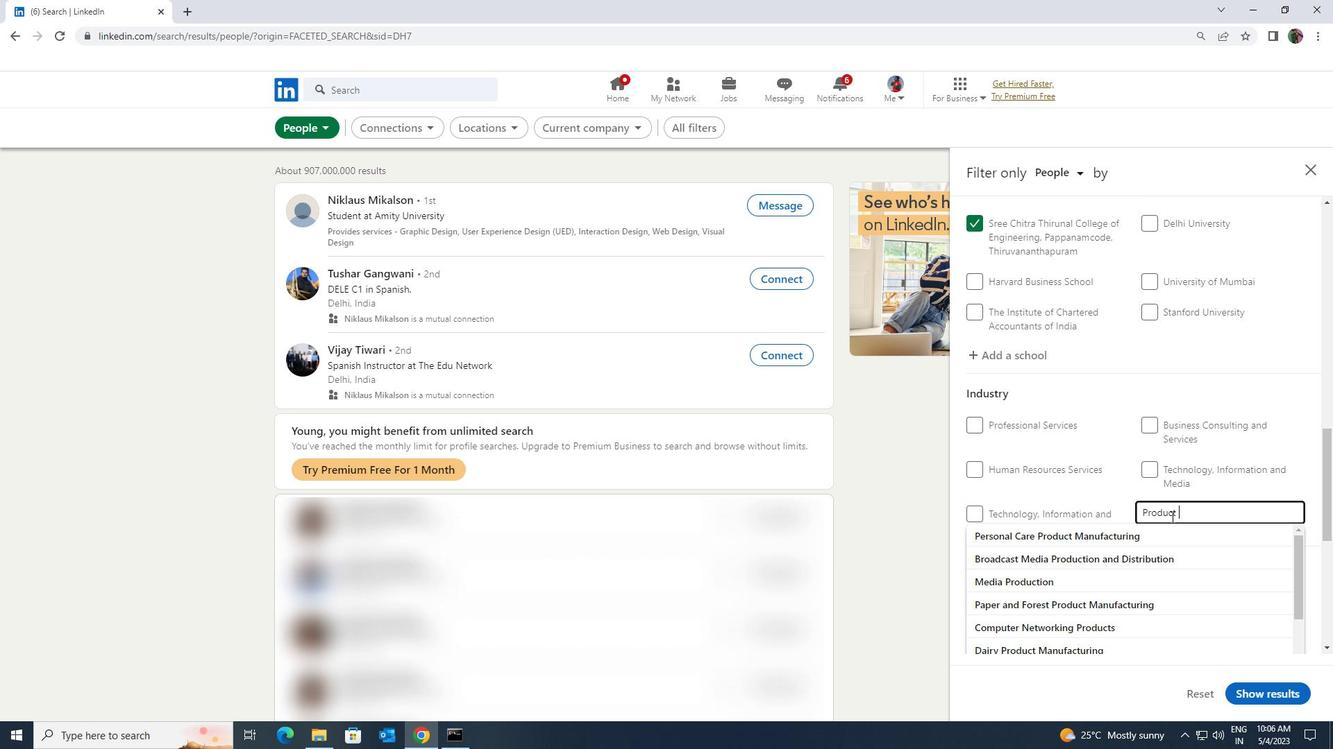 
Action: Key pressed <Key.shift>MANUFAC
Screenshot: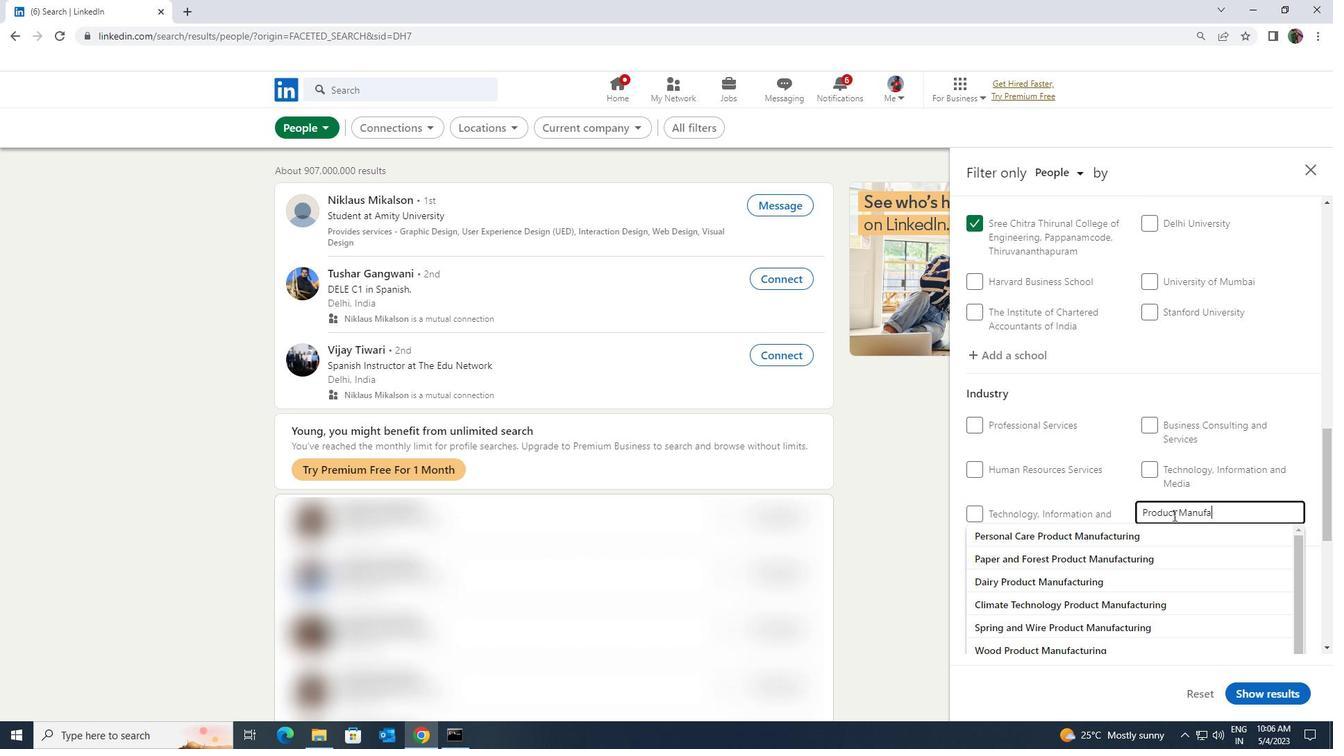 
Action: Mouse moved to (1170, 521)
Screenshot: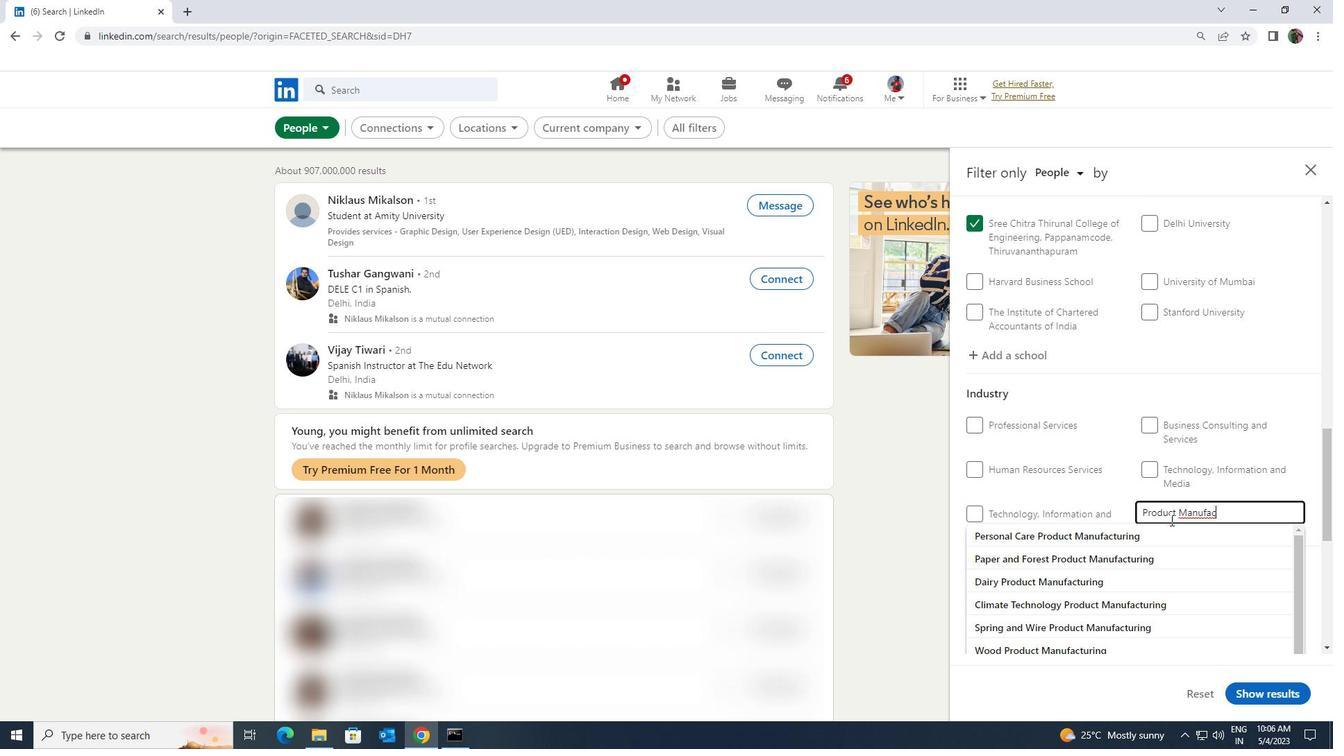 
Action: Key pressed TURING
Screenshot: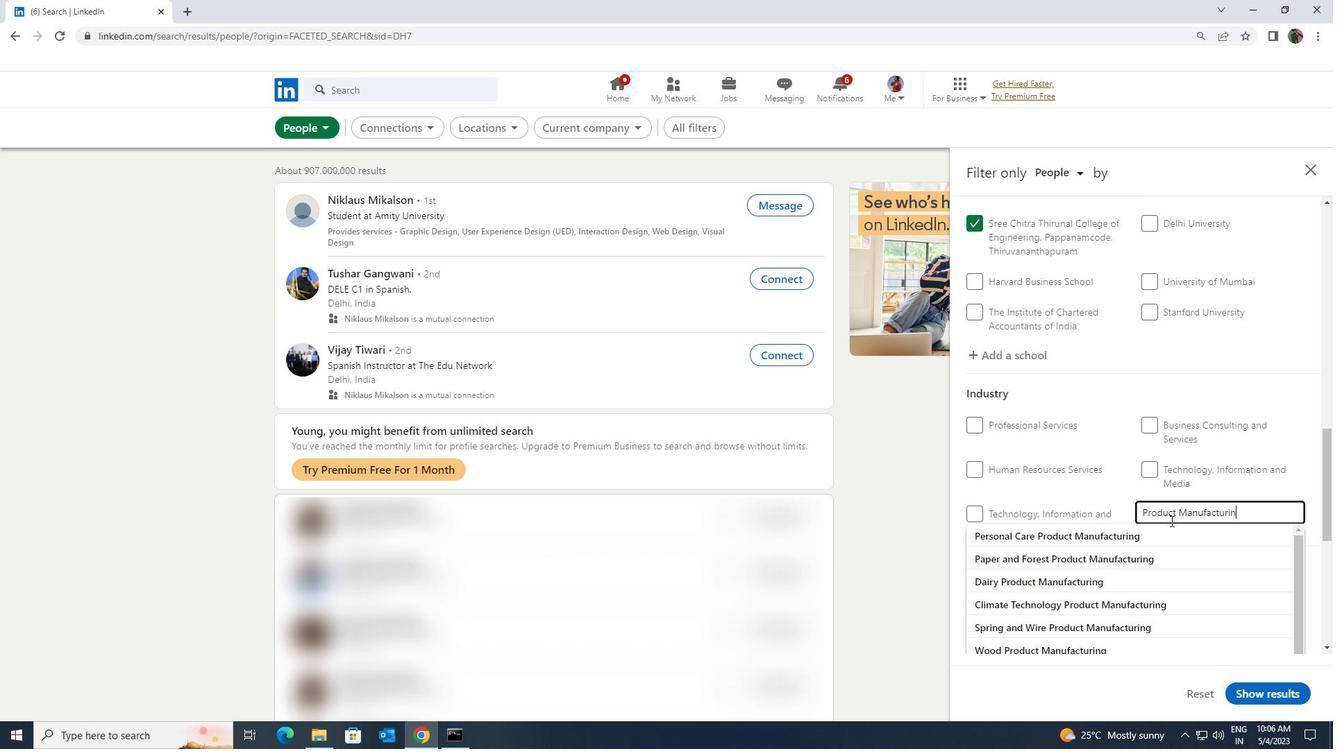 
Action: Mouse moved to (1162, 534)
Screenshot: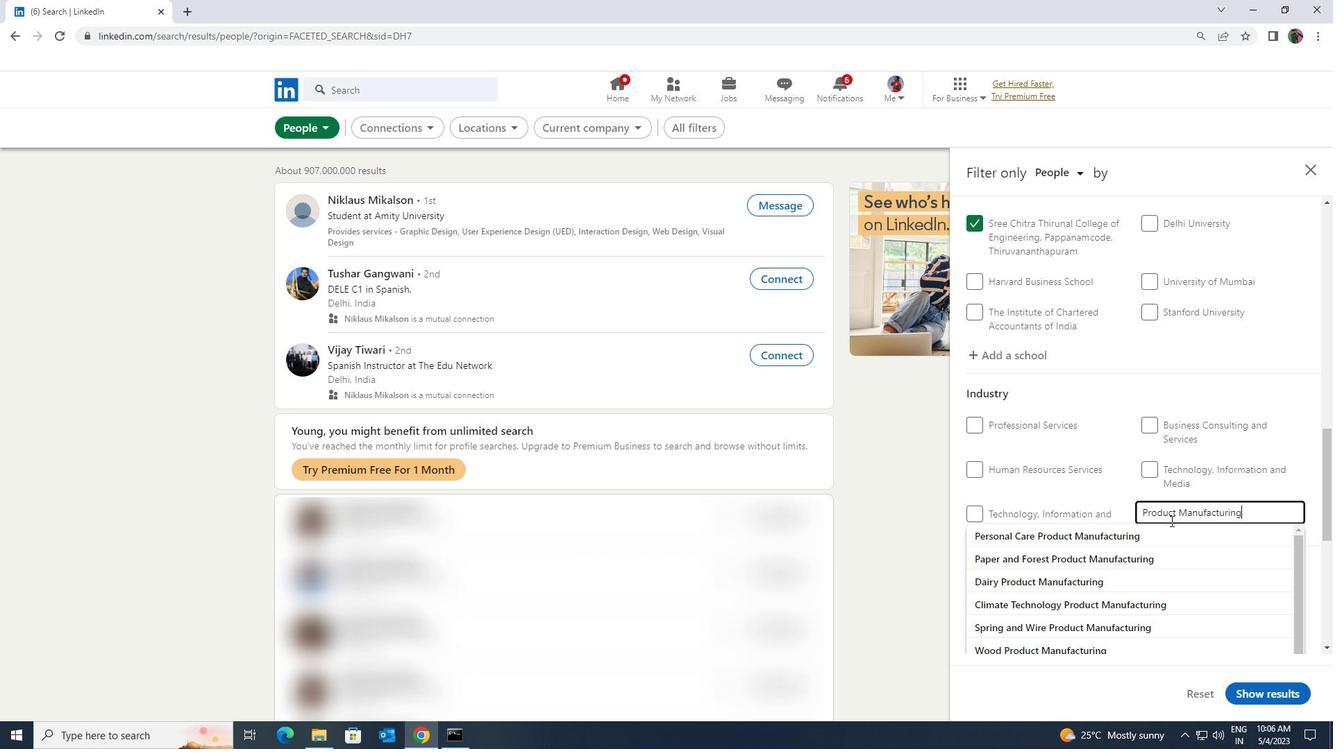 
Action: Key pressed <Key.enter>
Screenshot: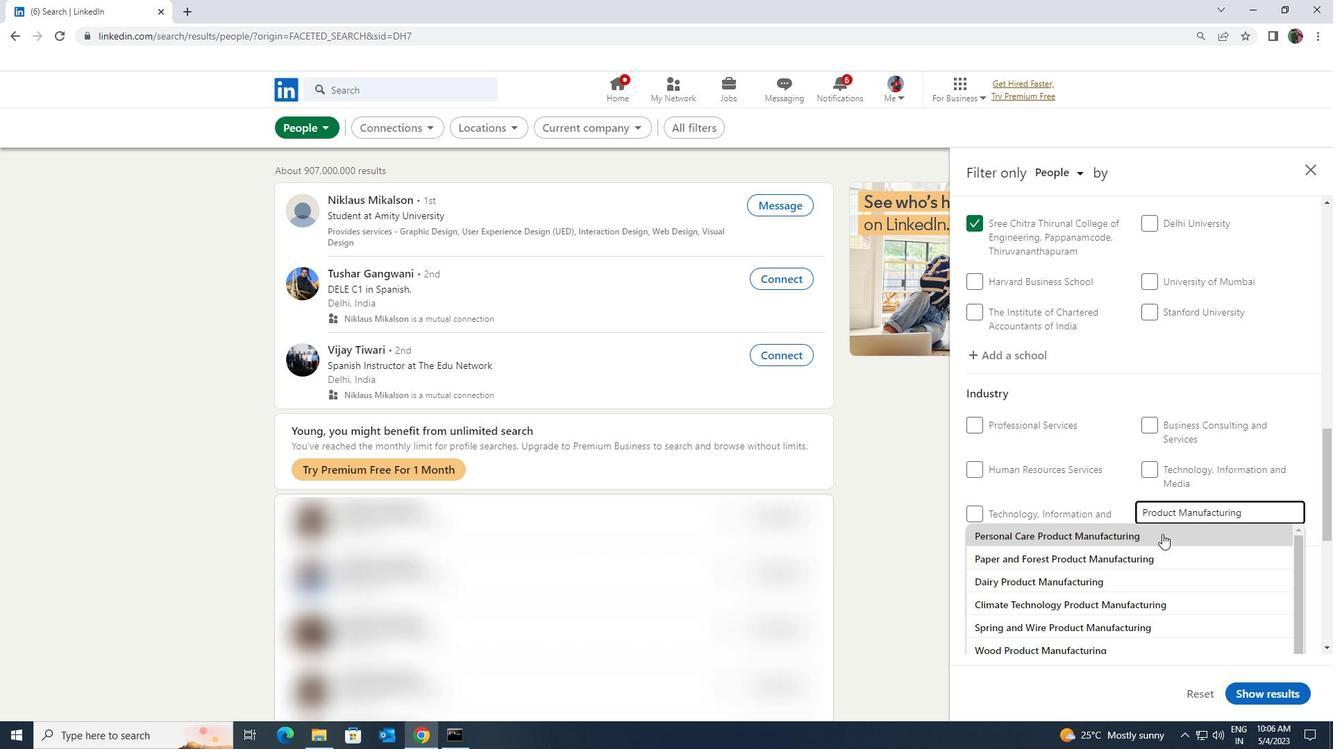 
Action: Mouse scrolled (1162, 533) with delta (0, 0)
Screenshot: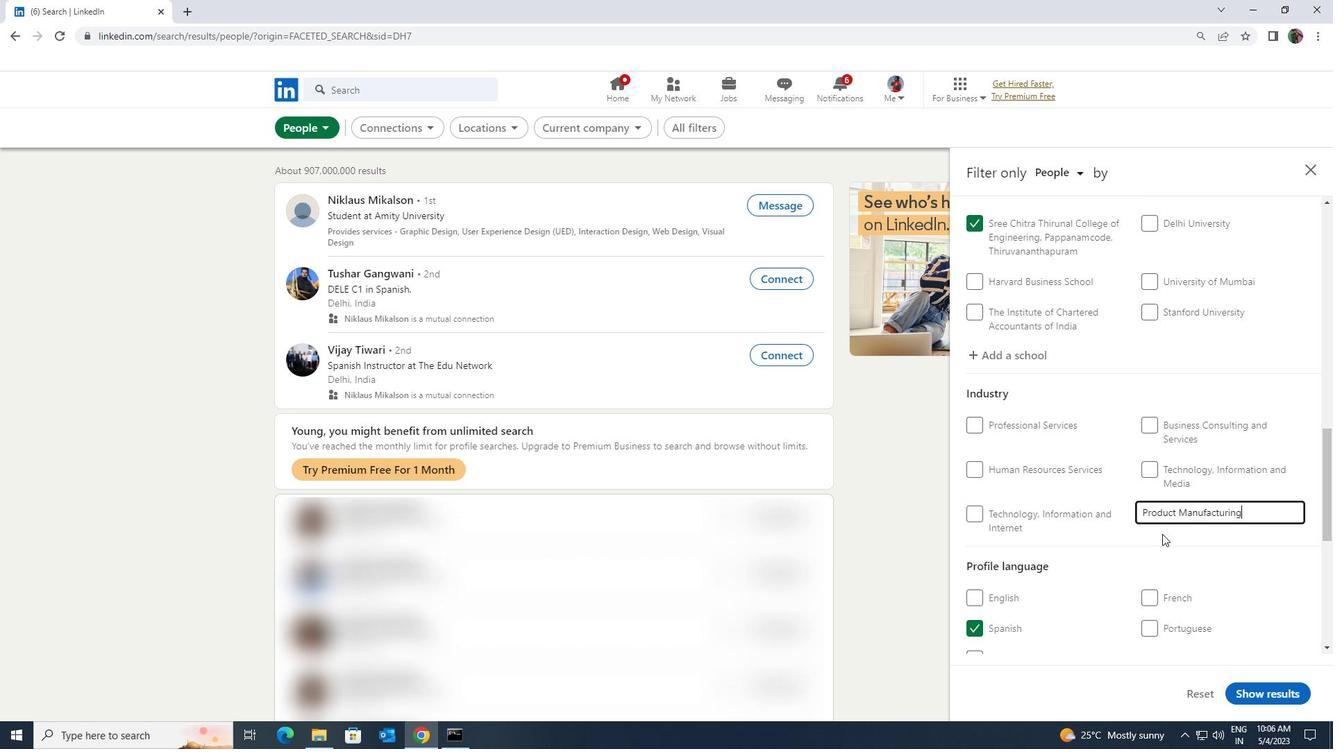 
Action: Mouse moved to (1162, 534)
Screenshot: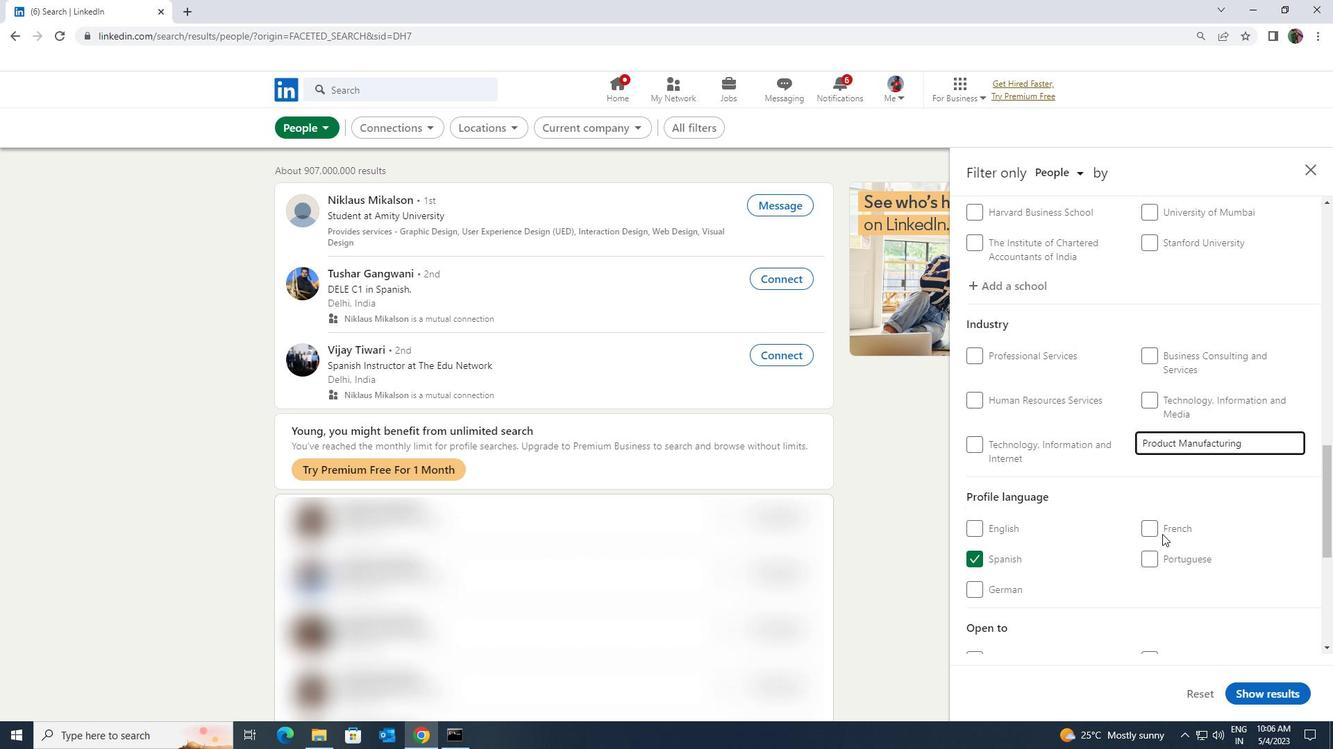 
Action: Mouse scrolled (1162, 533) with delta (0, 0)
Screenshot: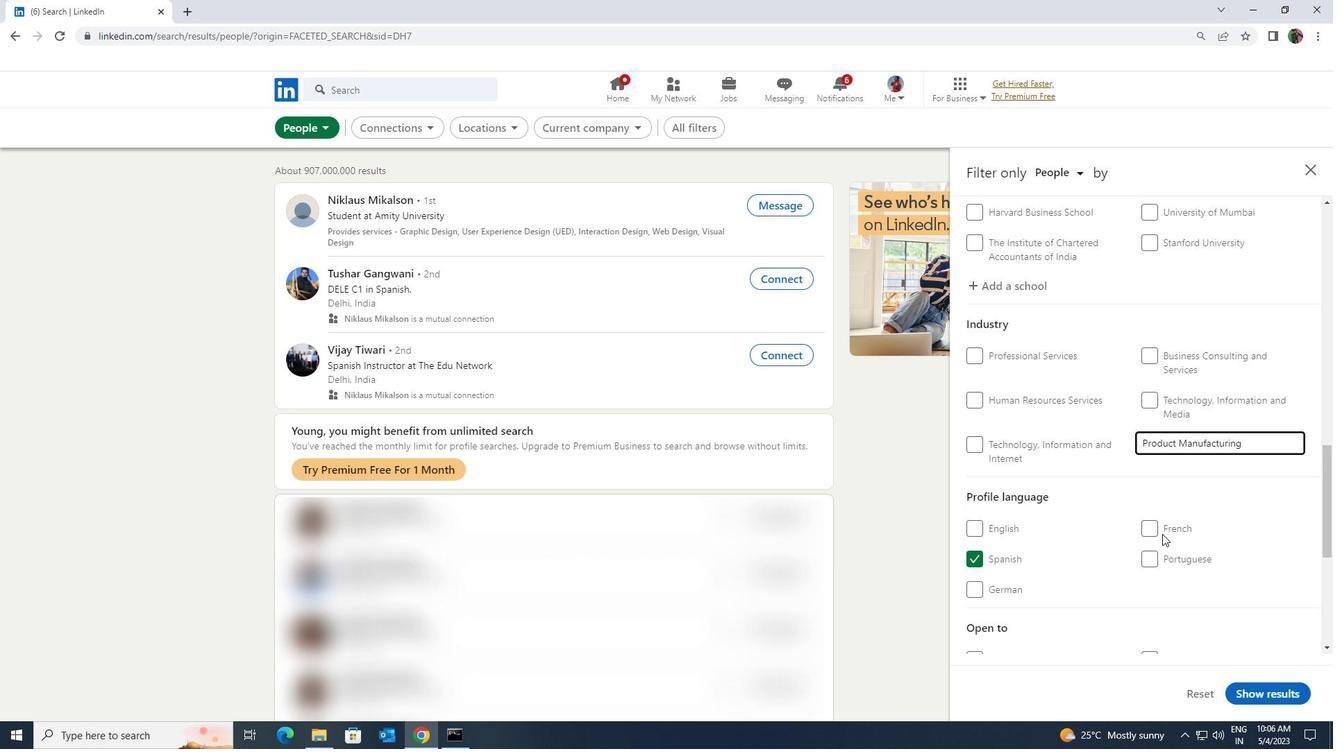 
Action: Mouse scrolled (1162, 533) with delta (0, 0)
Screenshot: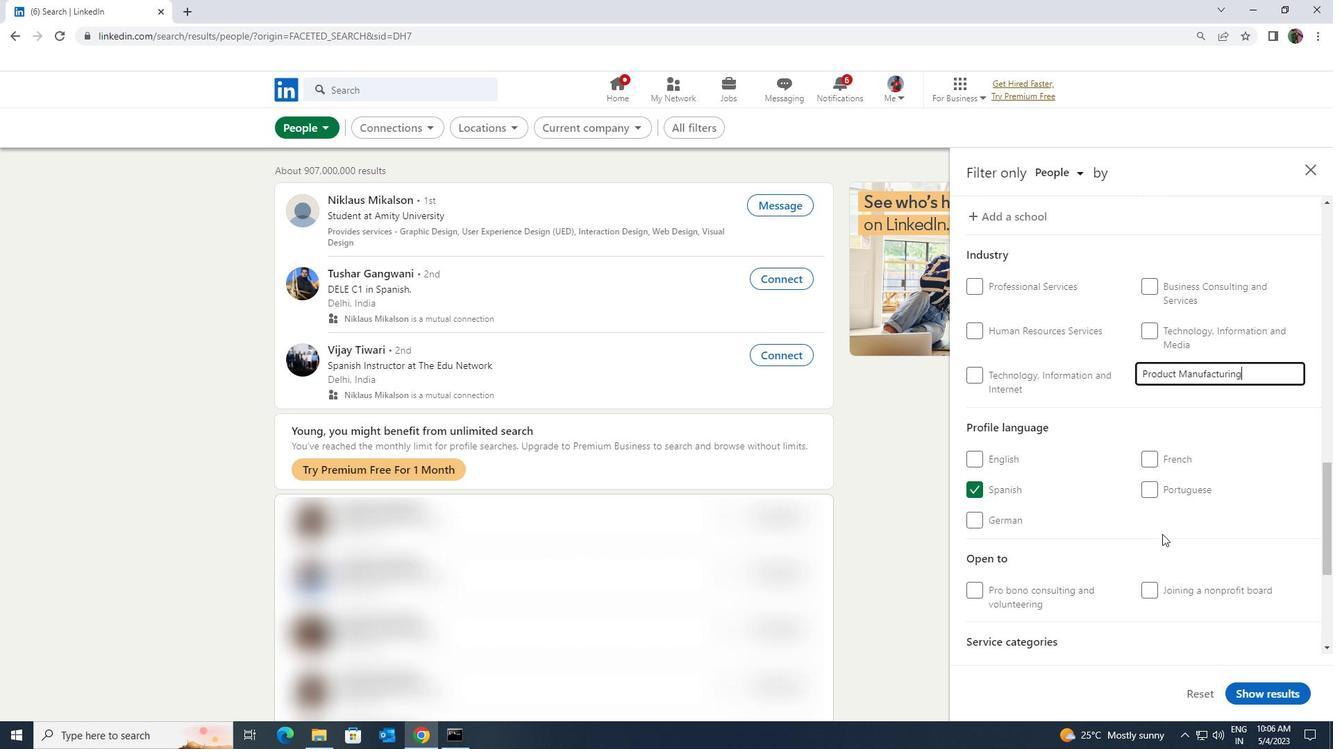 
Action: Mouse scrolled (1162, 533) with delta (0, 0)
Screenshot: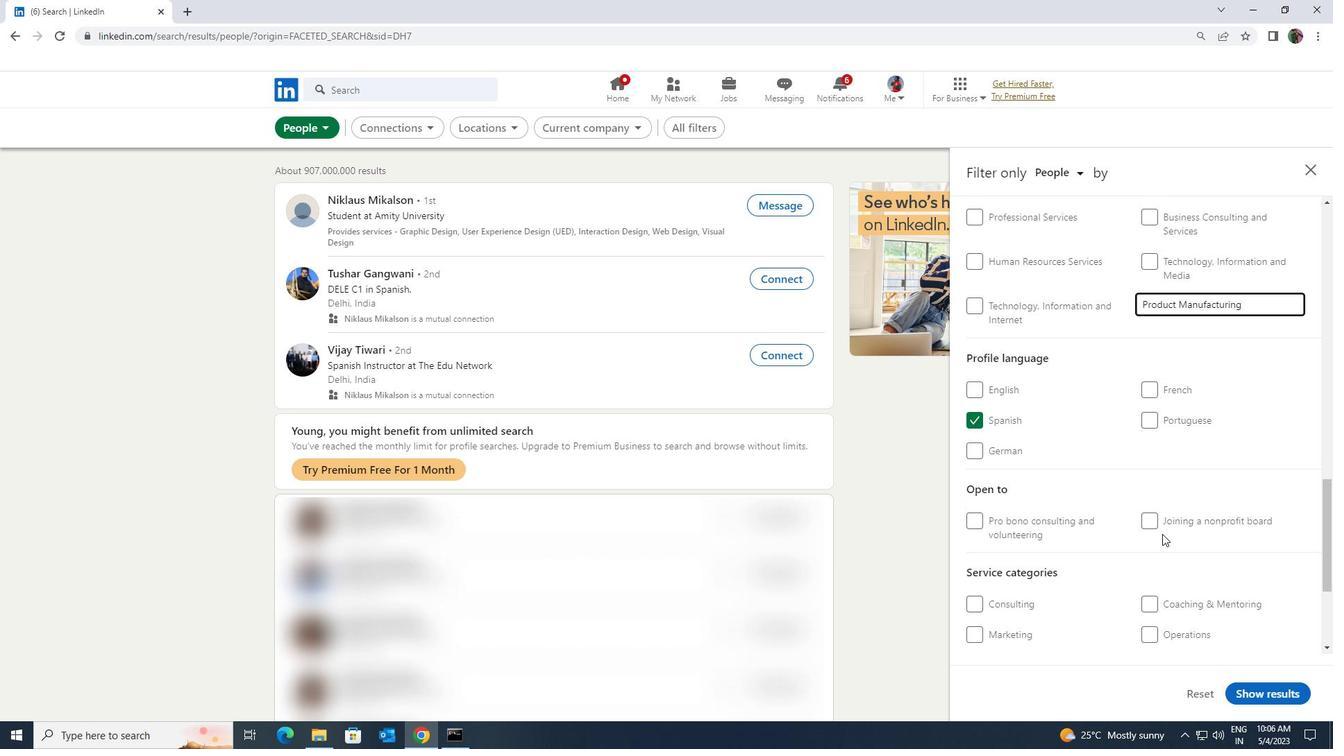
Action: Mouse moved to (1158, 593)
Screenshot: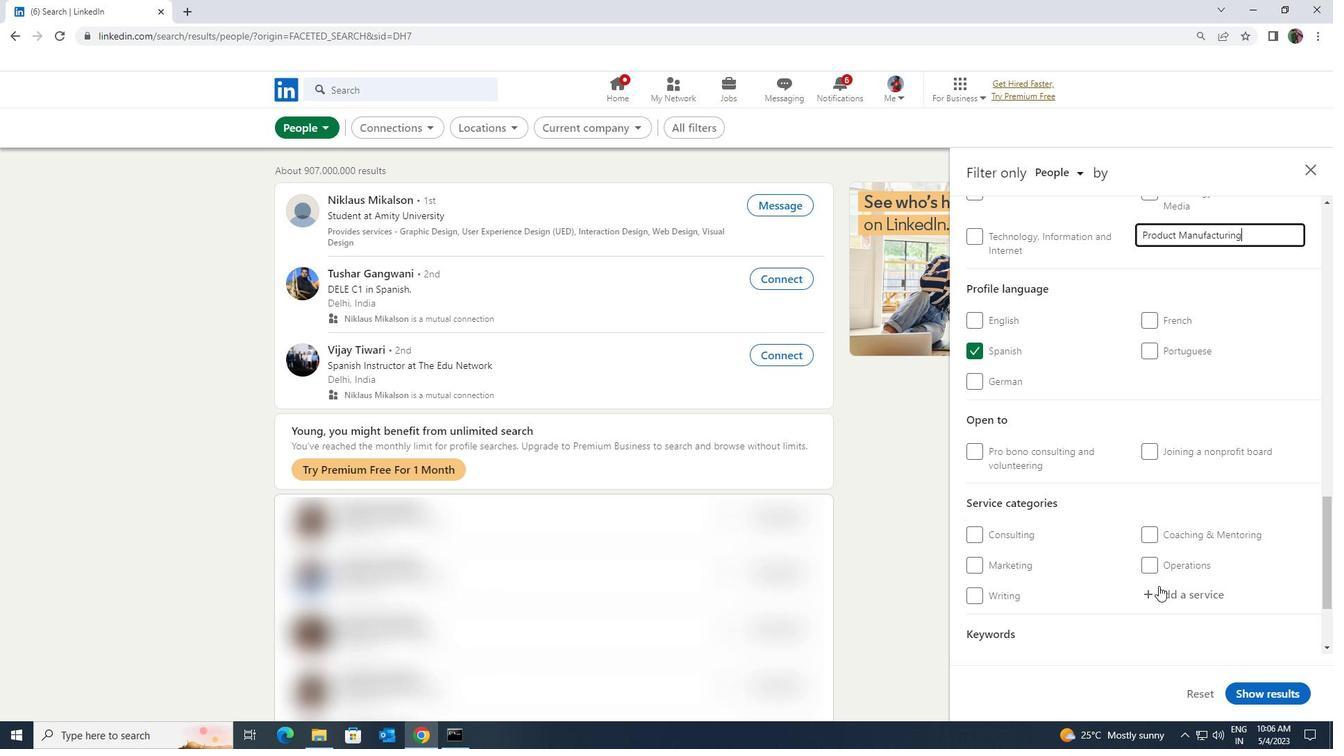 
Action: Mouse pressed left at (1158, 593)
Screenshot: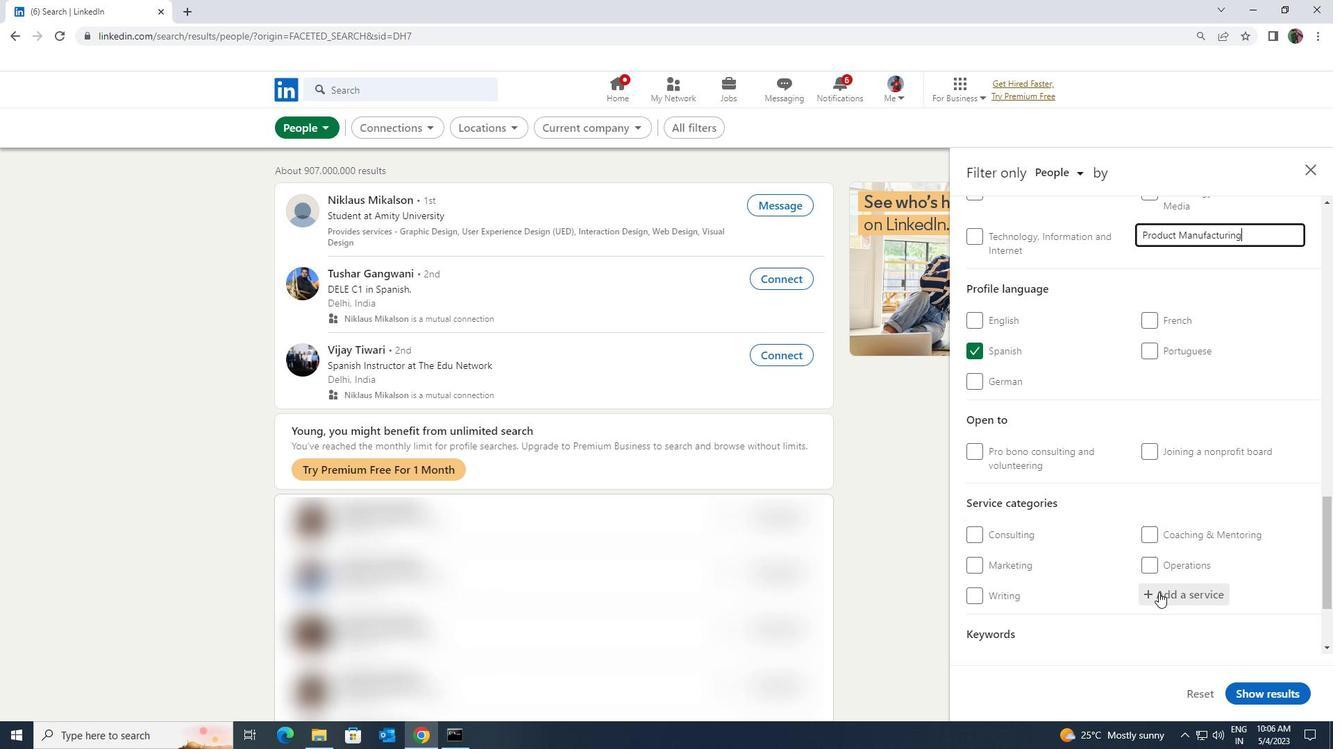 
Action: Key pressed <Key.shift>FINANCIAL<Key.space>ACC
Screenshot: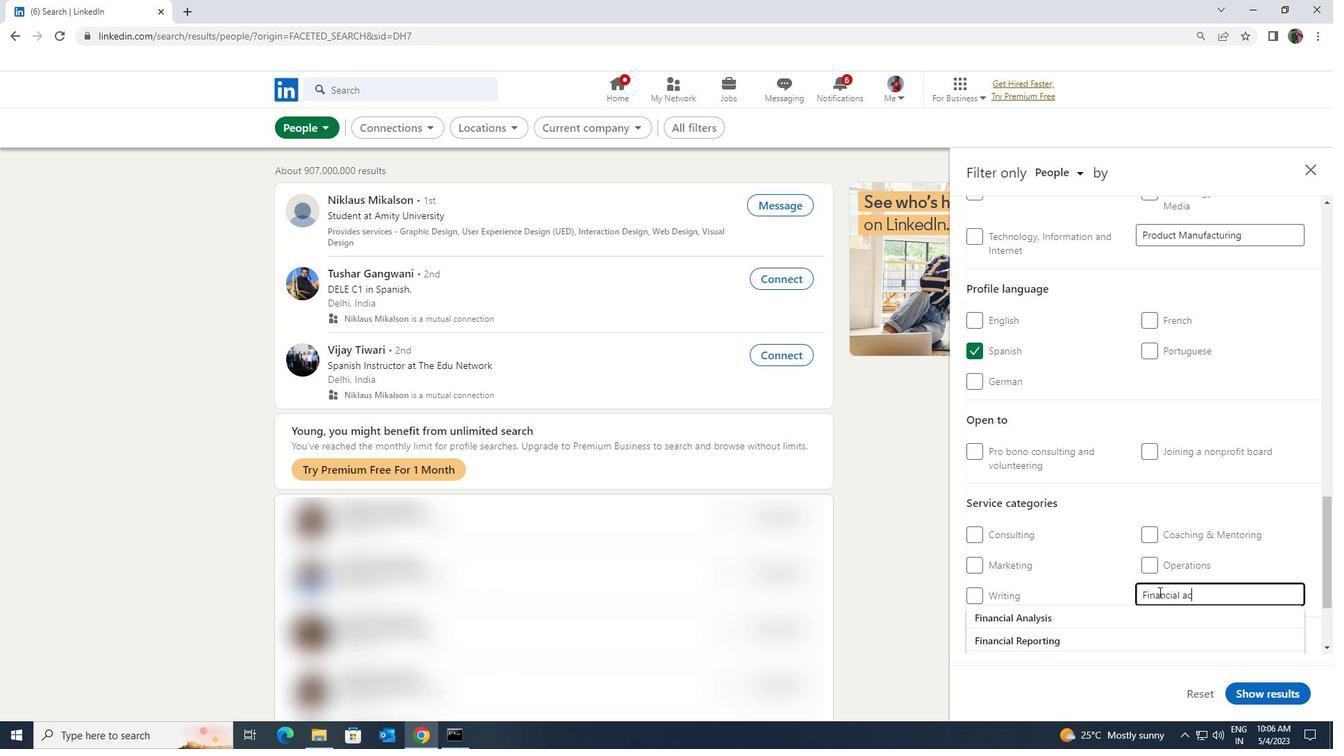 
Action: Mouse moved to (1147, 611)
Screenshot: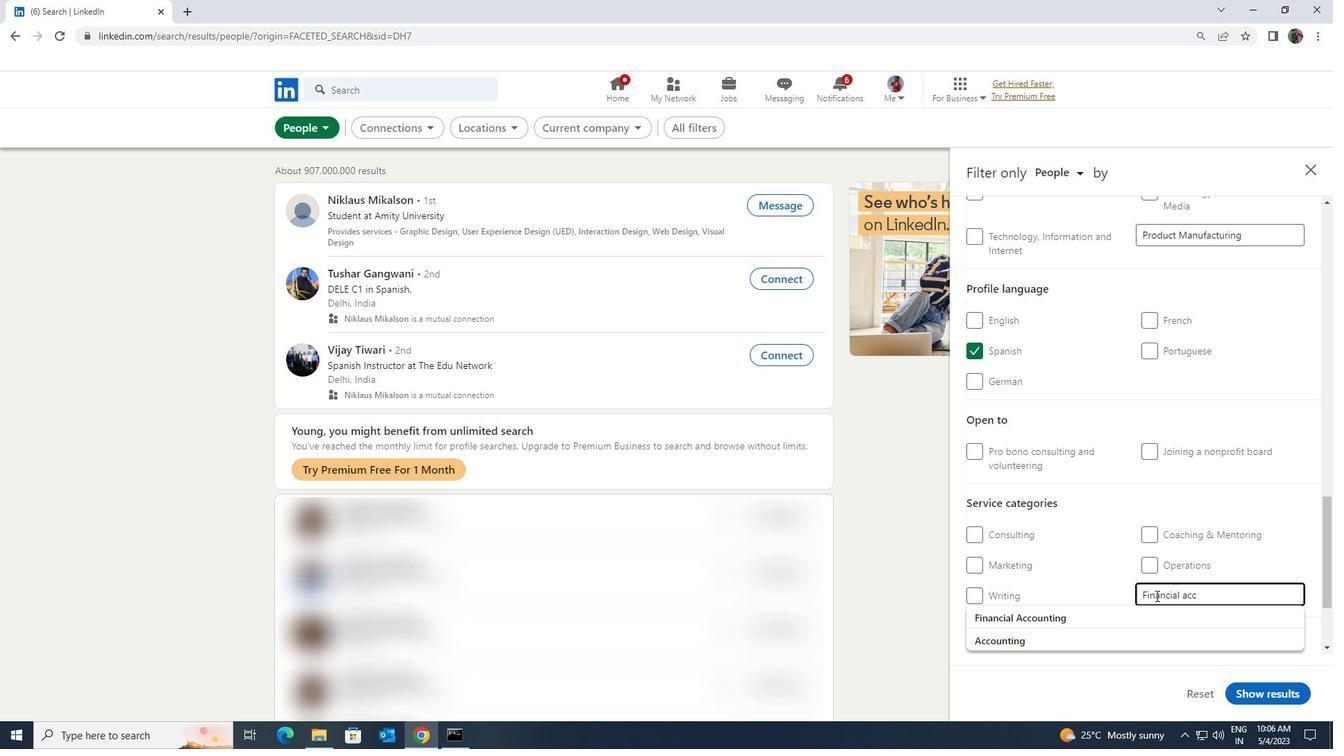 
Action: Mouse pressed left at (1147, 611)
Screenshot: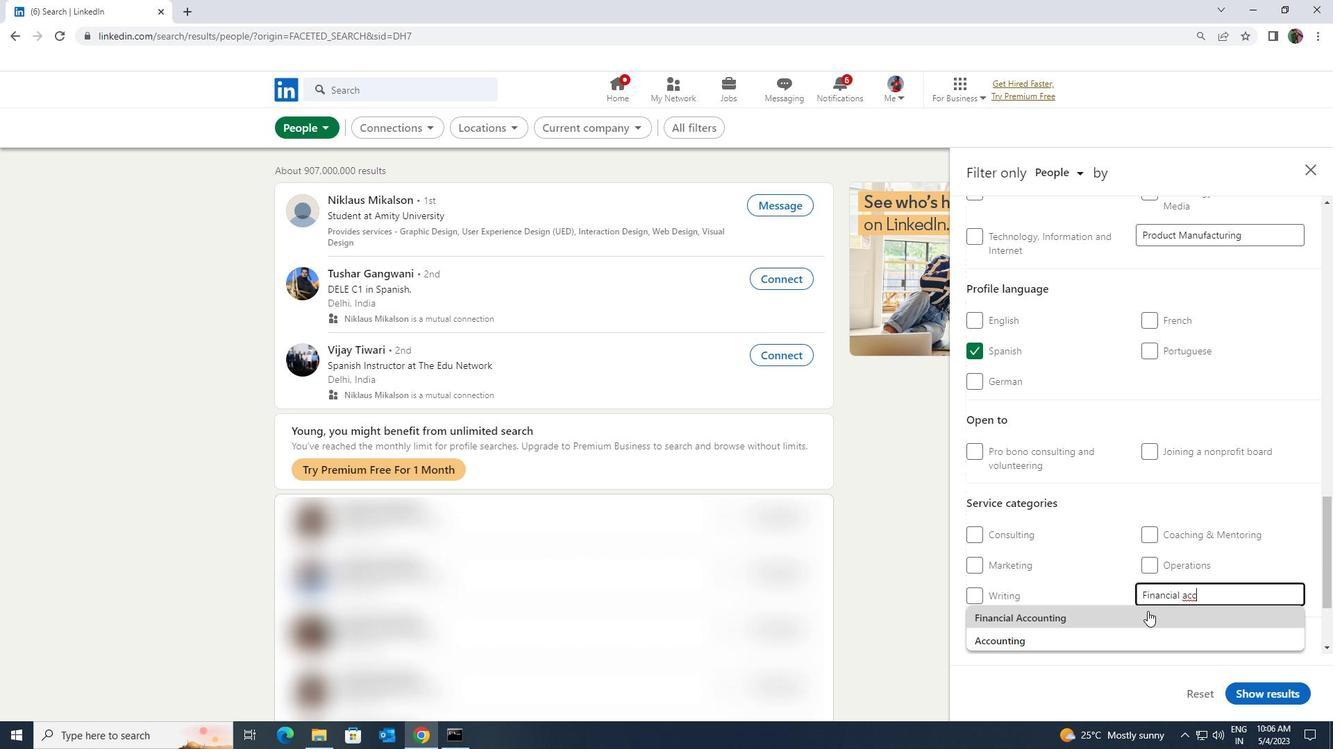 
Action: Mouse scrolled (1147, 611) with delta (0, 0)
Screenshot: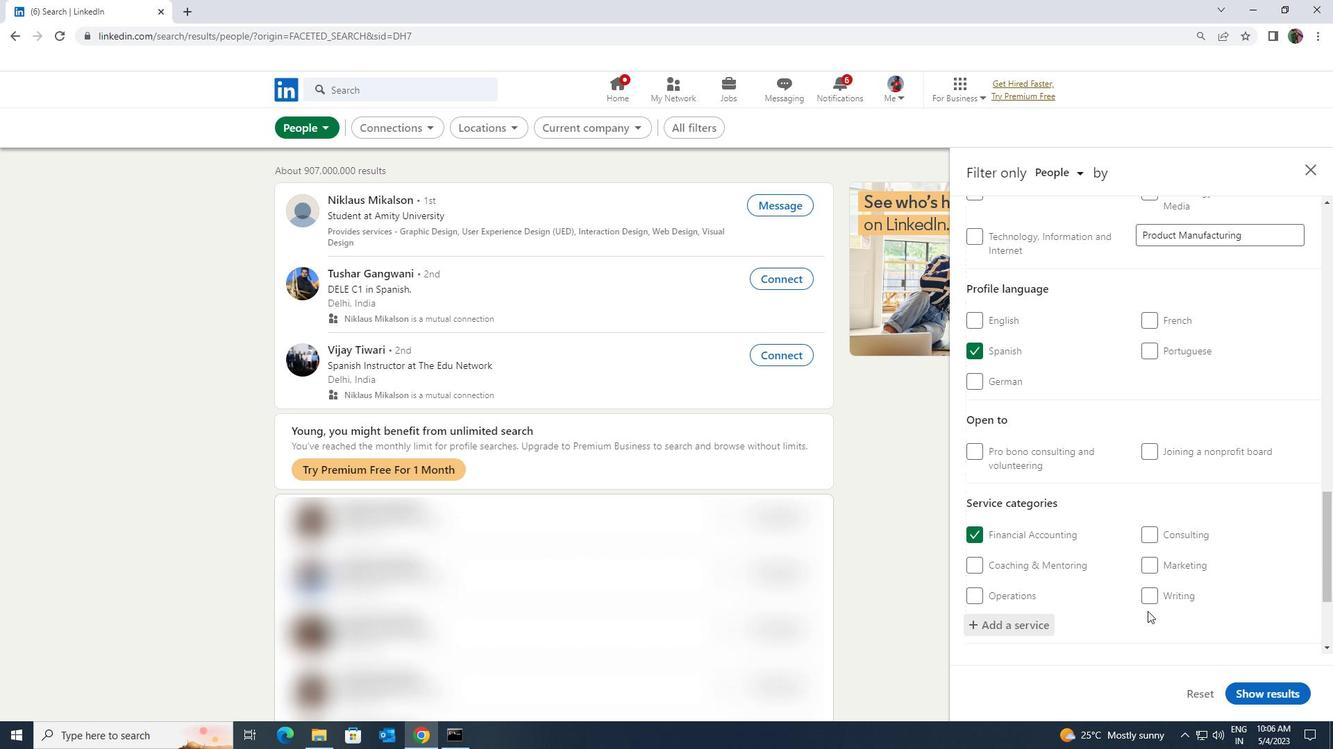 
Action: Mouse scrolled (1147, 611) with delta (0, 0)
Screenshot: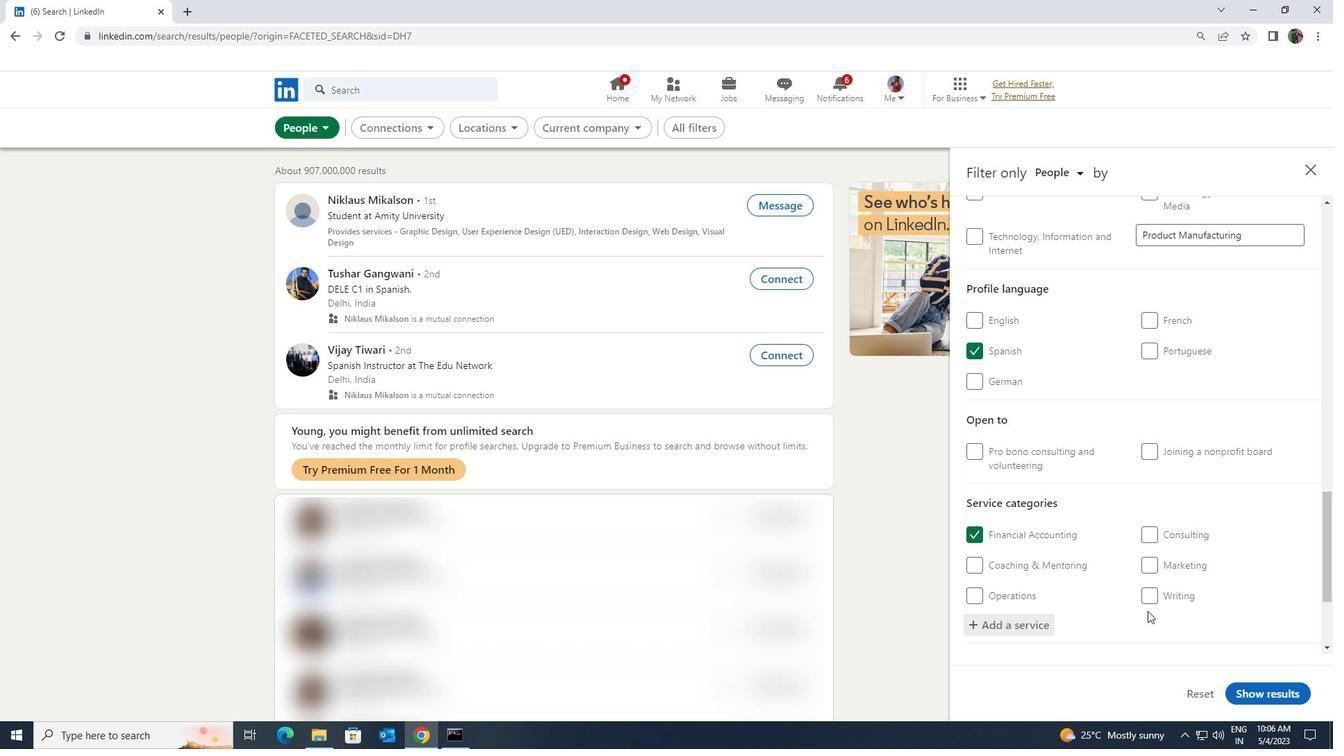 
Action: Mouse scrolled (1147, 611) with delta (0, 0)
Screenshot: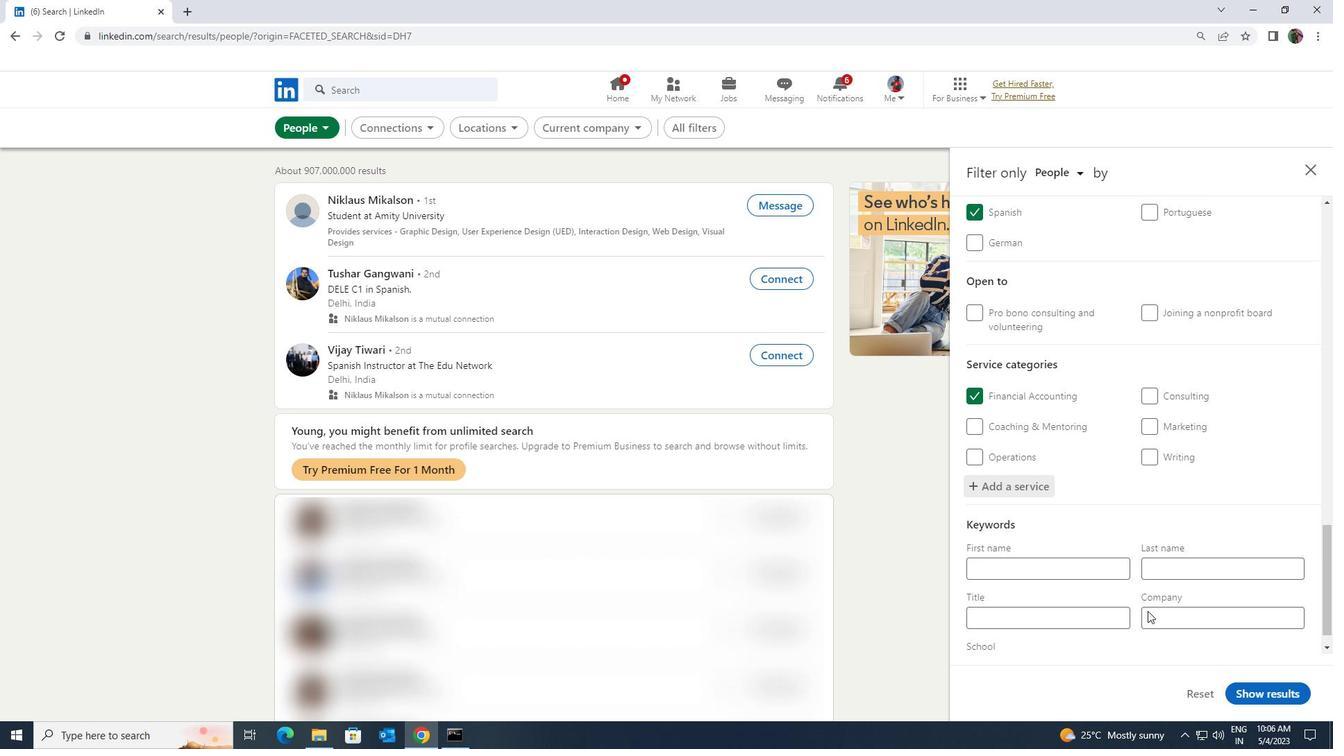
Action: Mouse moved to (1111, 591)
Screenshot: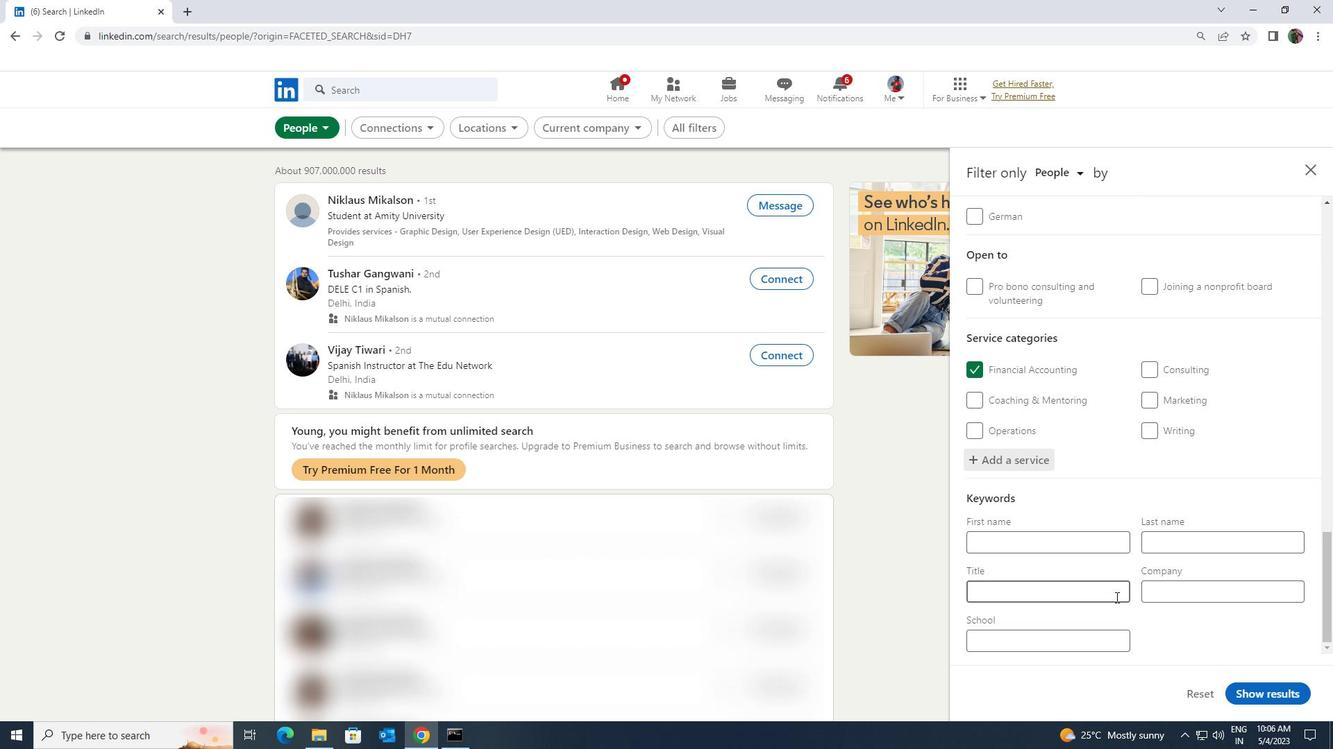 
Action: Mouse pressed left at (1111, 591)
Screenshot: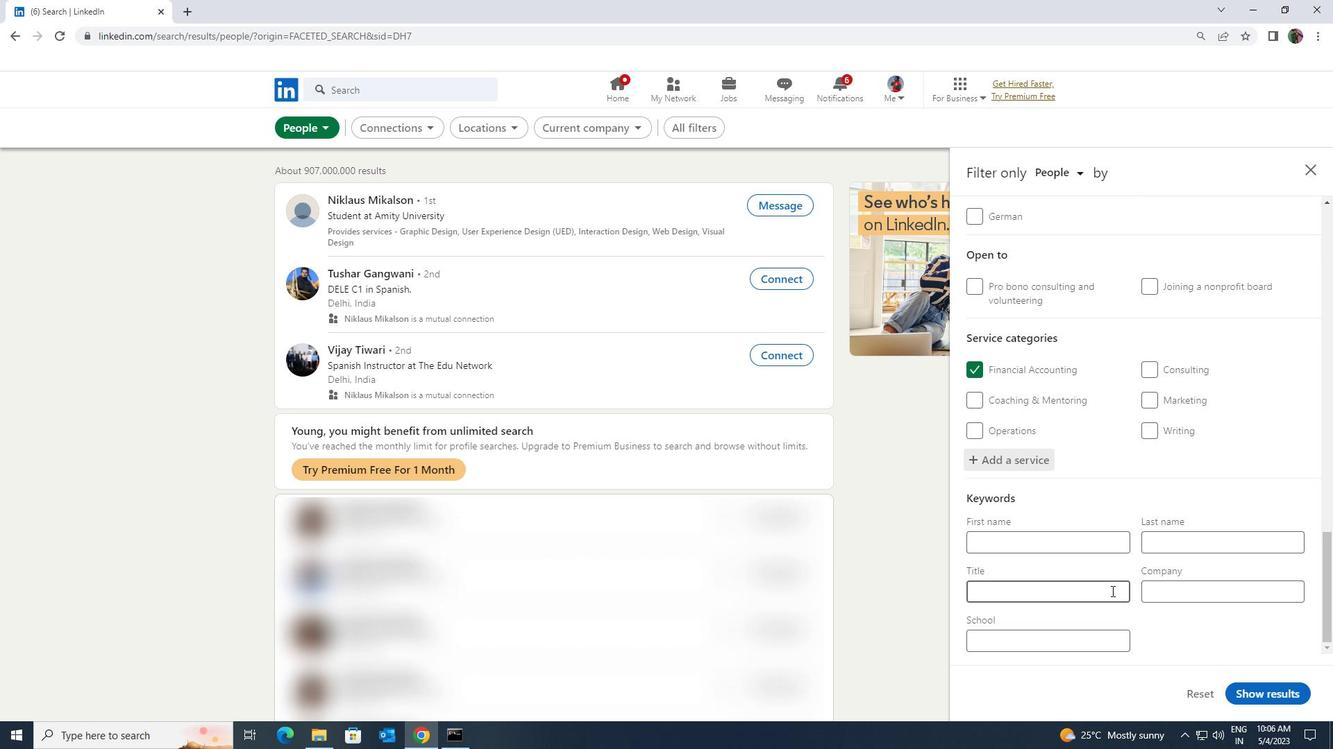 
Action: Key pressed <Key.shift><Key.shift><Key.shift><Key.shift><Key.shift><Key.shift>HEAVY<Key.space><Key.shift>EQUIPMENT<Key.space><Key.shift><Key.shift><Key.shift><Key.shift><Key.shift><Key.shift>OPERATOR
Screenshot: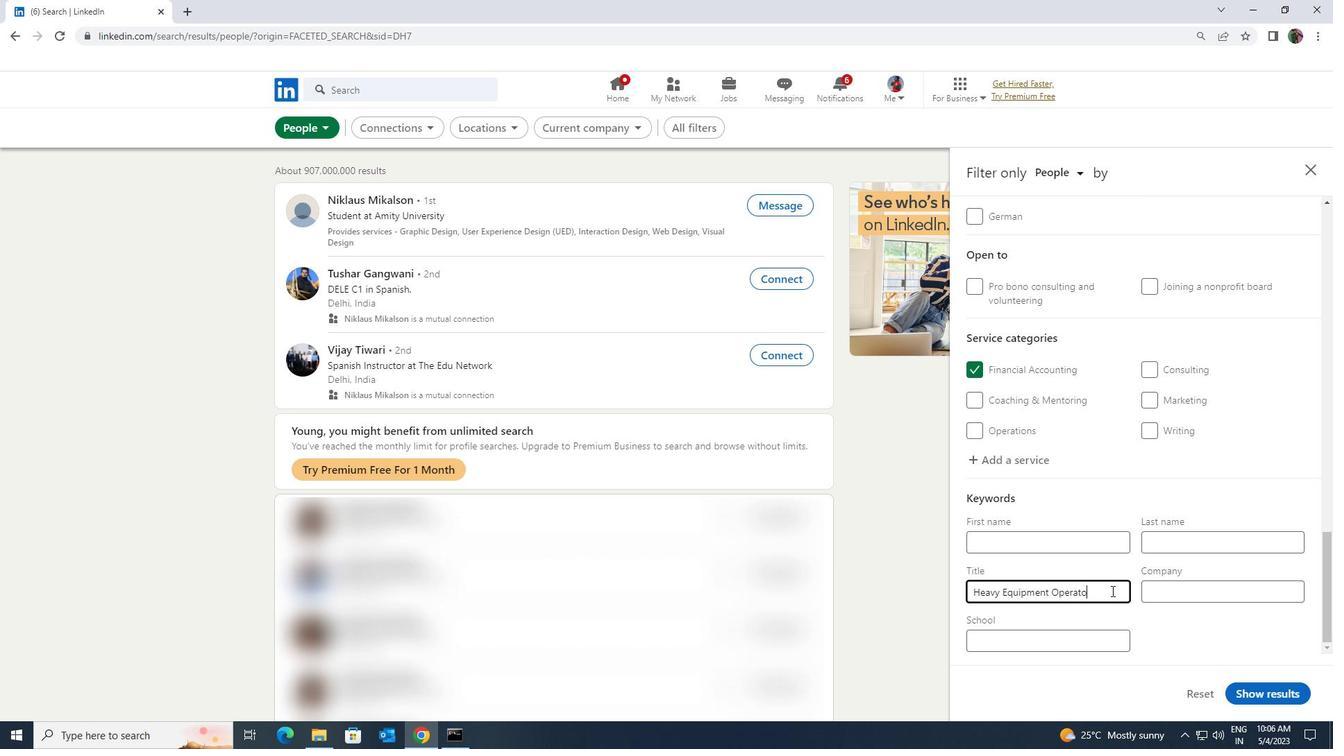 
Action: Mouse moved to (1242, 690)
Screenshot: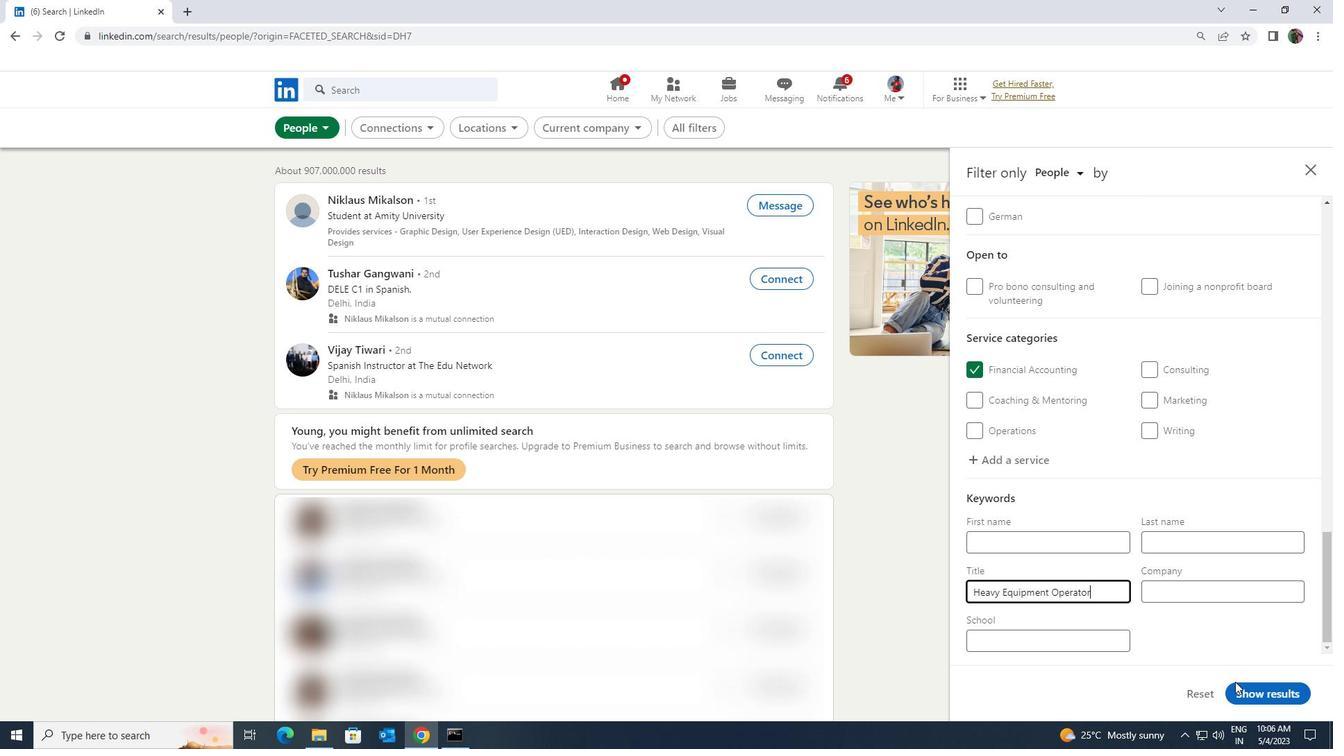 
Action: Mouse pressed left at (1242, 690)
Screenshot: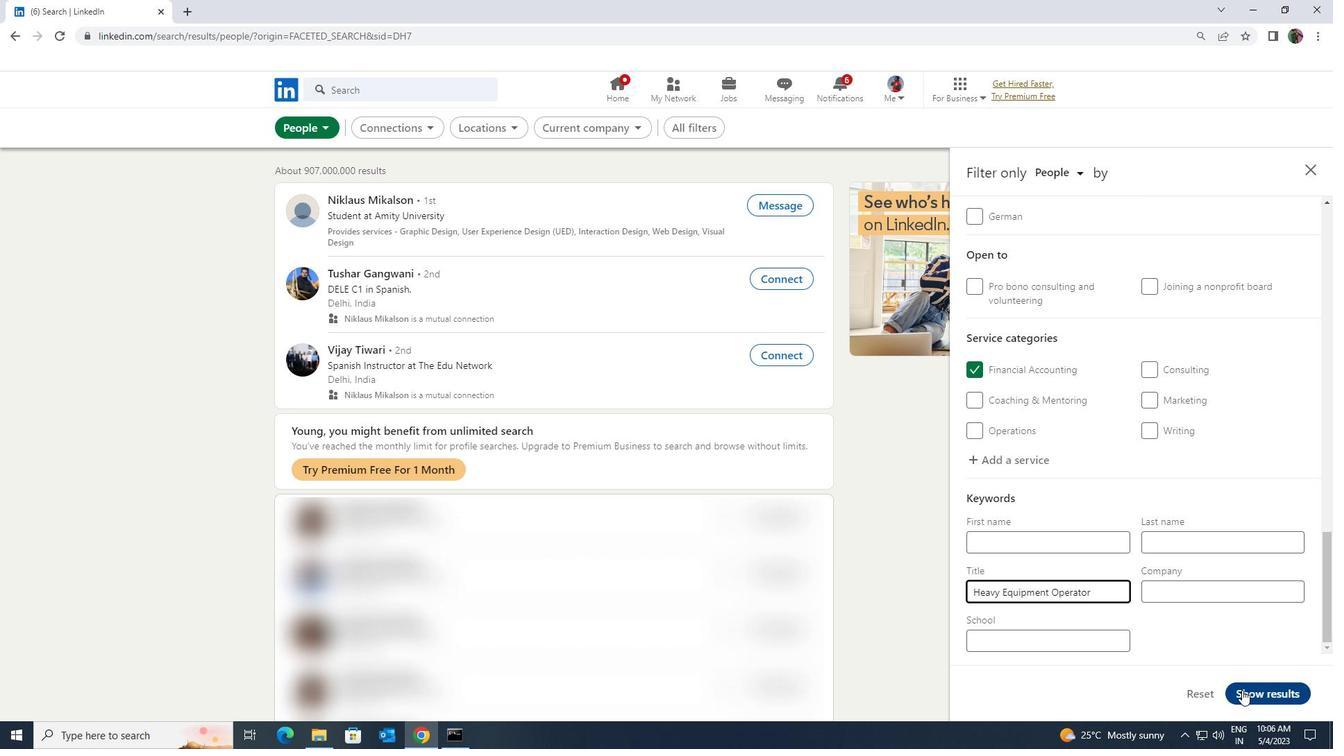 
